 Task: In the  document norwaycom.pdf Share this file with 'softage2@softage.net' Check 'Vision History' View the  non- printing characters
Action: Mouse moved to (294, 401)
Screenshot: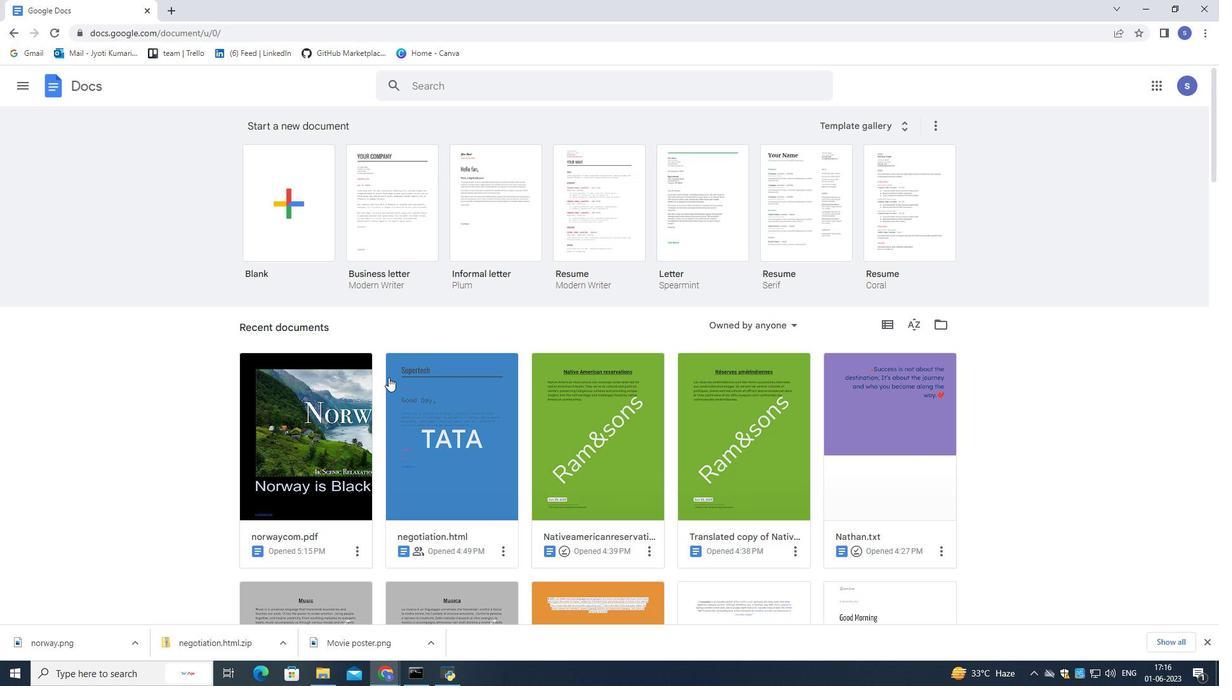 
Action: Mouse pressed left at (294, 401)
Screenshot: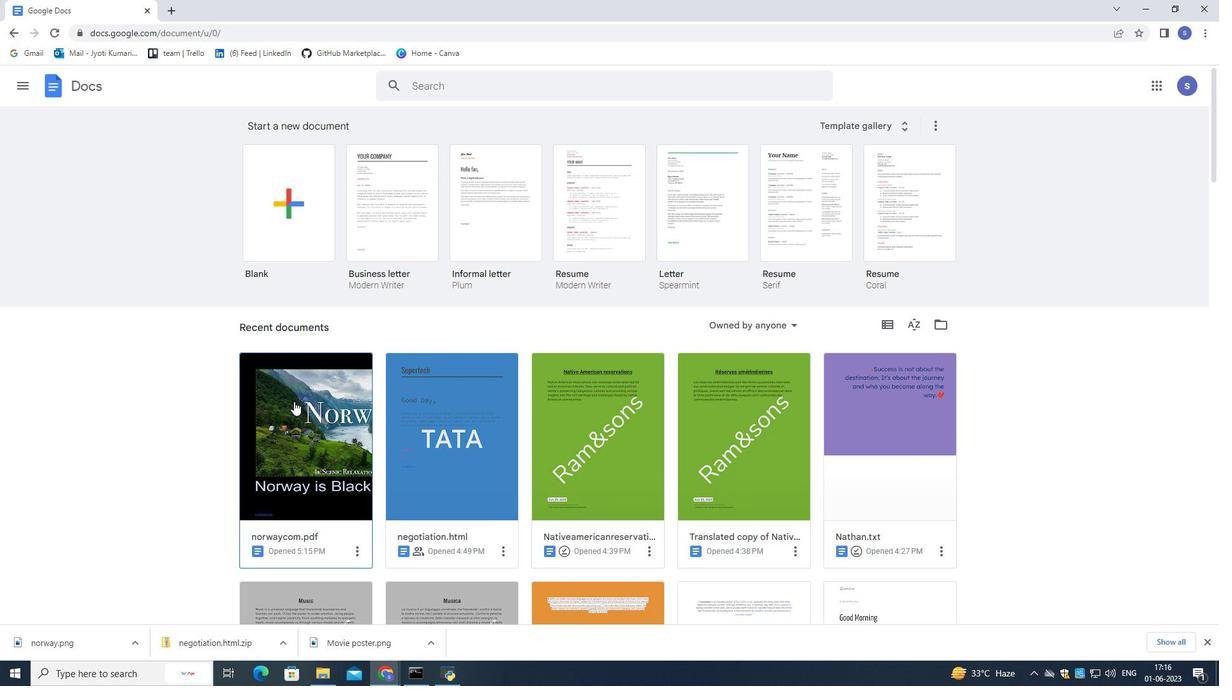 
Action: Mouse moved to (294, 401)
Screenshot: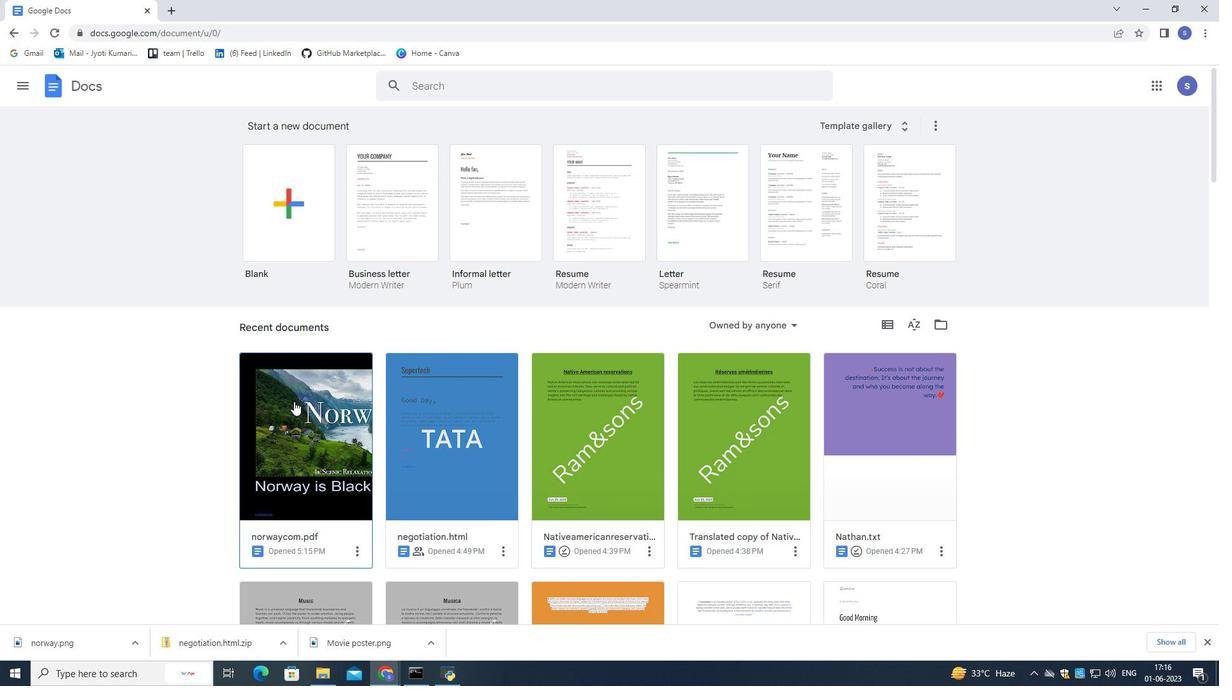 
Action: Mouse pressed left at (294, 401)
Screenshot: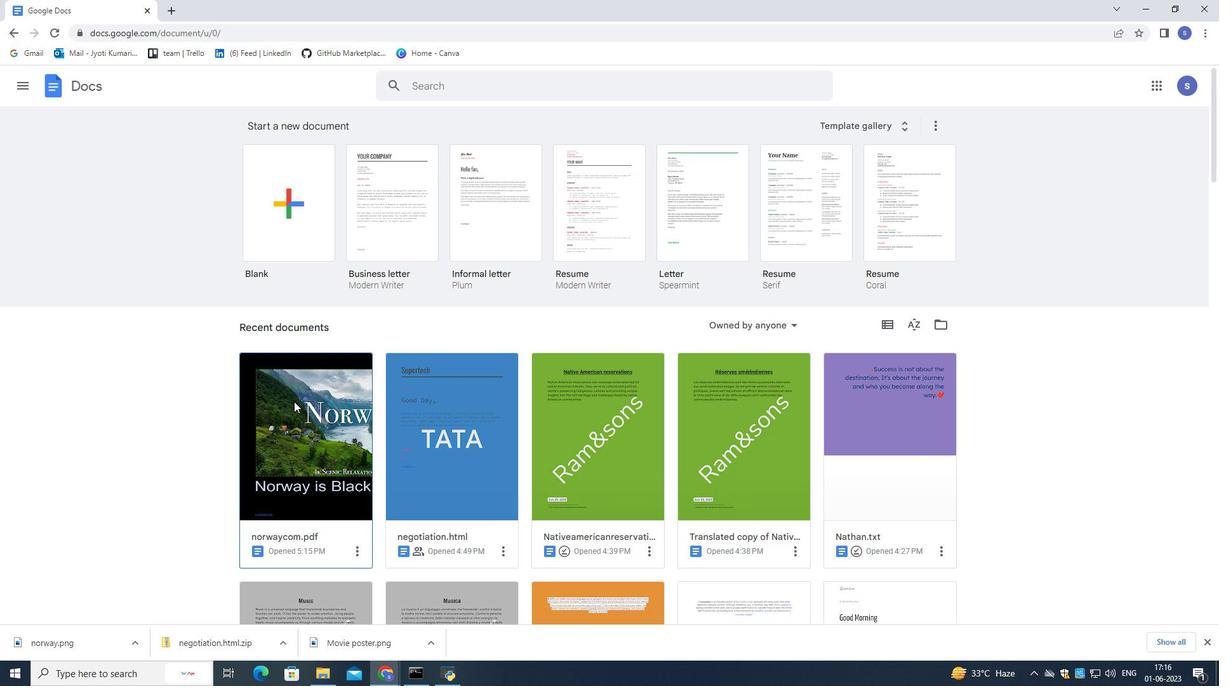 
Action: Mouse moved to (48, 94)
Screenshot: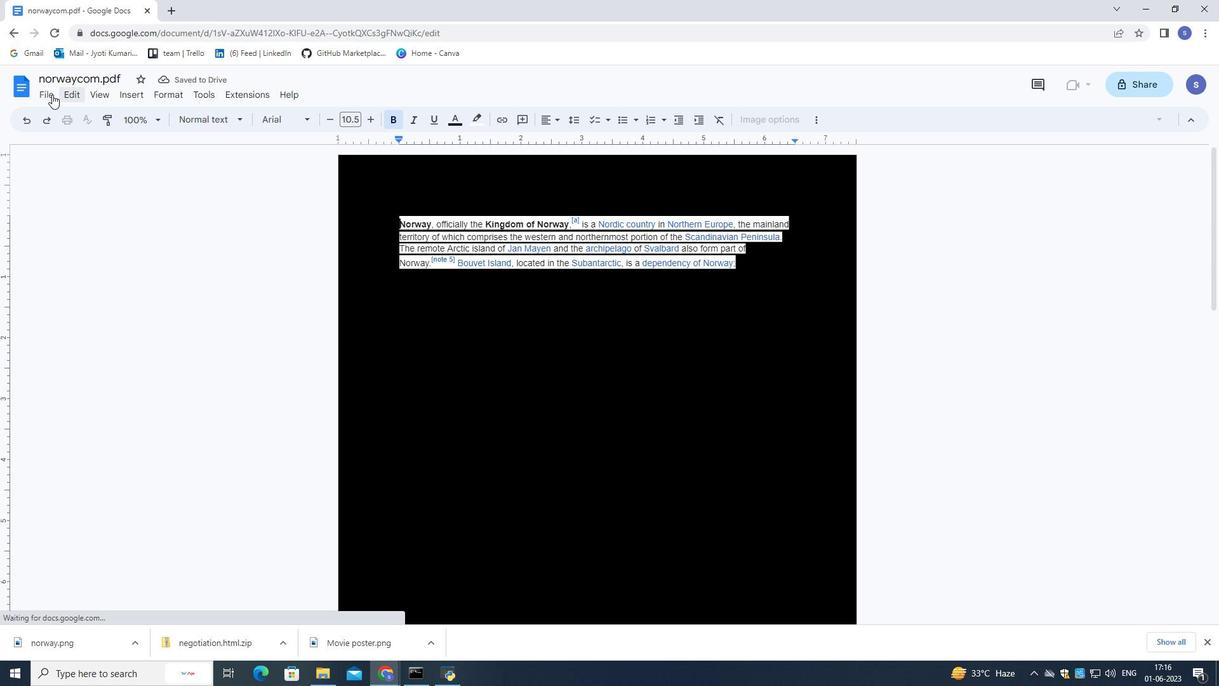 
Action: Mouse pressed left at (48, 94)
Screenshot: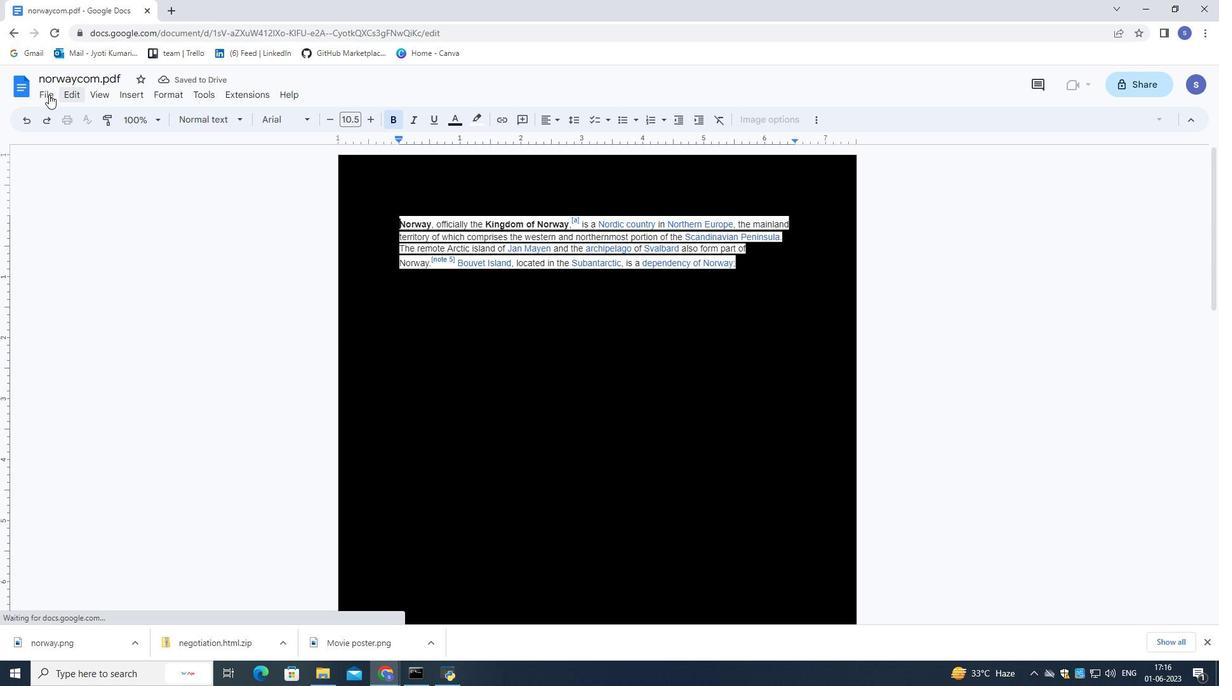 
Action: Mouse moved to (254, 188)
Screenshot: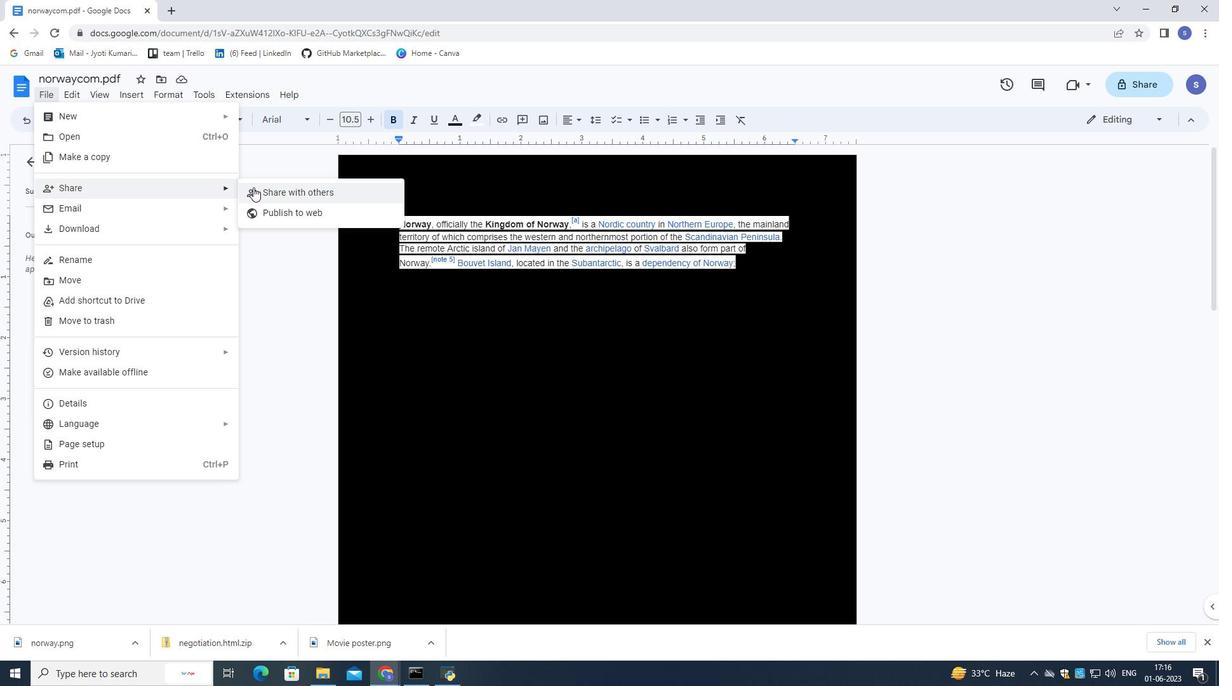 
Action: Mouse pressed left at (254, 188)
Screenshot: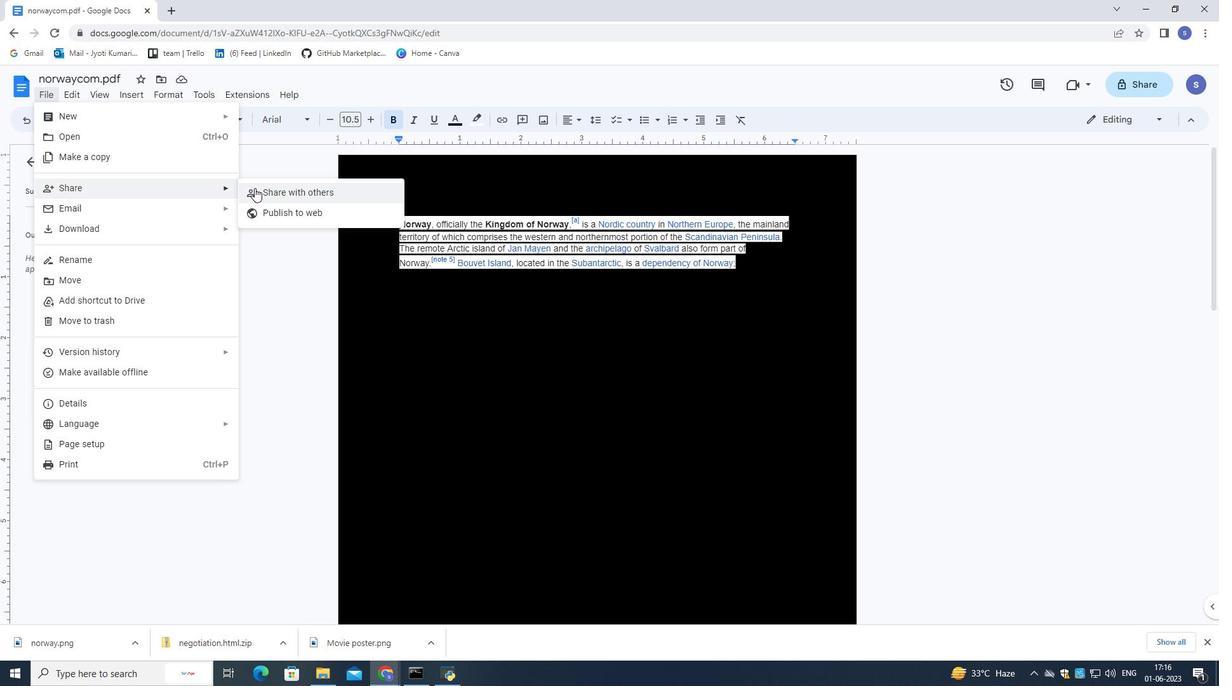 
Action: Mouse moved to (875, 377)
Screenshot: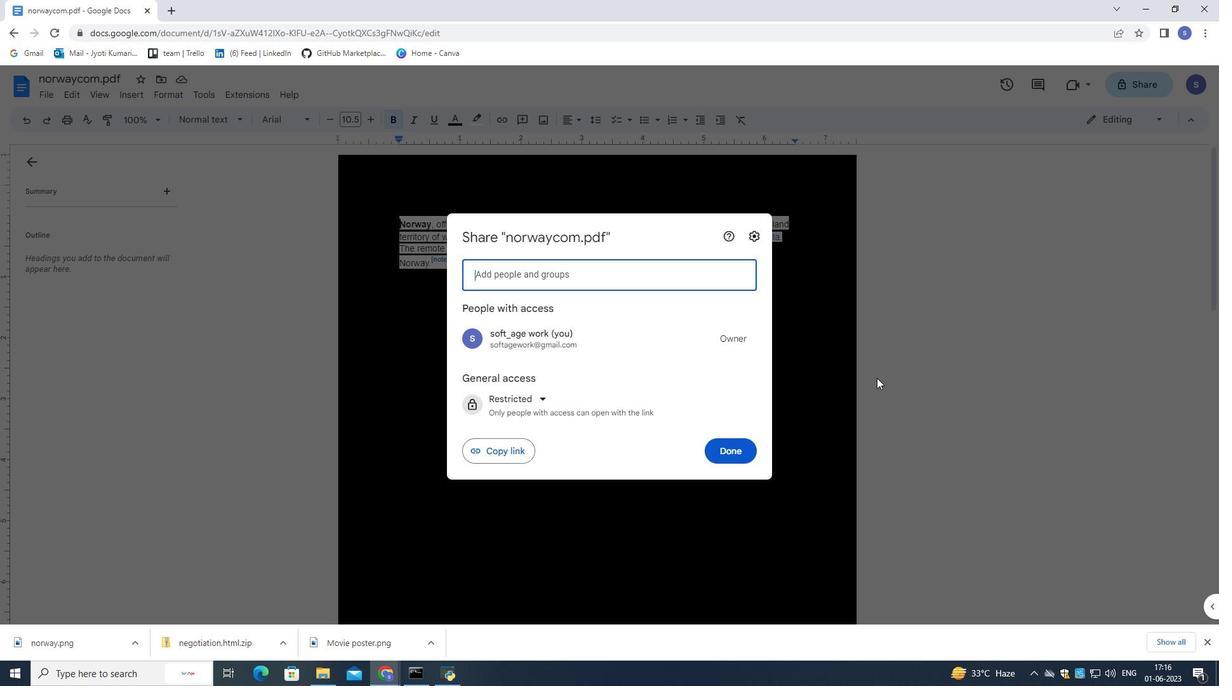 
Action: Key pressed softage.2<Key.shift>@
Screenshot: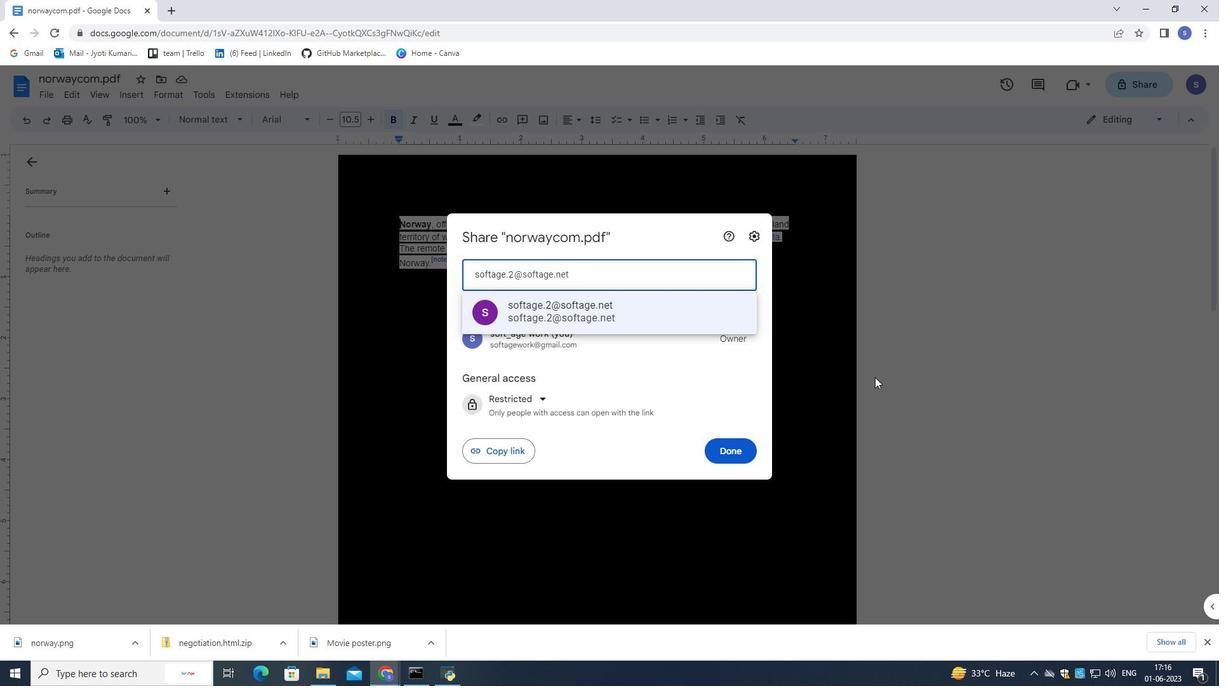 
Action: Mouse moved to (715, 319)
Screenshot: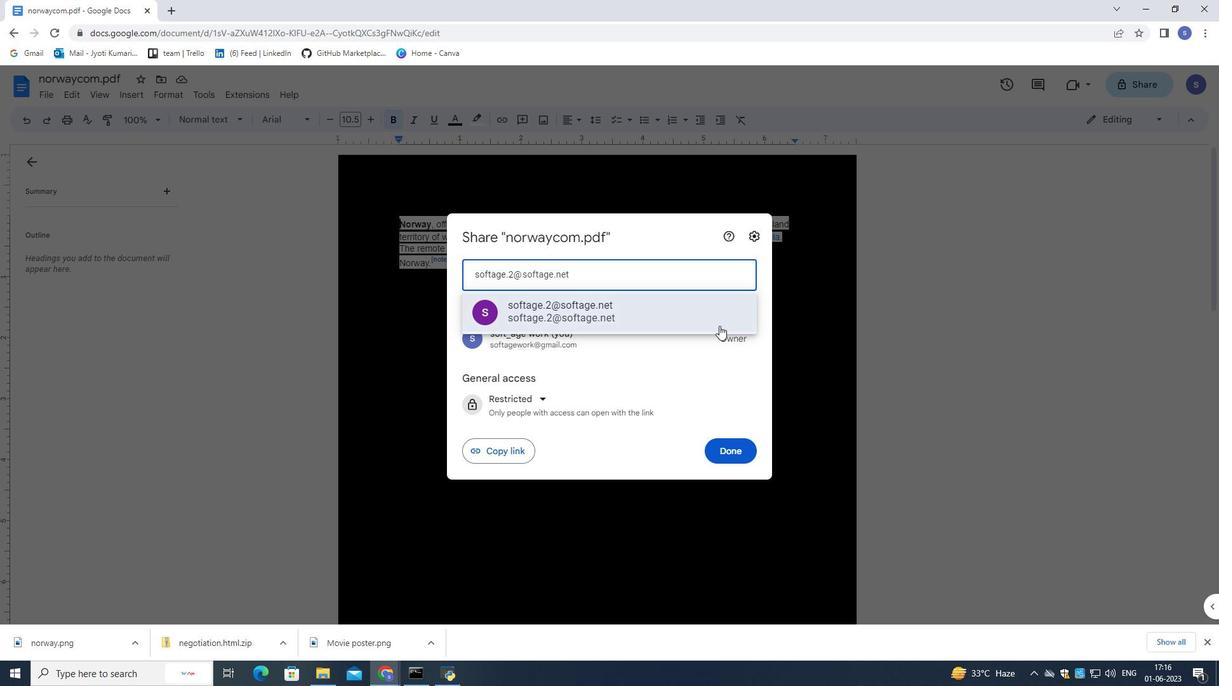 
Action: Mouse pressed left at (715, 319)
Screenshot: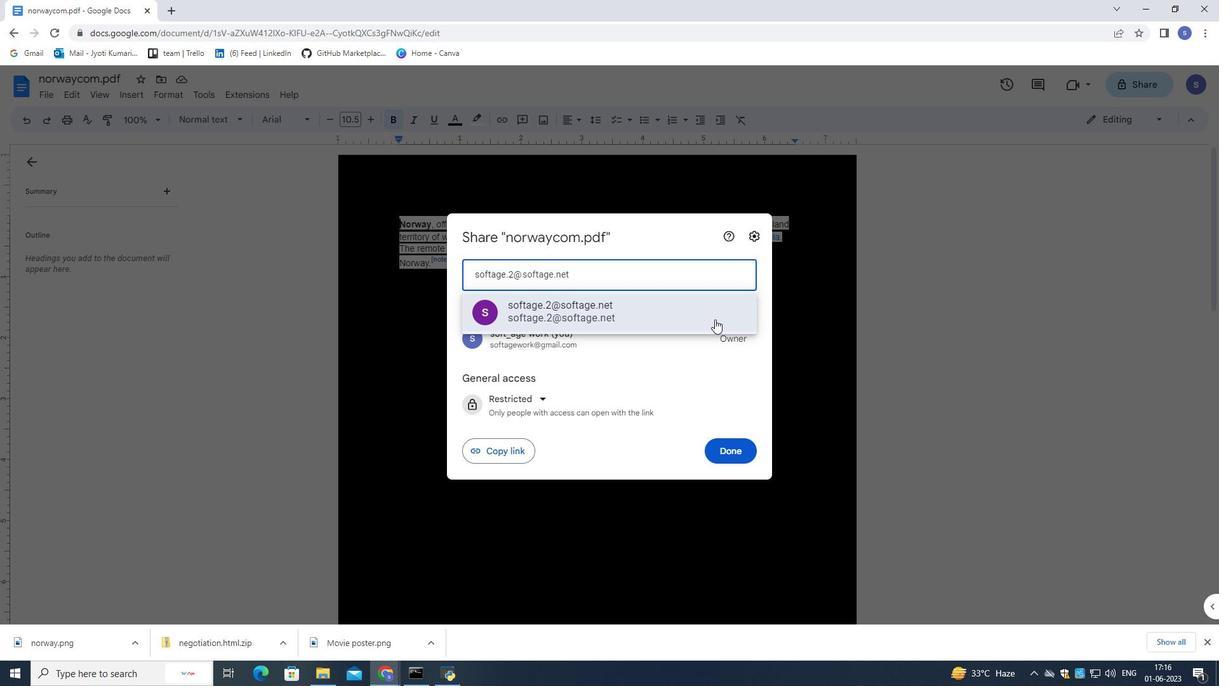 
Action: Mouse moved to (646, 360)
Screenshot: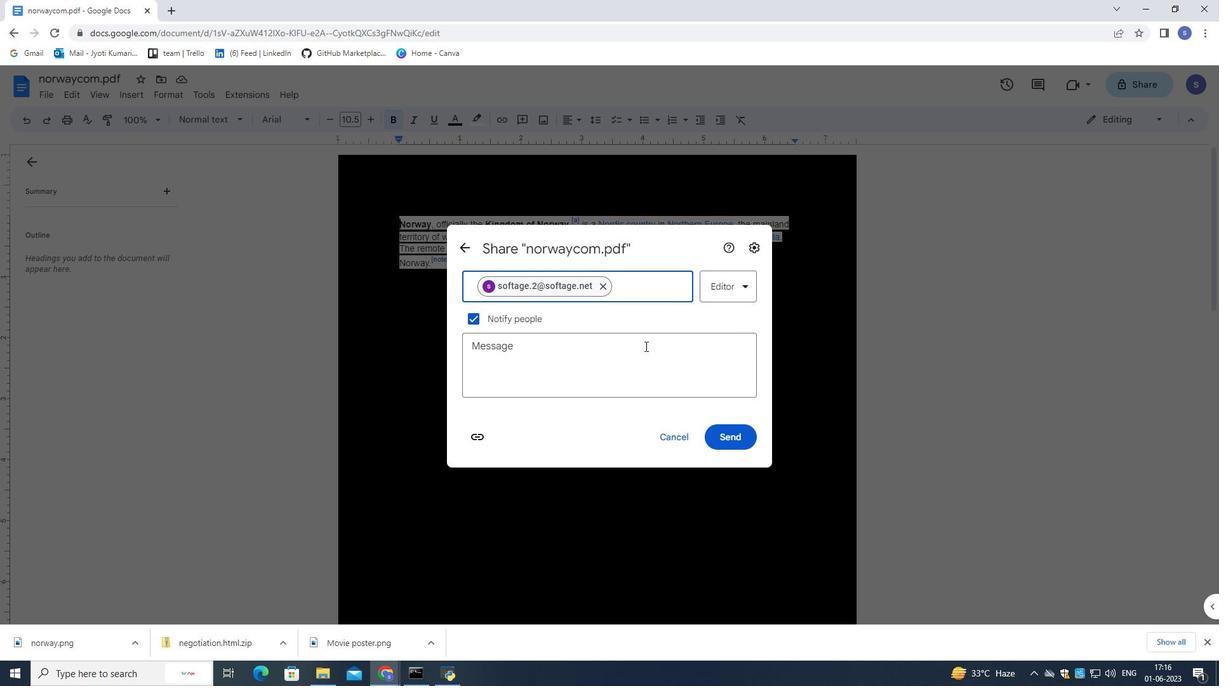 
Action: Mouse pressed left at (646, 360)
Screenshot: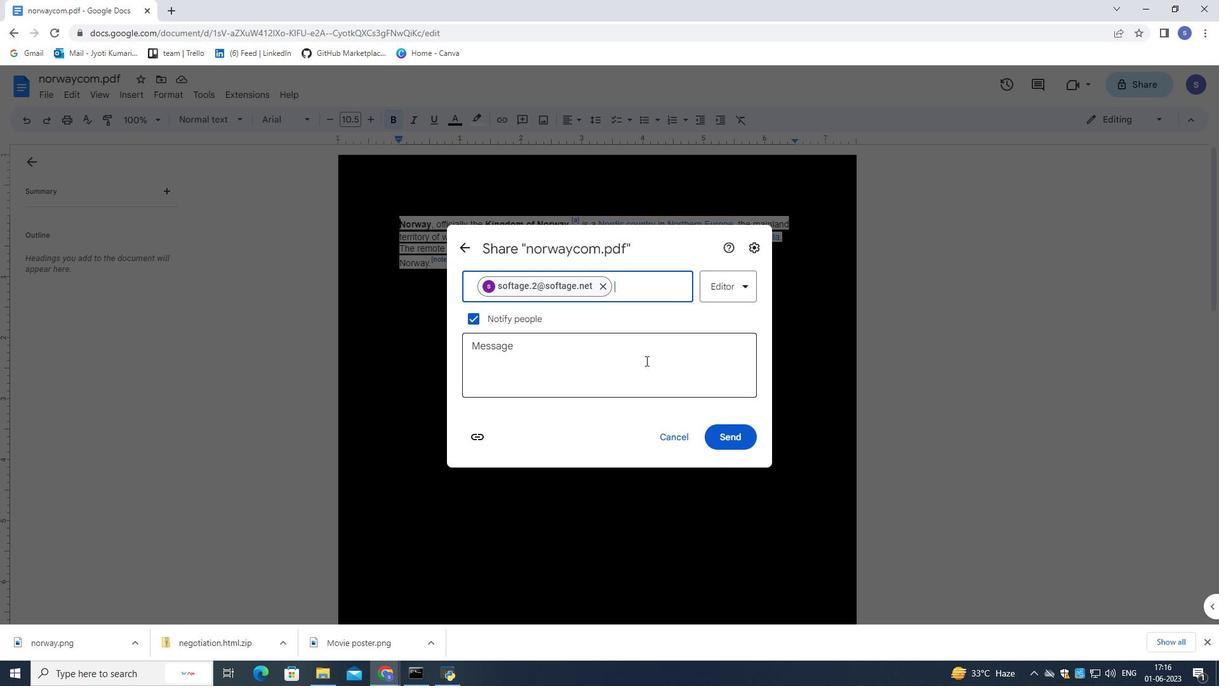 
Action: Mouse moved to (744, 432)
Screenshot: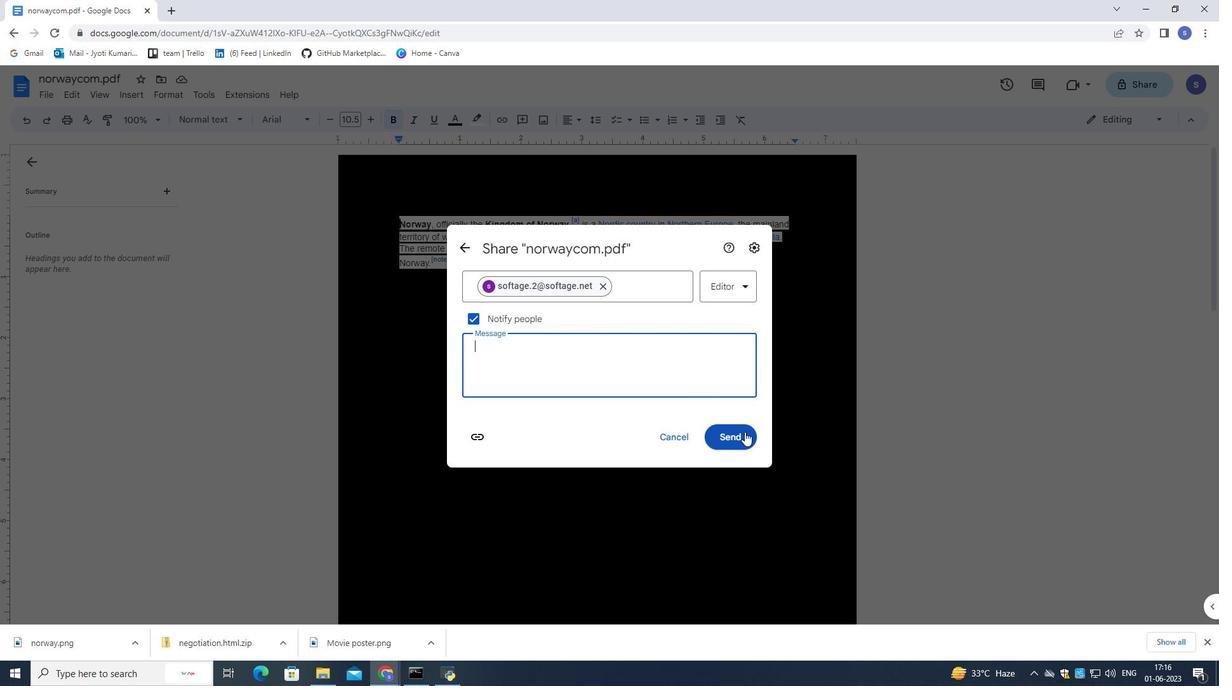 
Action: Mouse pressed left at (744, 432)
Screenshot: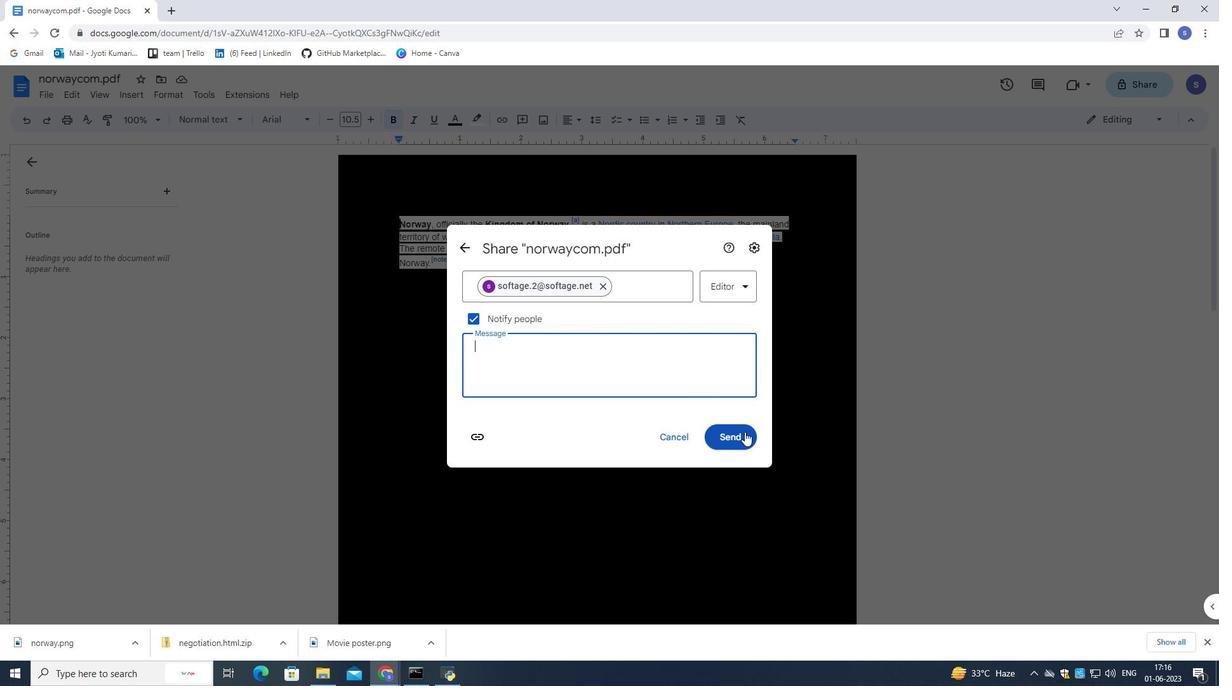 
Action: Mouse moved to (705, 362)
Screenshot: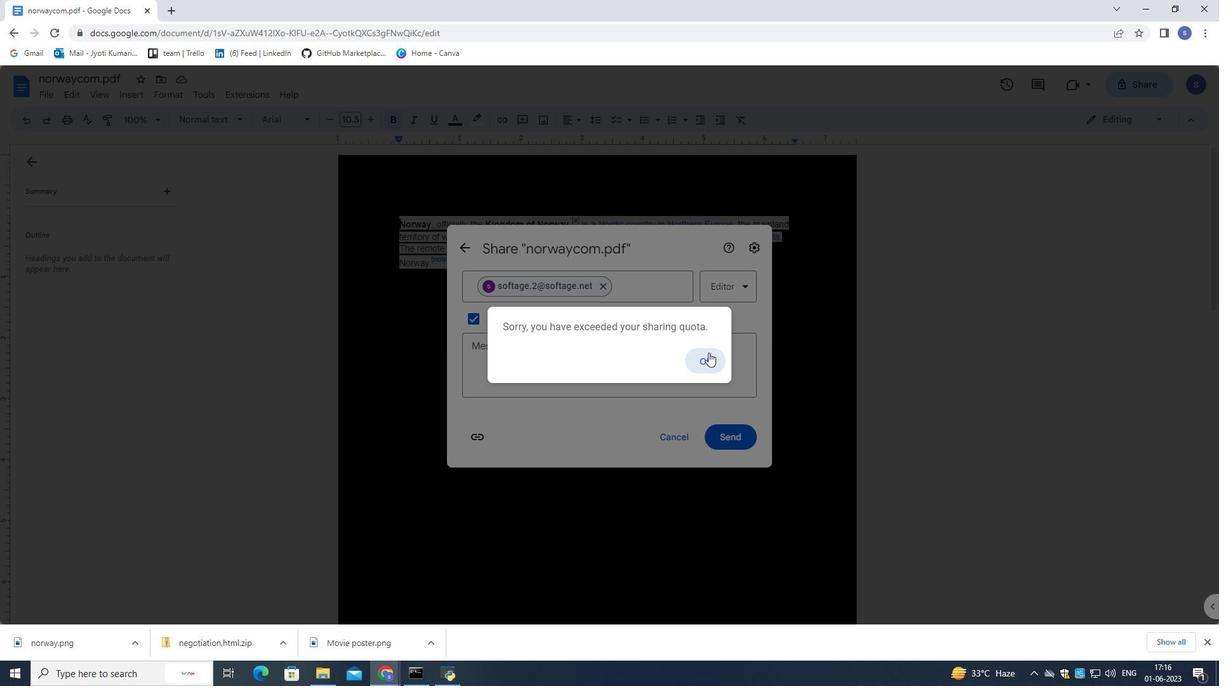 
Action: Mouse pressed left at (705, 362)
Screenshot: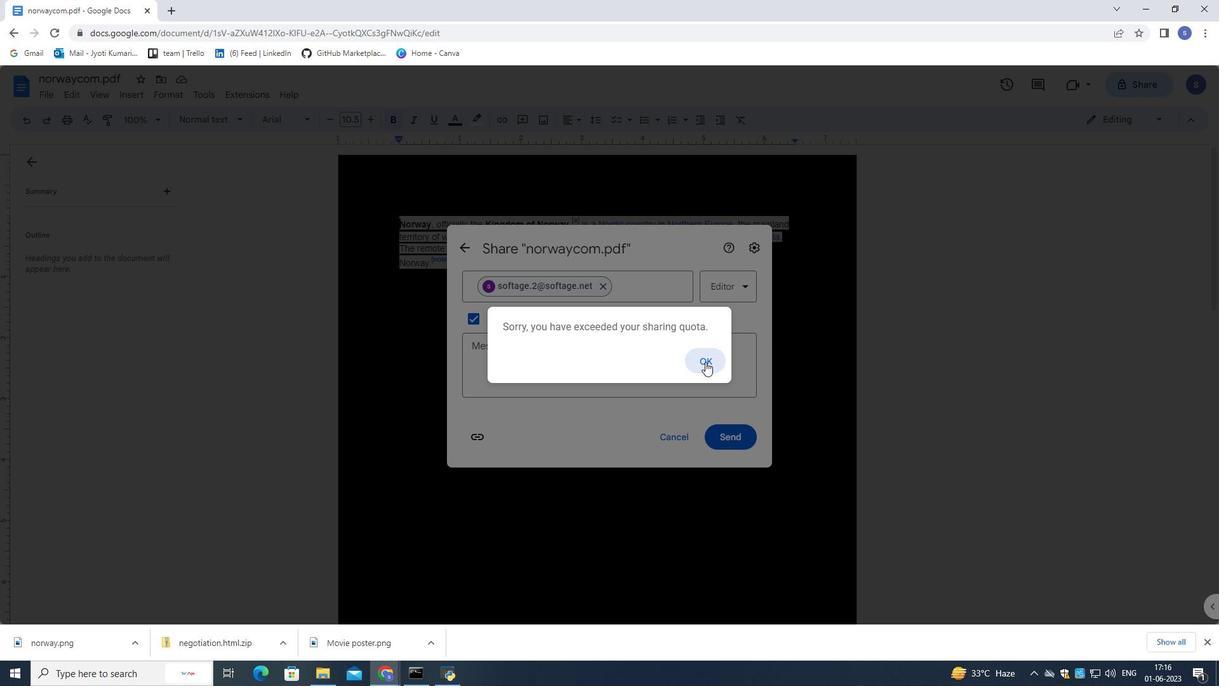 
Action: Mouse moved to (679, 433)
Screenshot: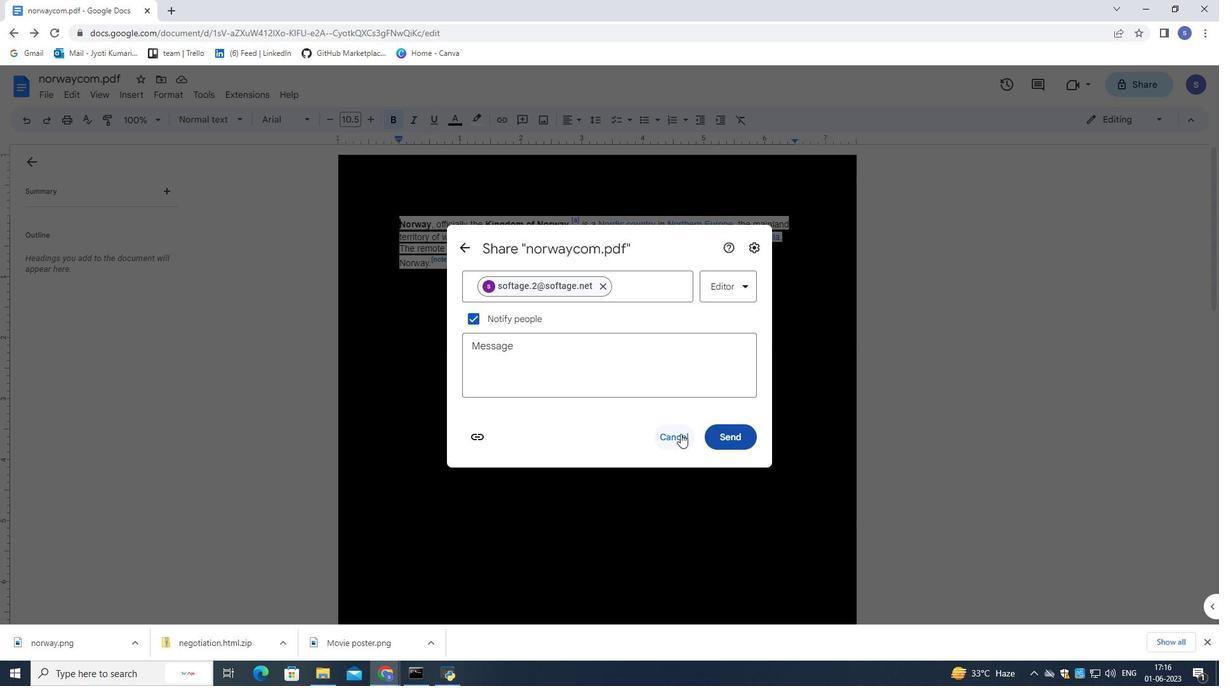 
Action: Mouse pressed left at (679, 433)
Screenshot: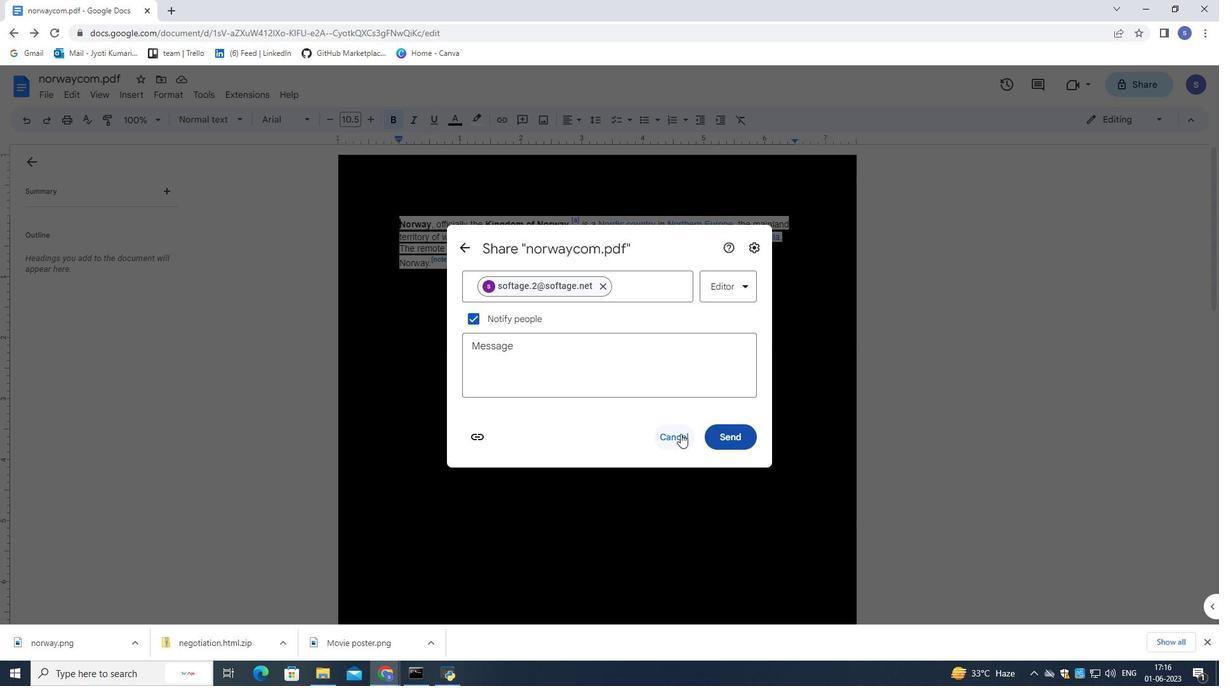 
Action: Mouse moved to (740, 446)
Screenshot: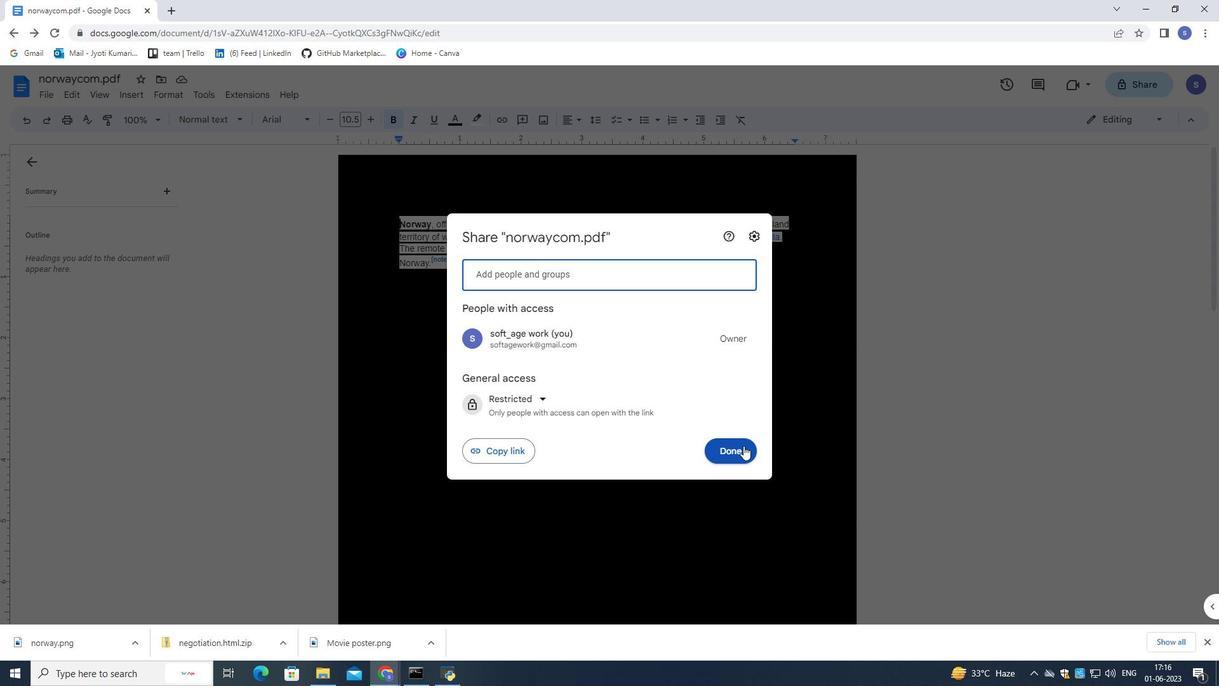 
Action: Mouse pressed left at (740, 446)
Screenshot: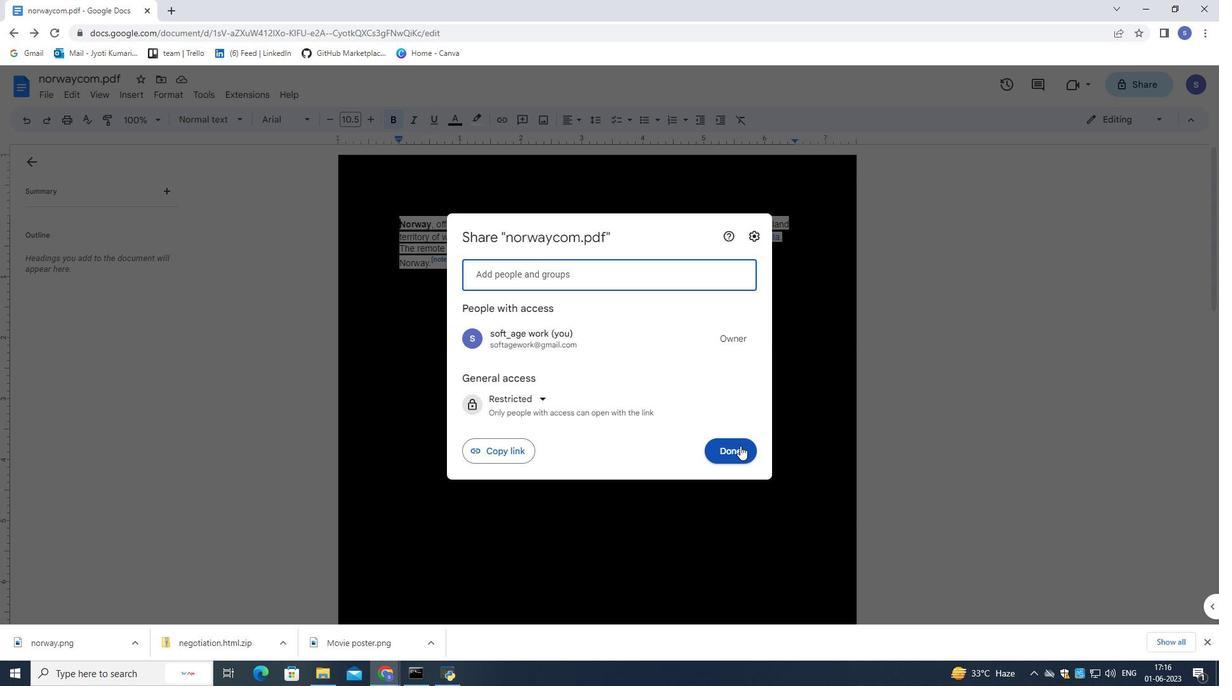 
Action: Mouse moved to (136, 90)
Screenshot: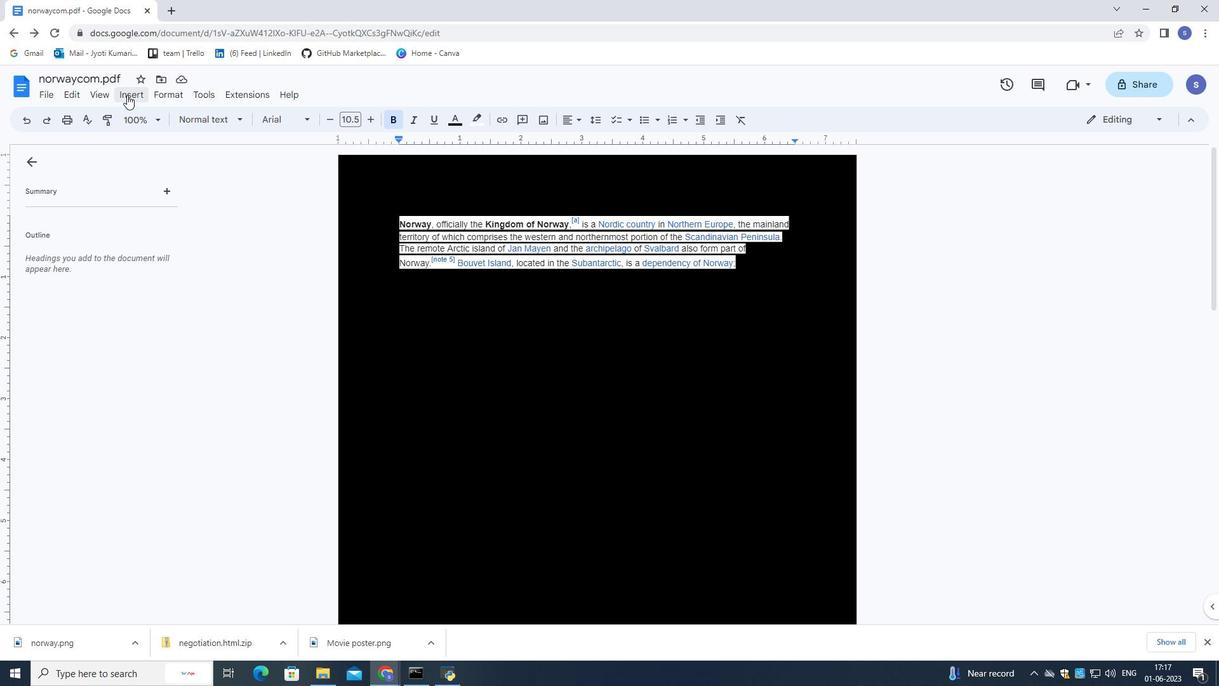 
Action: Mouse pressed left at (136, 90)
Screenshot: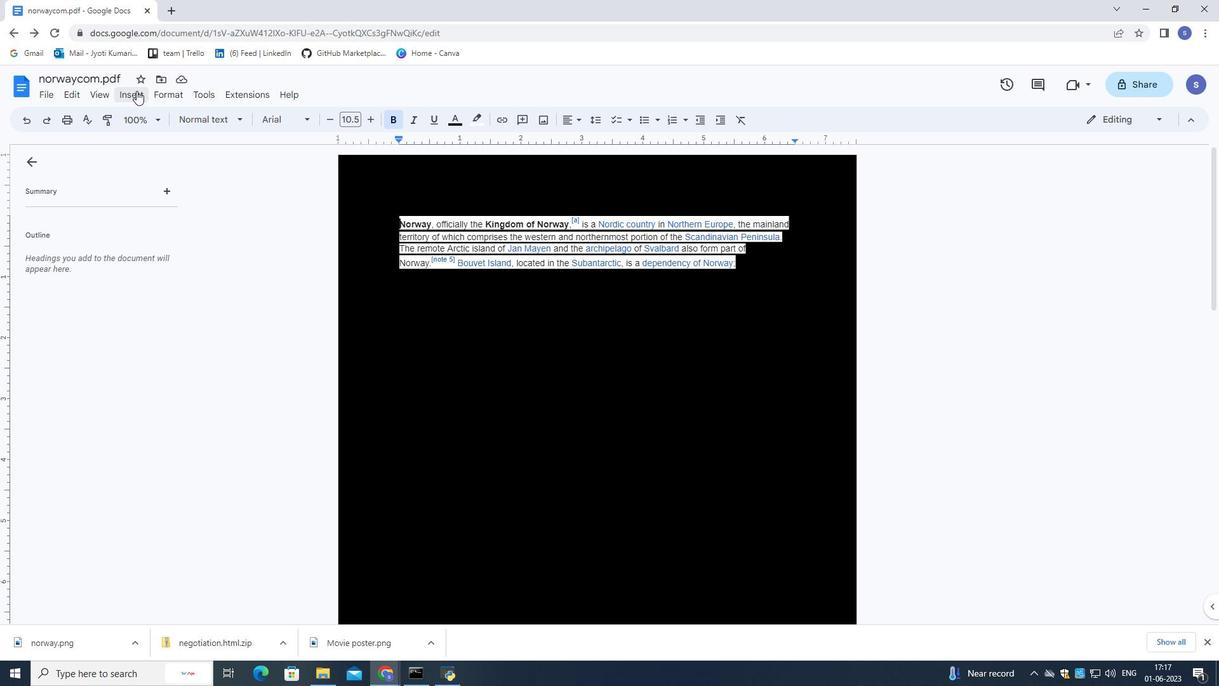 
Action: Mouse moved to (251, 372)
Screenshot: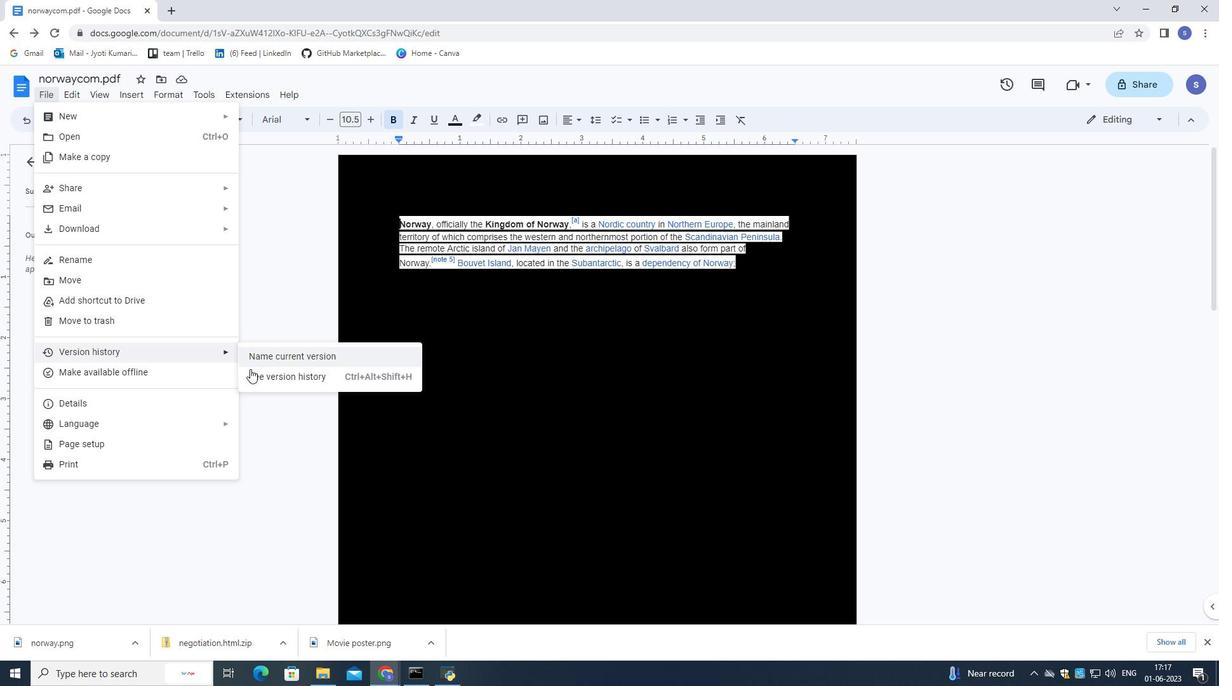 
Action: Mouse pressed left at (251, 372)
Screenshot: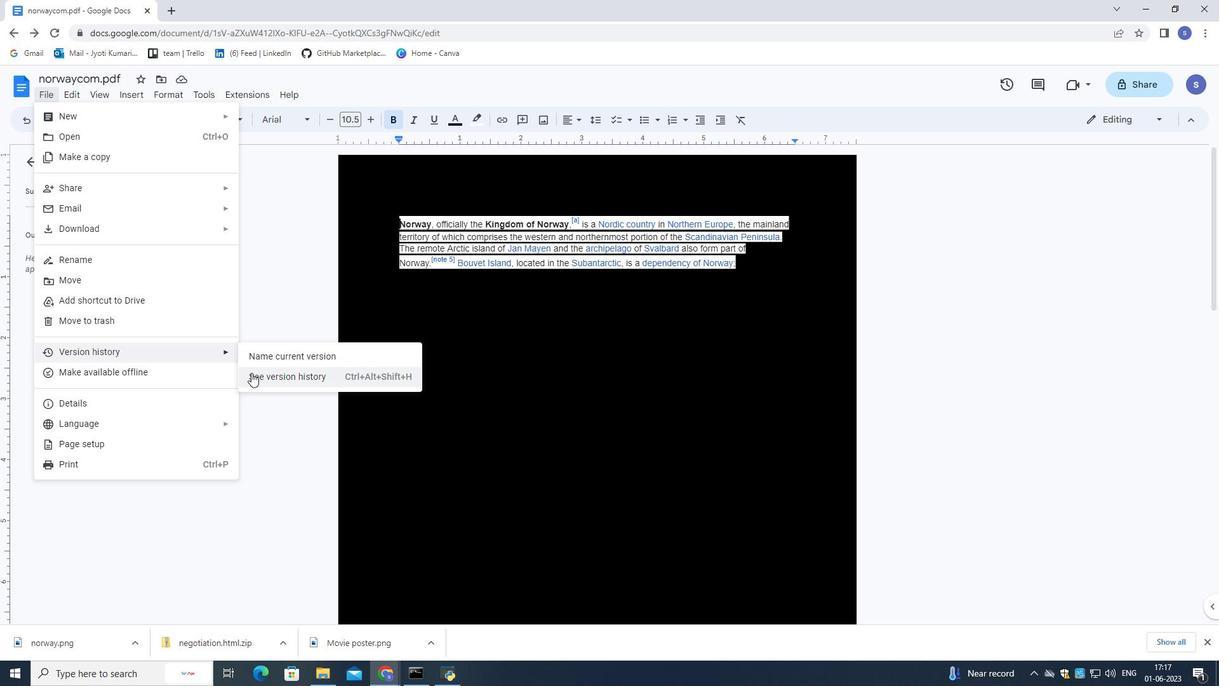
Action: Mouse moved to (306, 411)
Screenshot: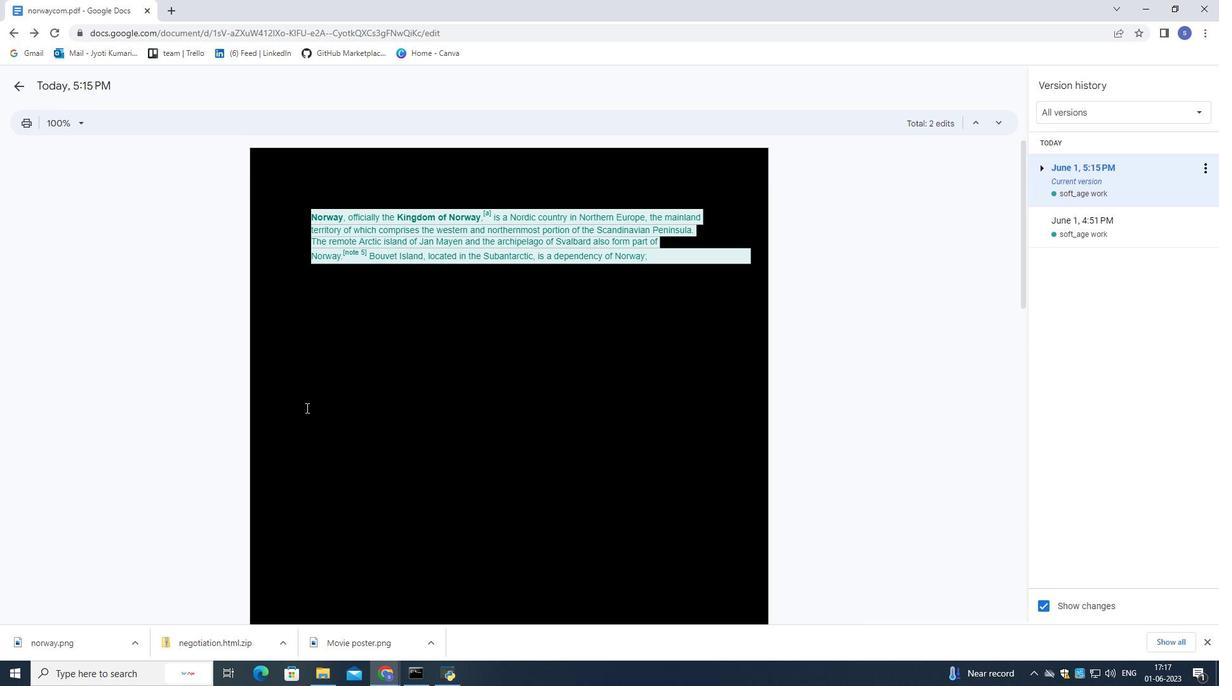 
Action: Mouse scrolled (306, 407) with delta (0, 0)
Screenshot: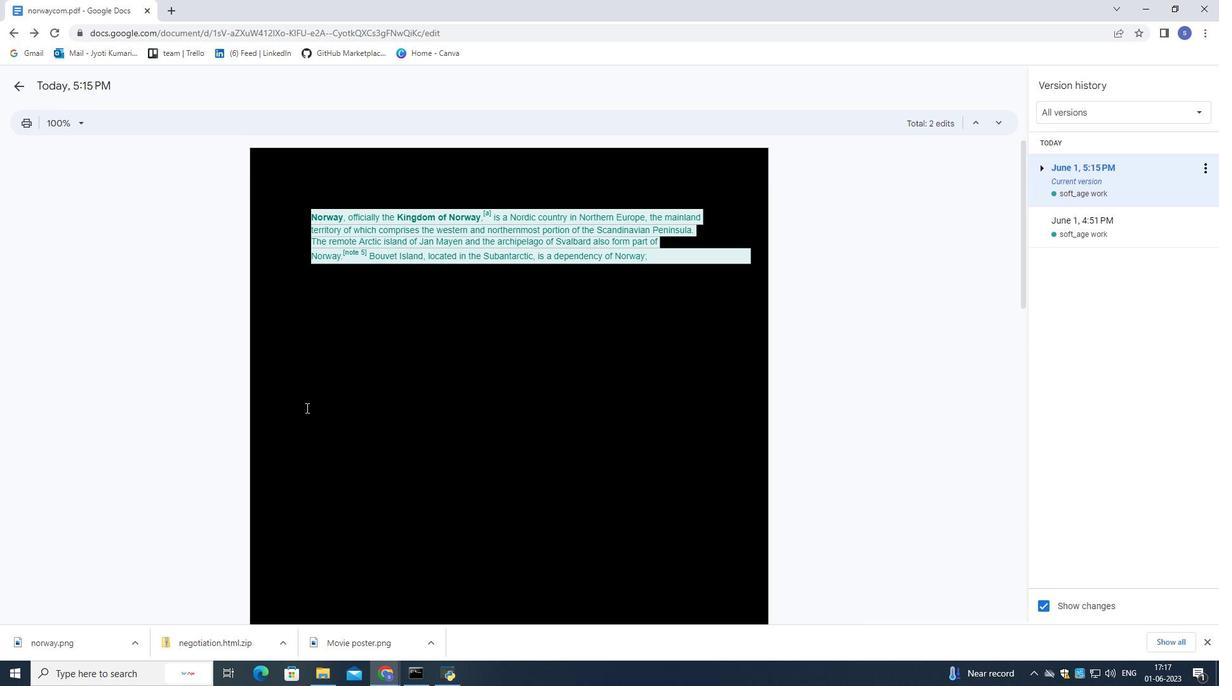 
Action: Mouse scrolled (306, 411) with delta (0, 0)
Screenshot: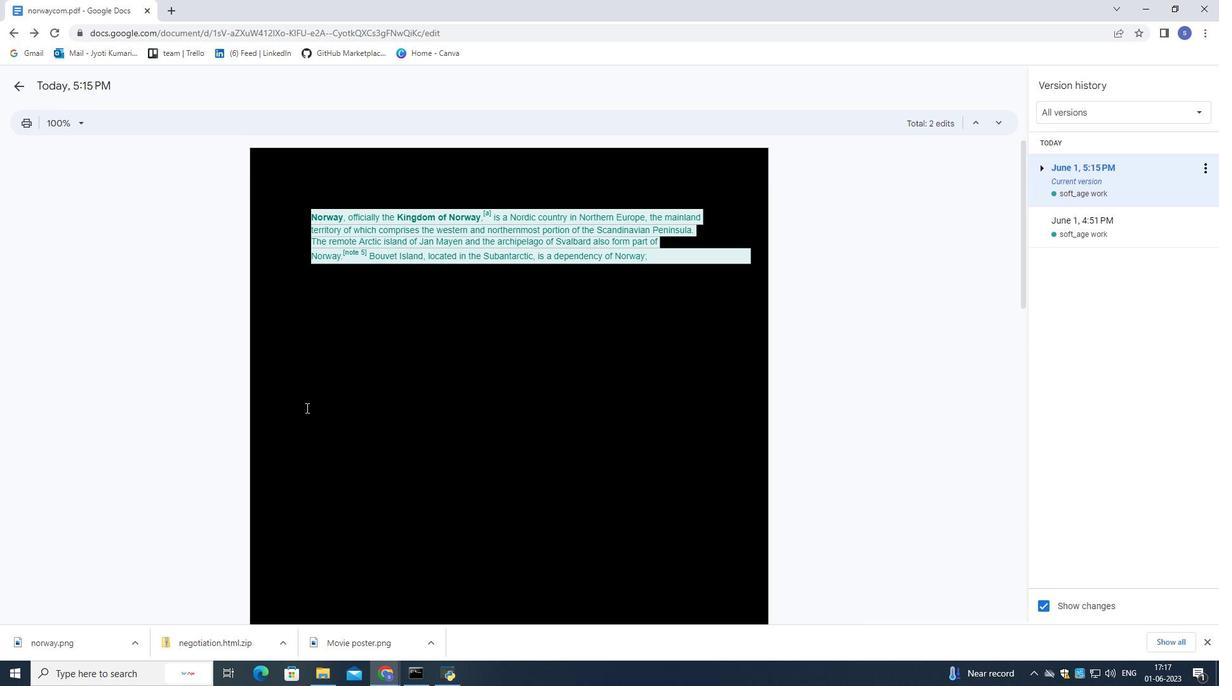 
Action: Mouse moved to (247, 392)
Screenshot: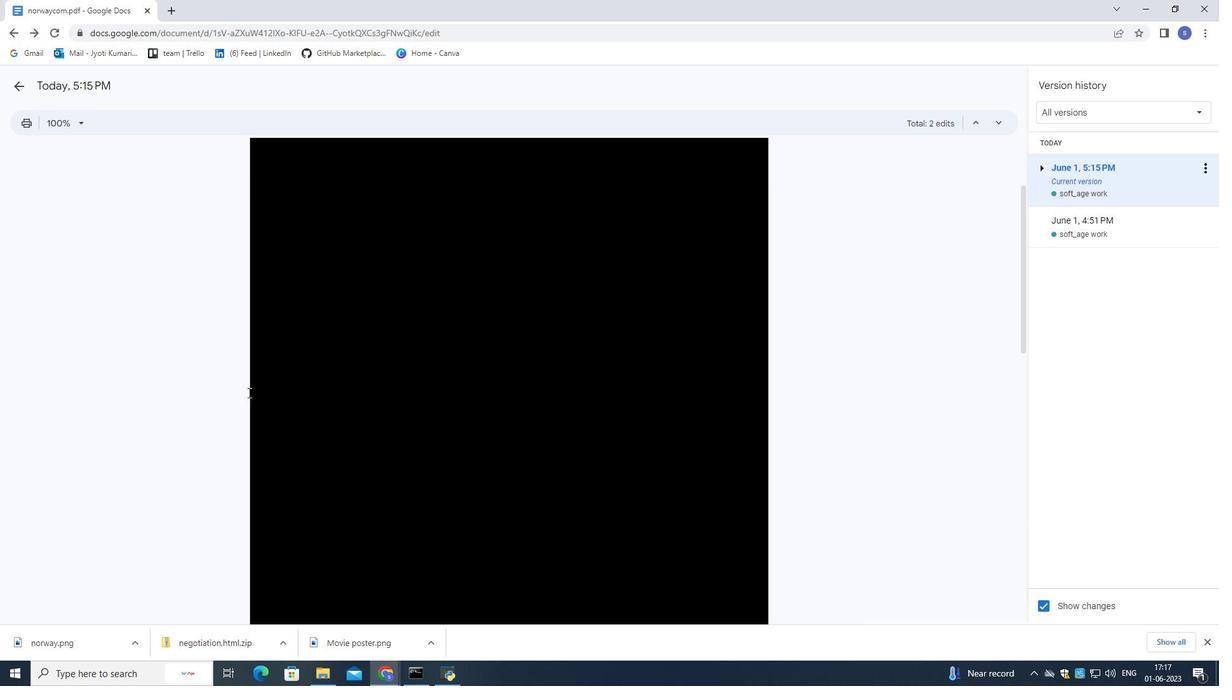 
Action: Mouse scrolled (247, 392) with delta (0, 0)
Screenshot: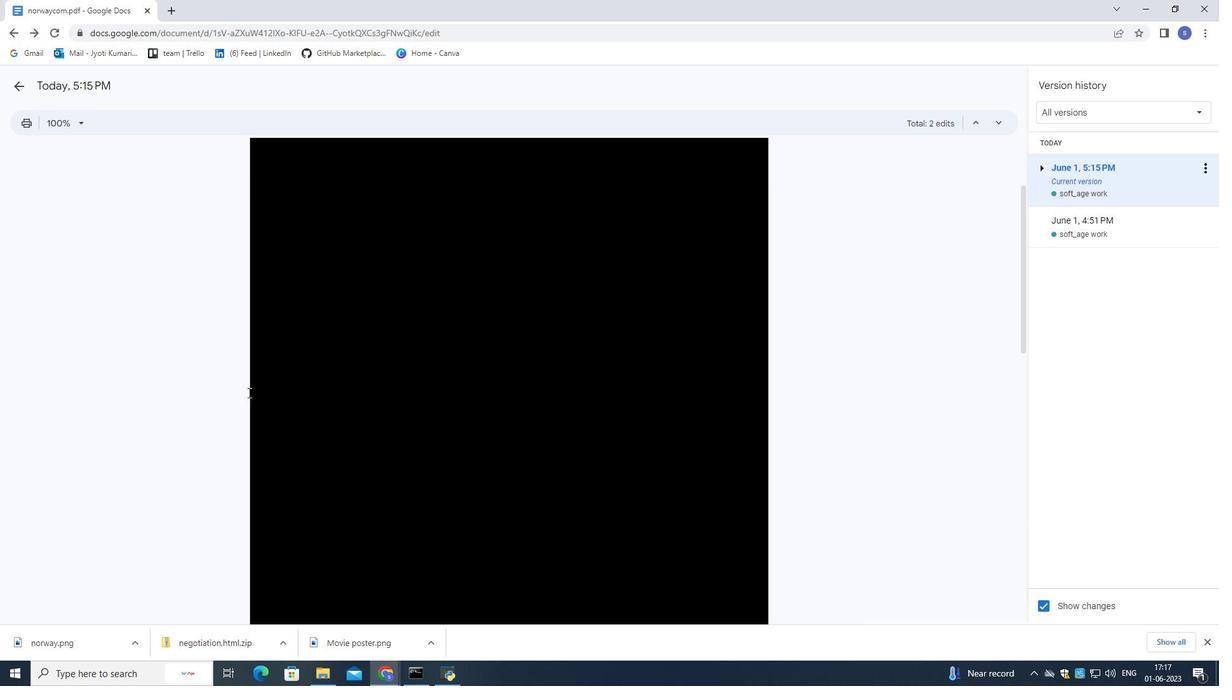 
Action: Mouse moved to (247, 392)
Screenshot: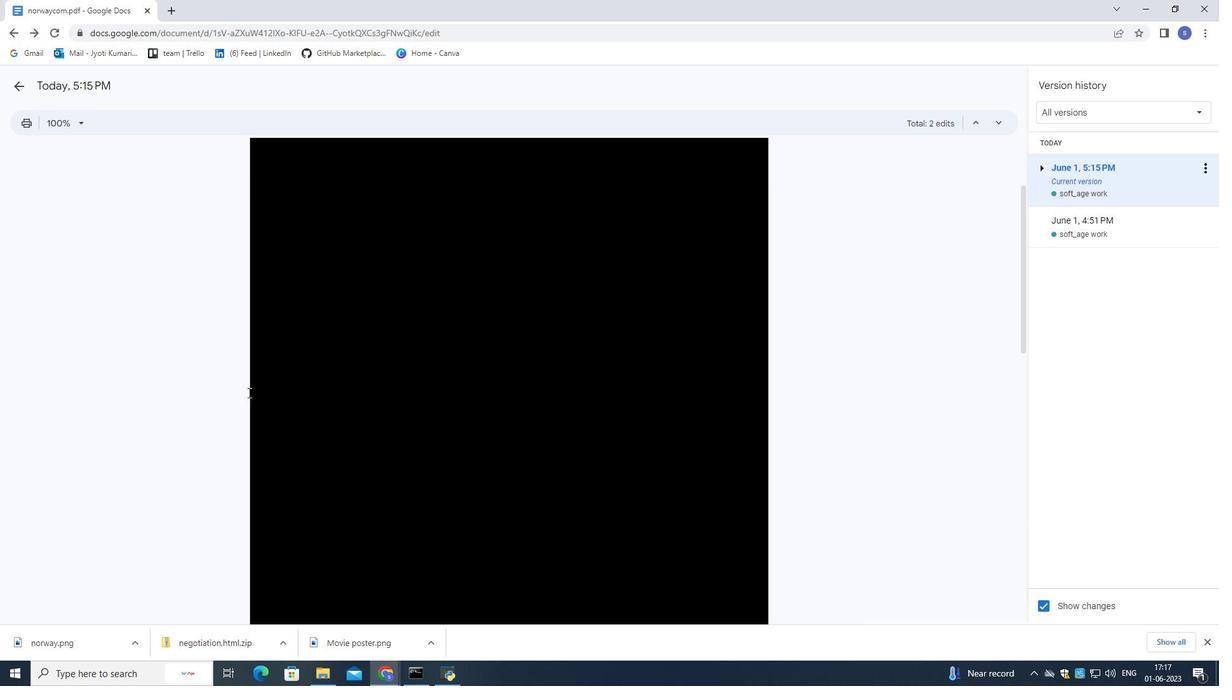 
Action: Mouse scrolled (247, 392) with delta (0, 0)
Screenshot: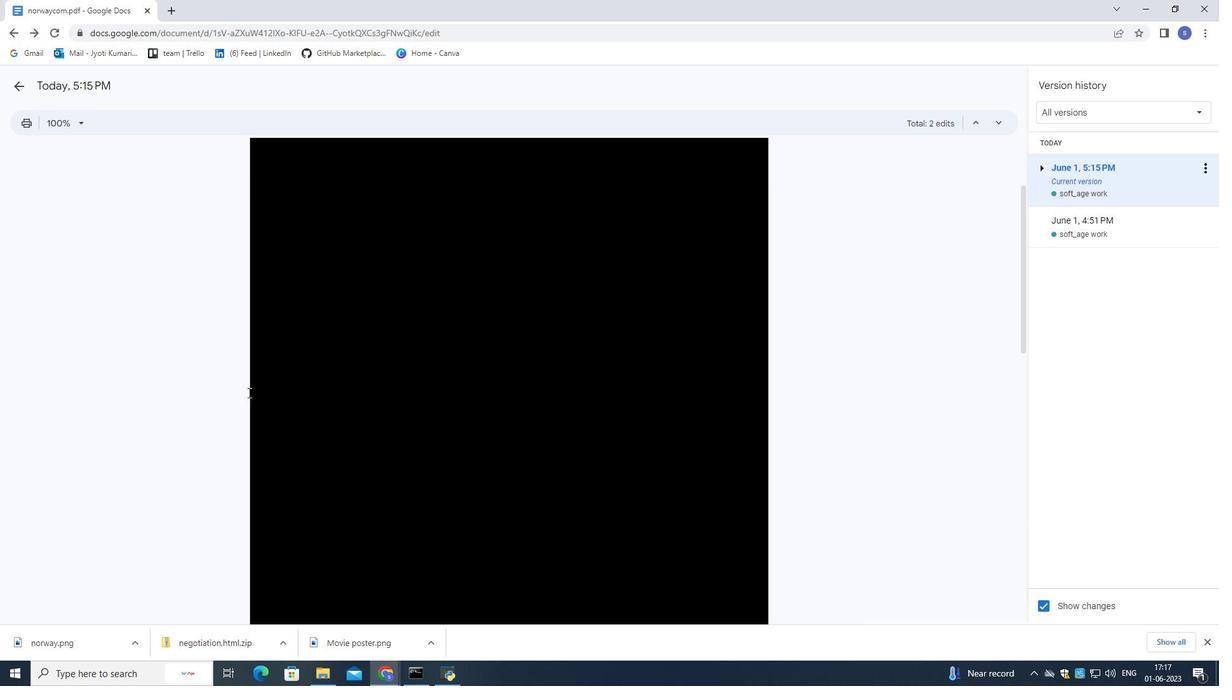 
Action: Mouse moved to (244, 393)
Screenshot: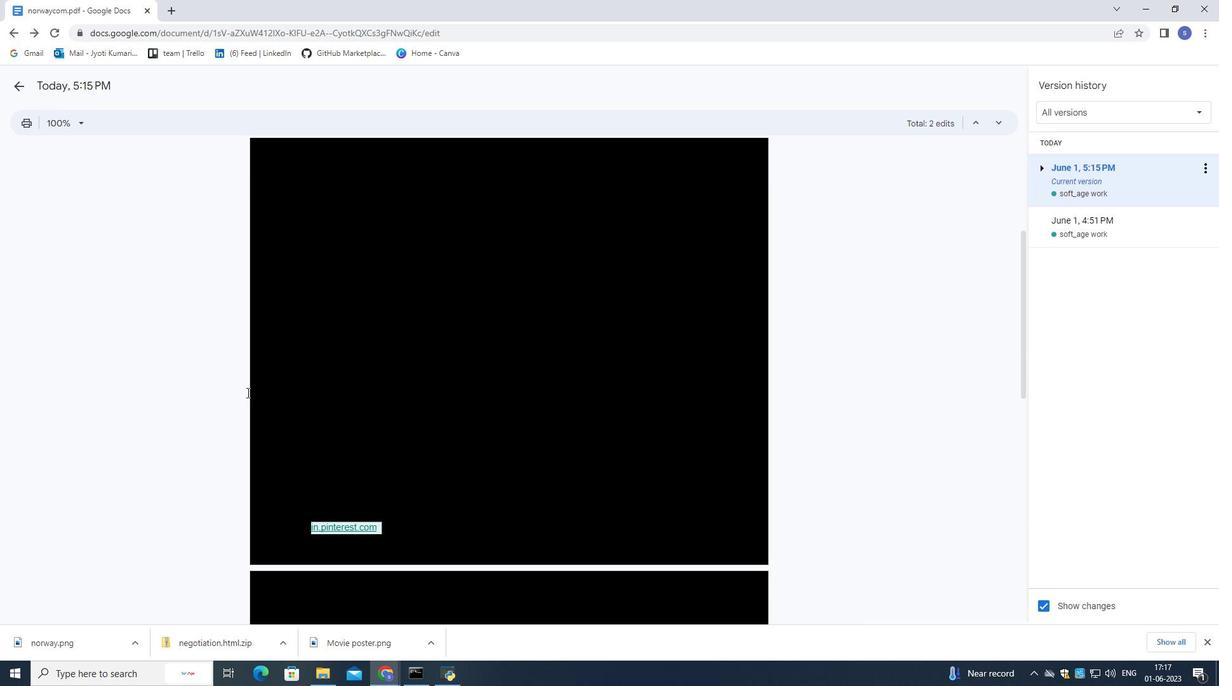 
Action: Mouse scrolled (244, 392) with delta (0, 0)
Screenshot: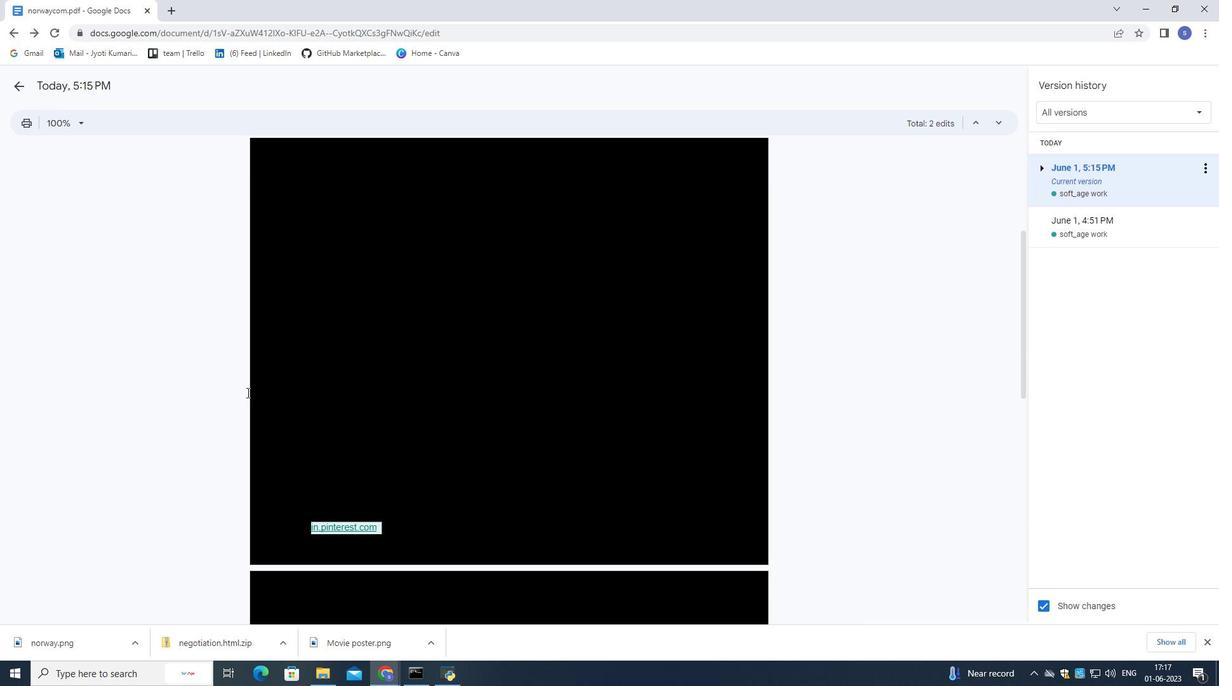 
Action: Mouse moved to (244, 393)
Screenshot: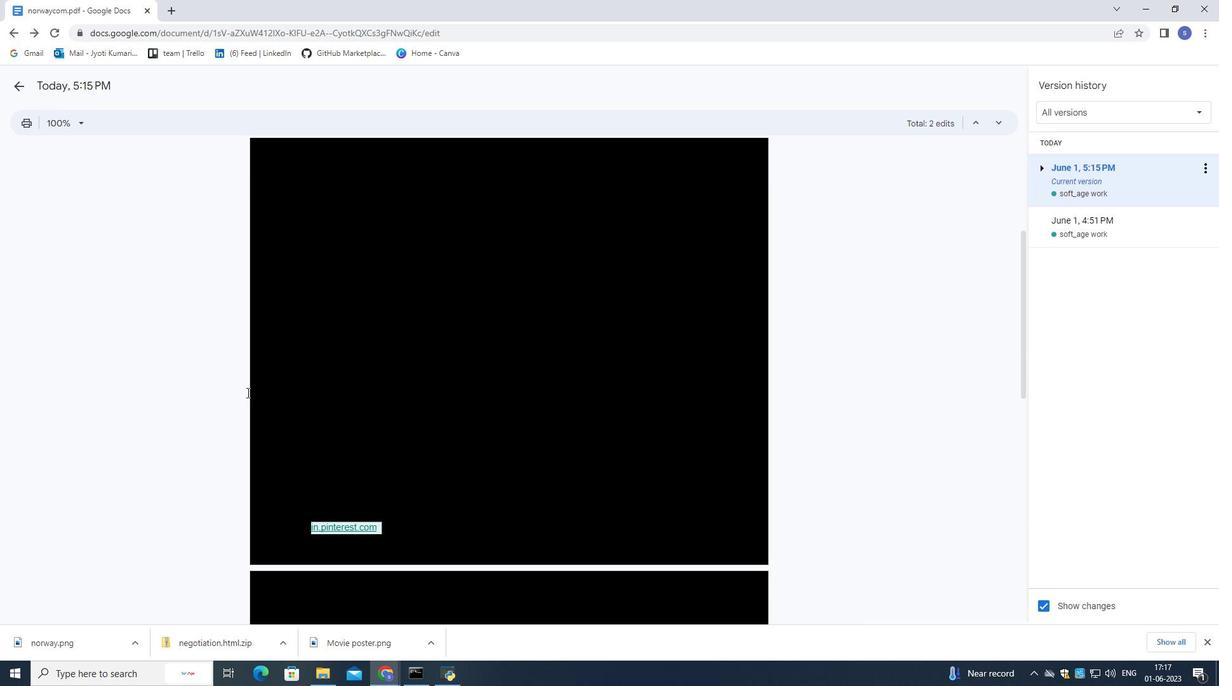 
Action: Mouse scrolled (244, 393) with delta (0, 0)
Screenshot: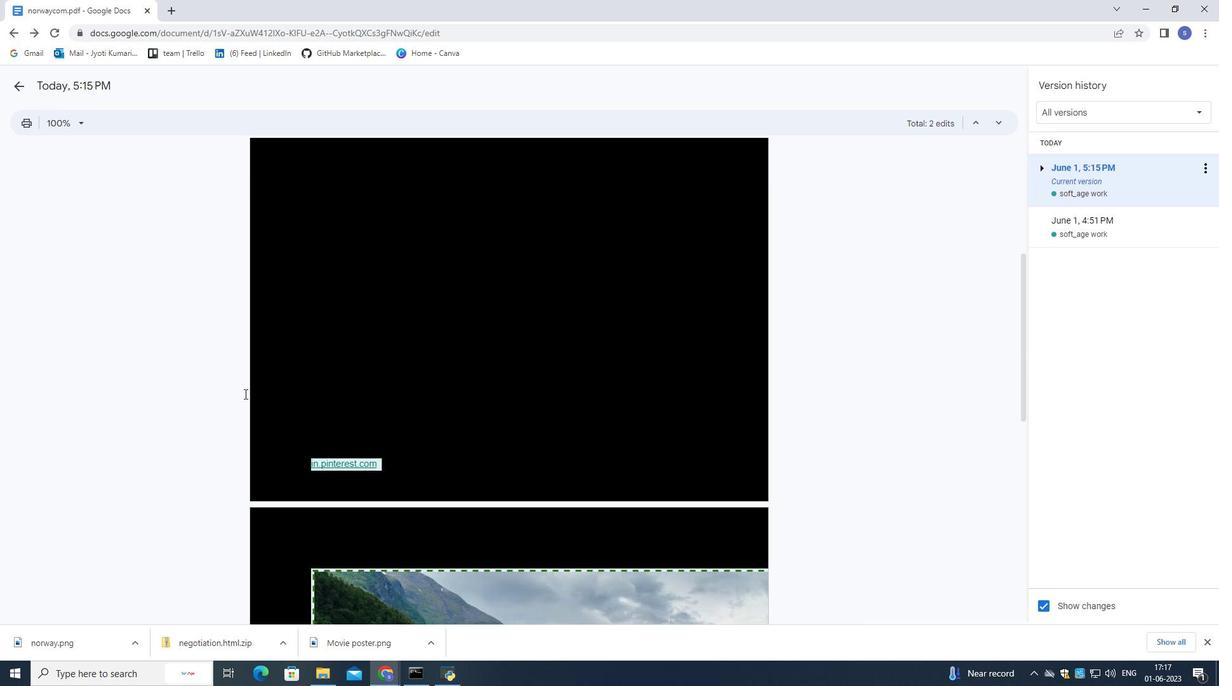 
Action: Mouse moved to (244, 393)
Screenshot: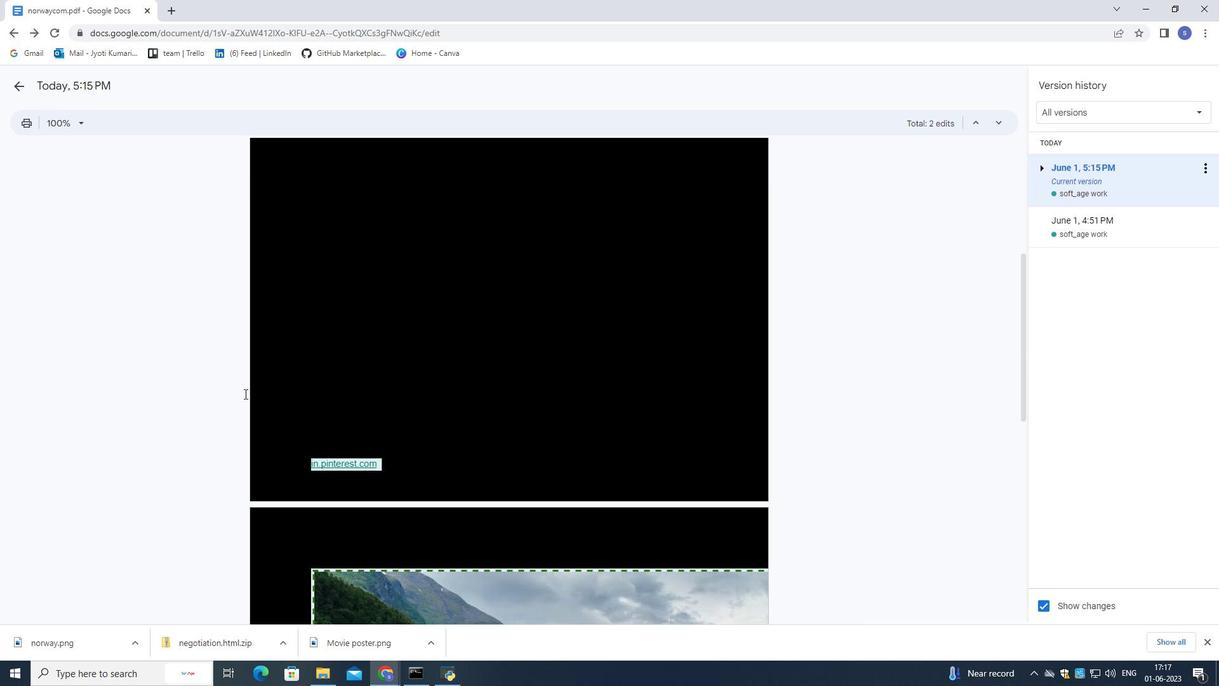 
Action: Mouse scrolled (244, 393) with delta (0, 0)
Screenshot: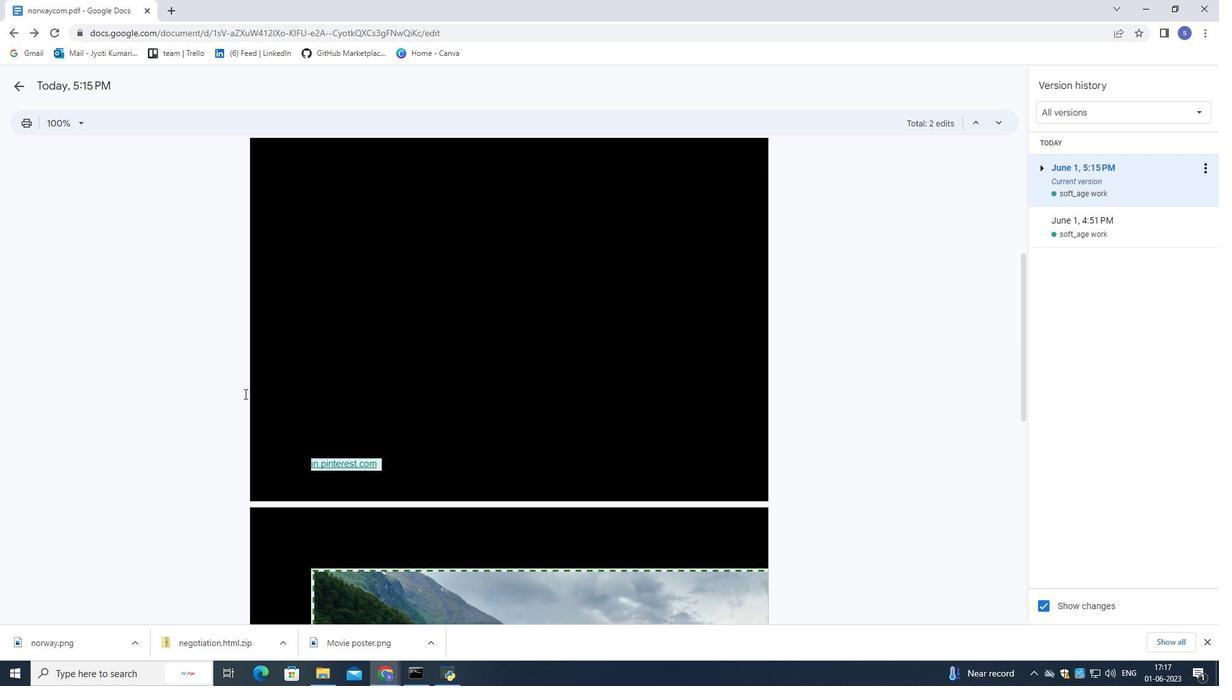 
Action: Mouse moved to (243, 394)
Screenshot: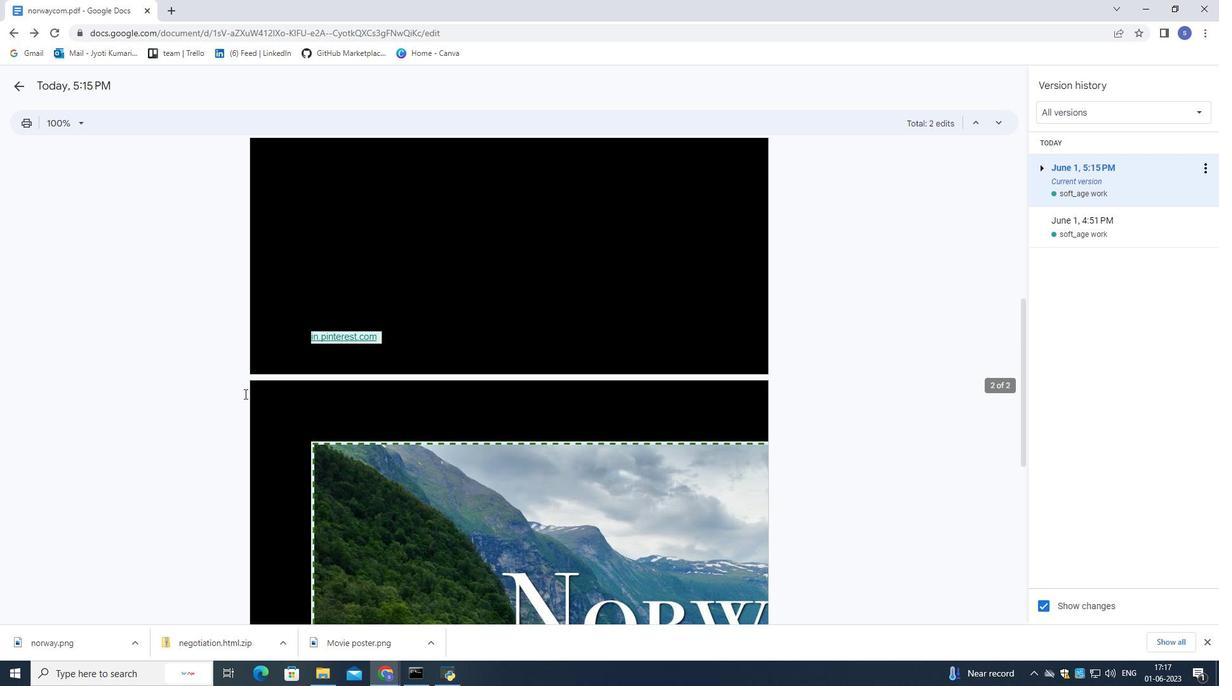 
Action: Mouse scrolled (243, 393) with delta (0, 0)
Screenshot: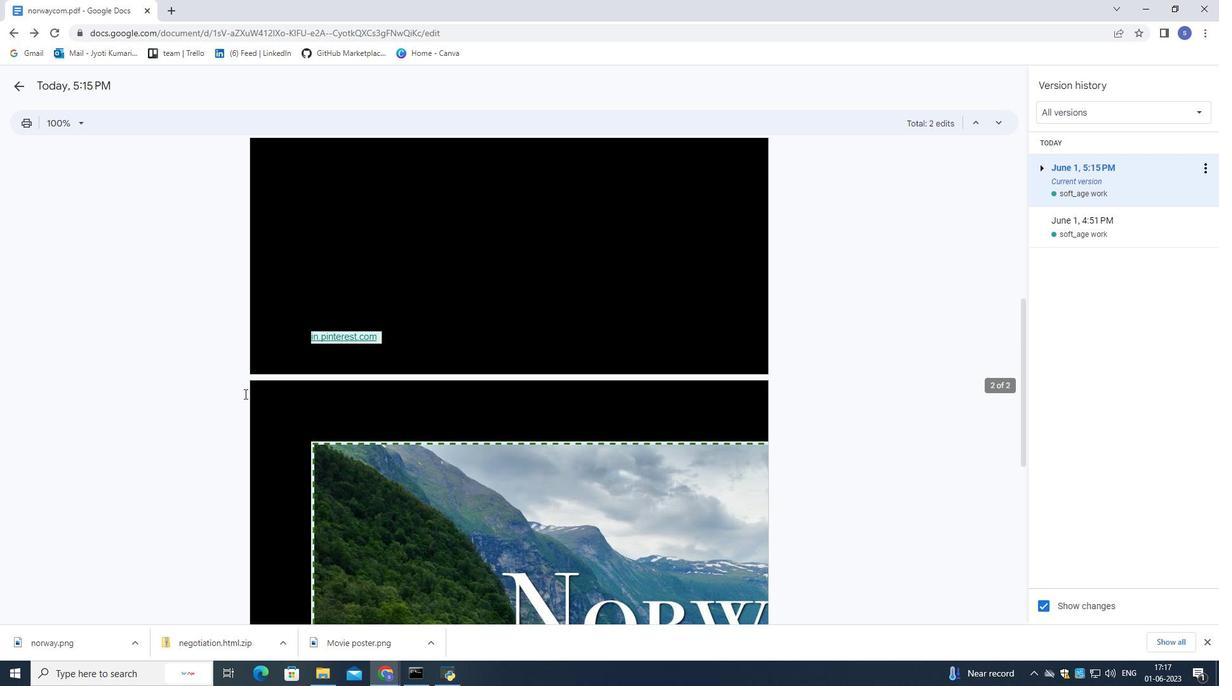 
Action: Mouse scrolled (243, 393) with delta (0, 0)
Screenshot: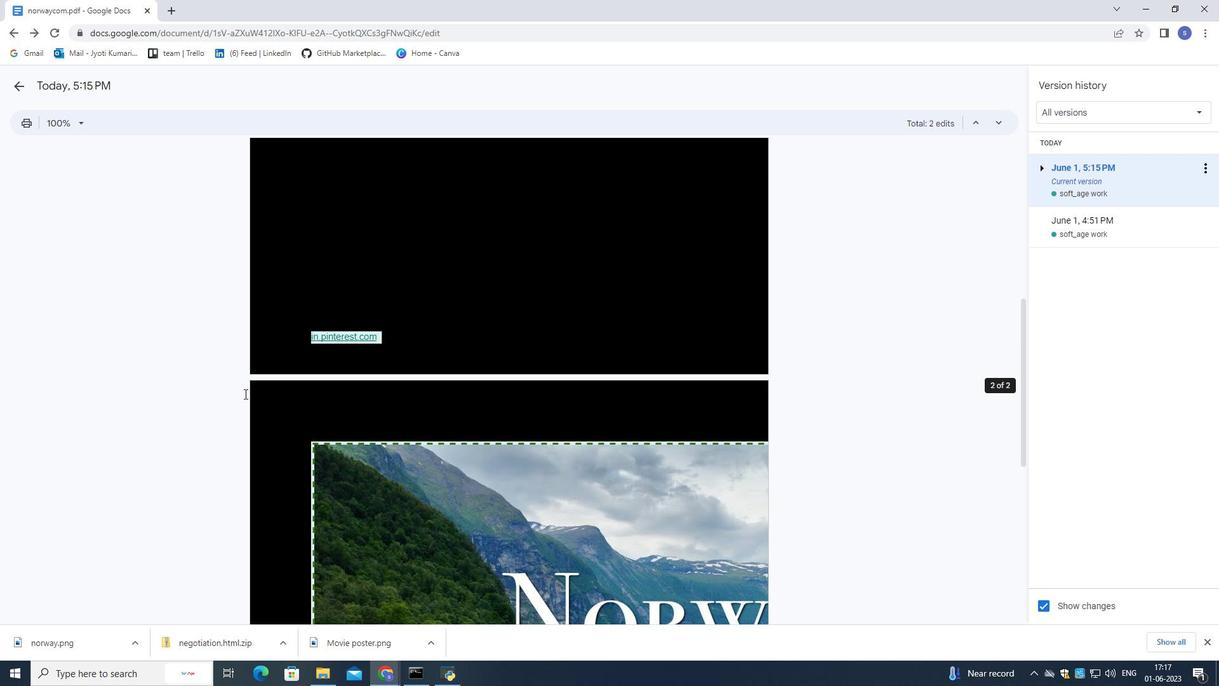 
Action: Mouse scrolled (243, 393) with delta (0, 0)
Screenshot: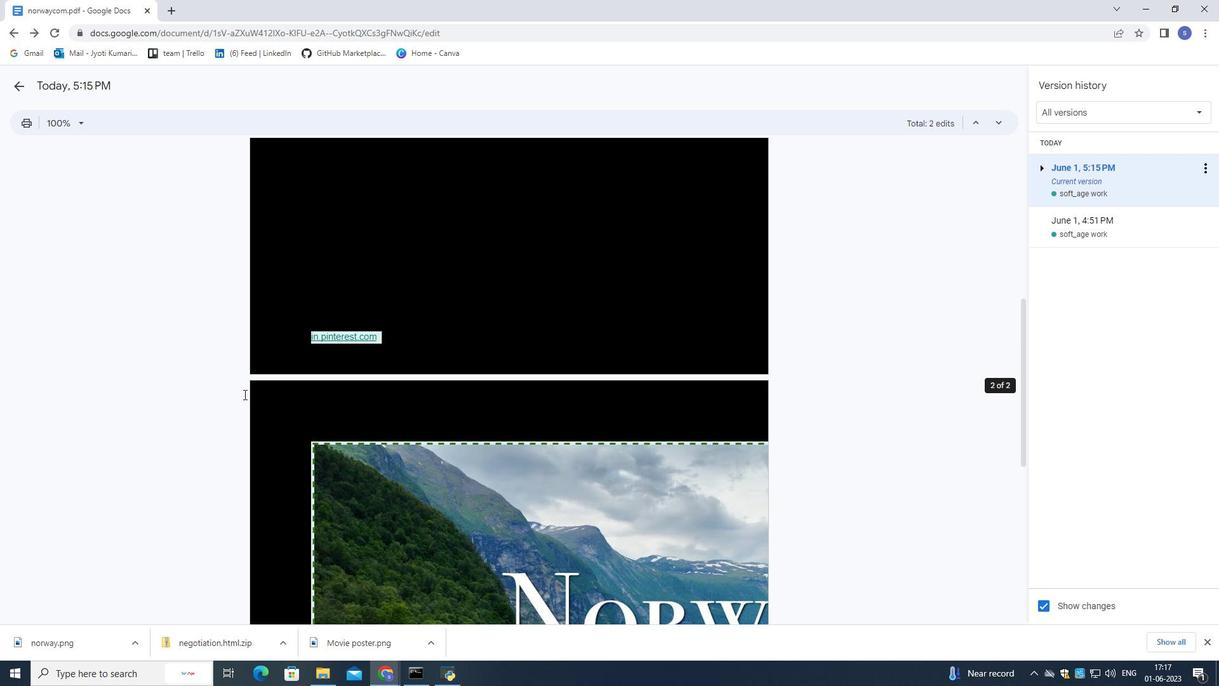
Action: Mouse scrolled (243, 393) with delta (0, 0)
Screenshot: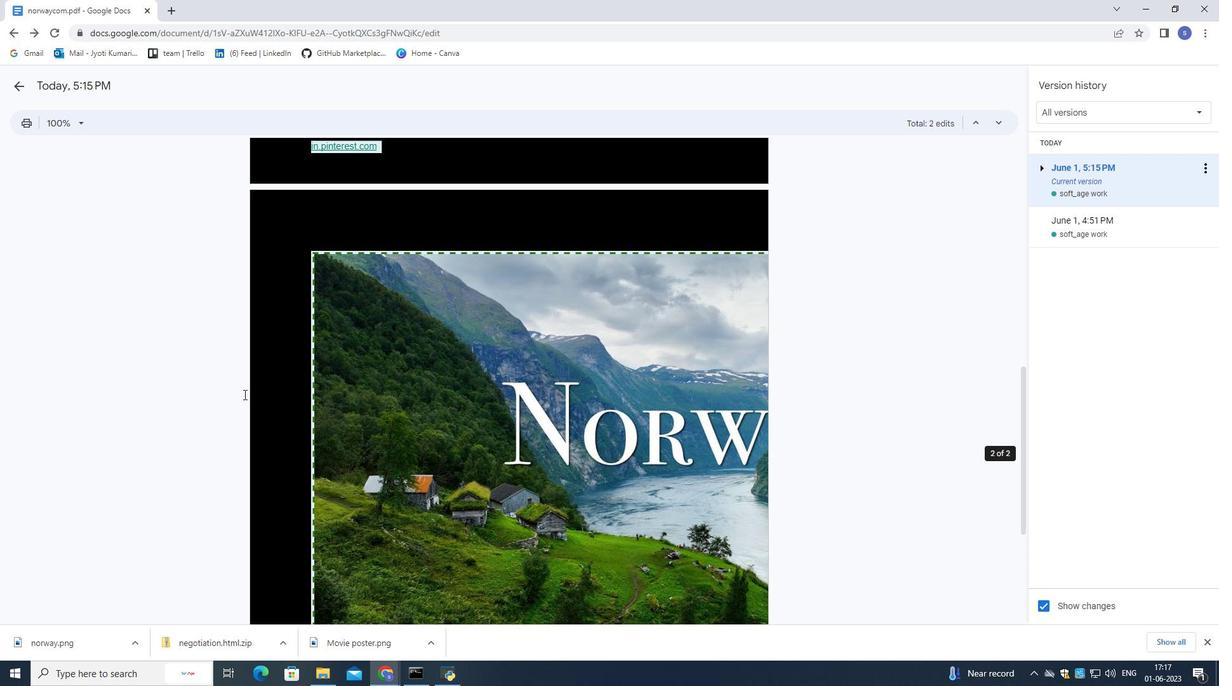 
Action: Mouse moved to (242, 394)
Screenshot: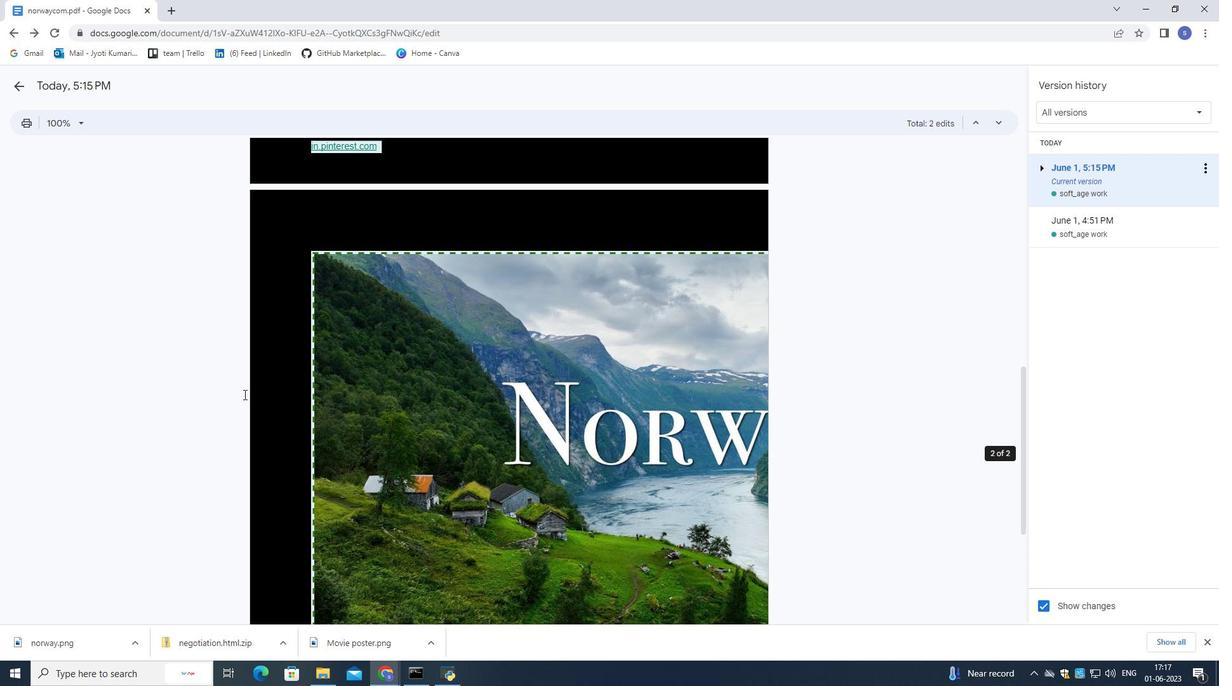 
Action: Mouse scrolled (242, 393) with delta (0, 0)
Screenshot: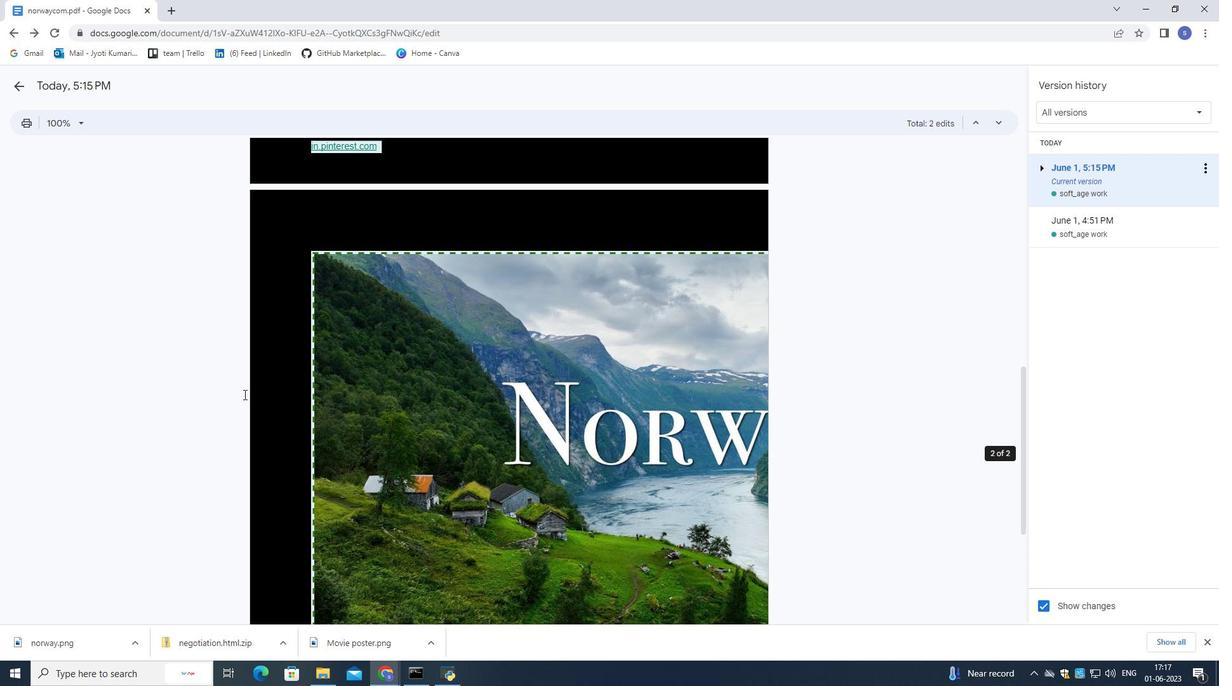 
Action: Mouse scrolled (242, 393) with delta (0, 0)
Screenshot: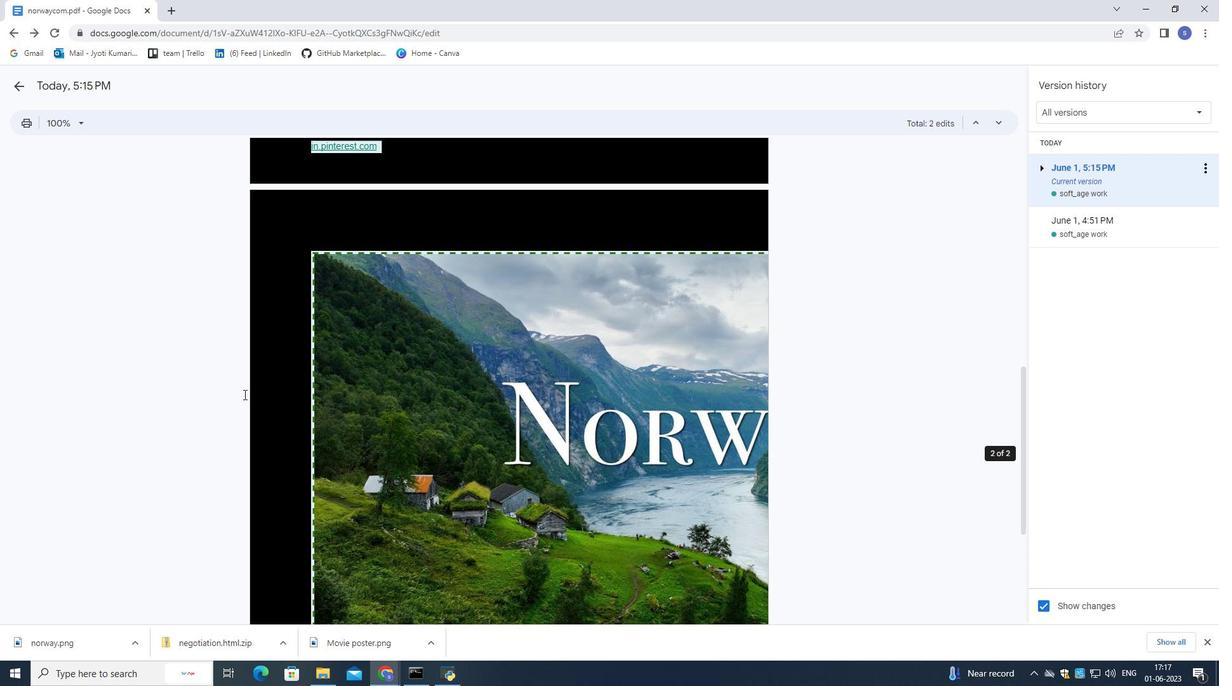 
Action: Mouse moved to (241, 395)
Screenshot: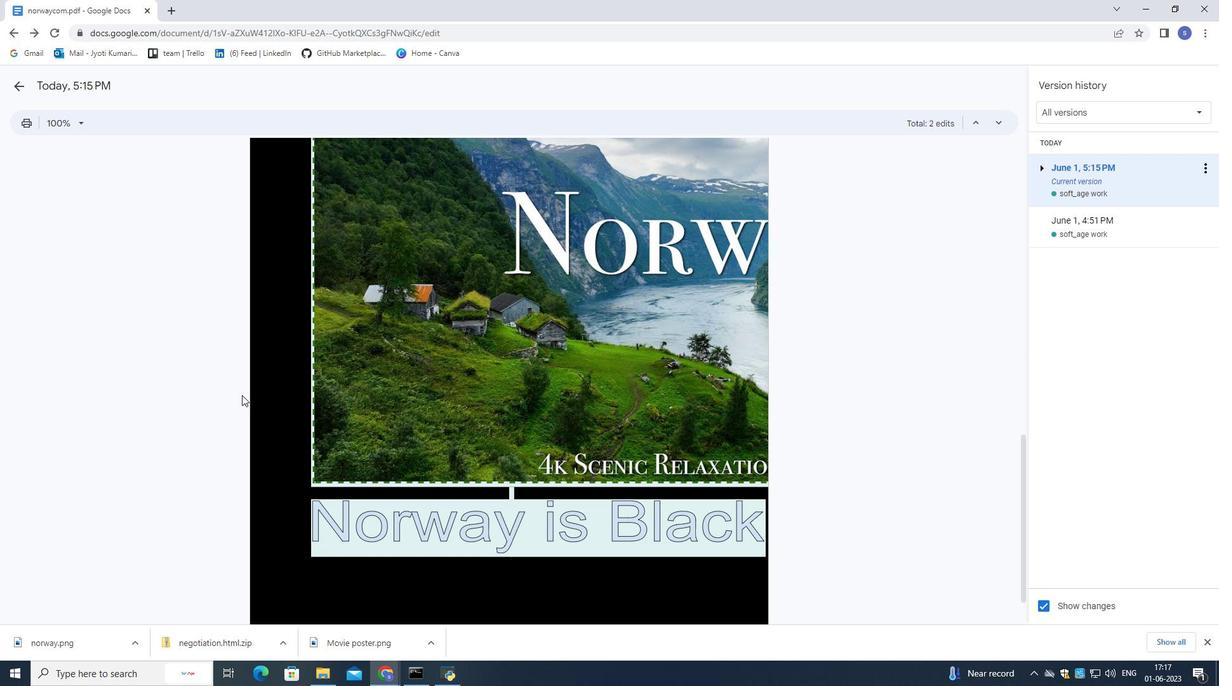 
Action: Mouse scrolled (241, 395) with delta (0, 0)
Screenshot: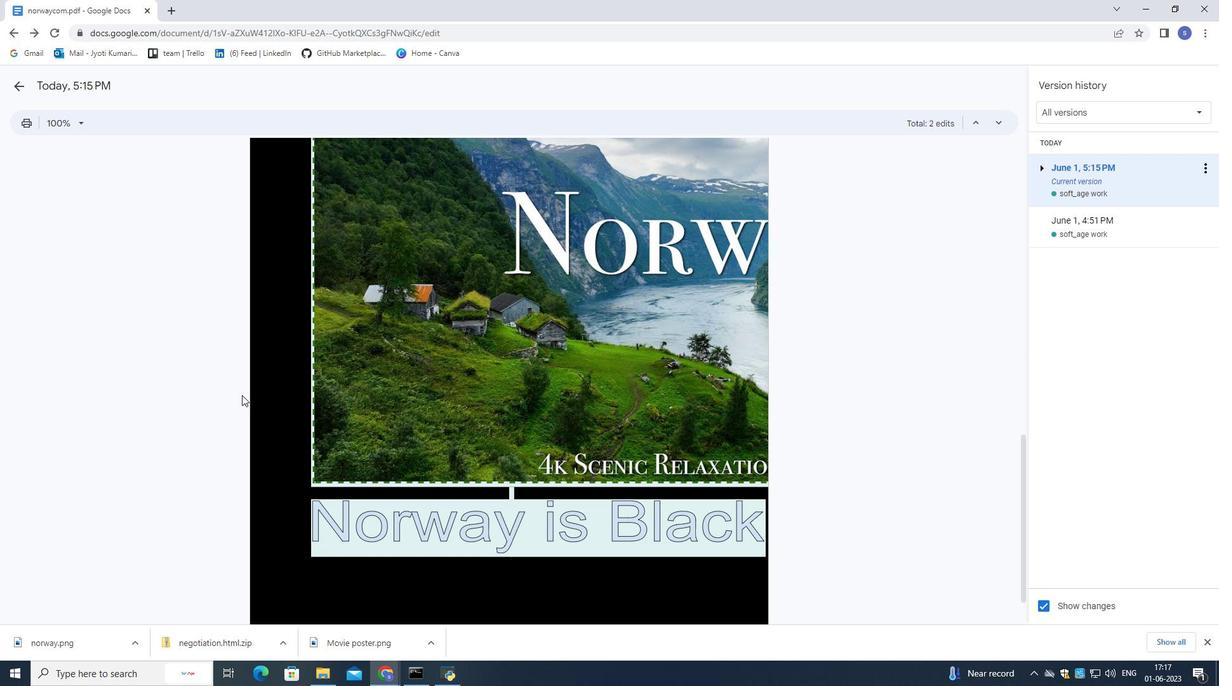 
Action: Mouse moved to (240, 394)
Screenshot: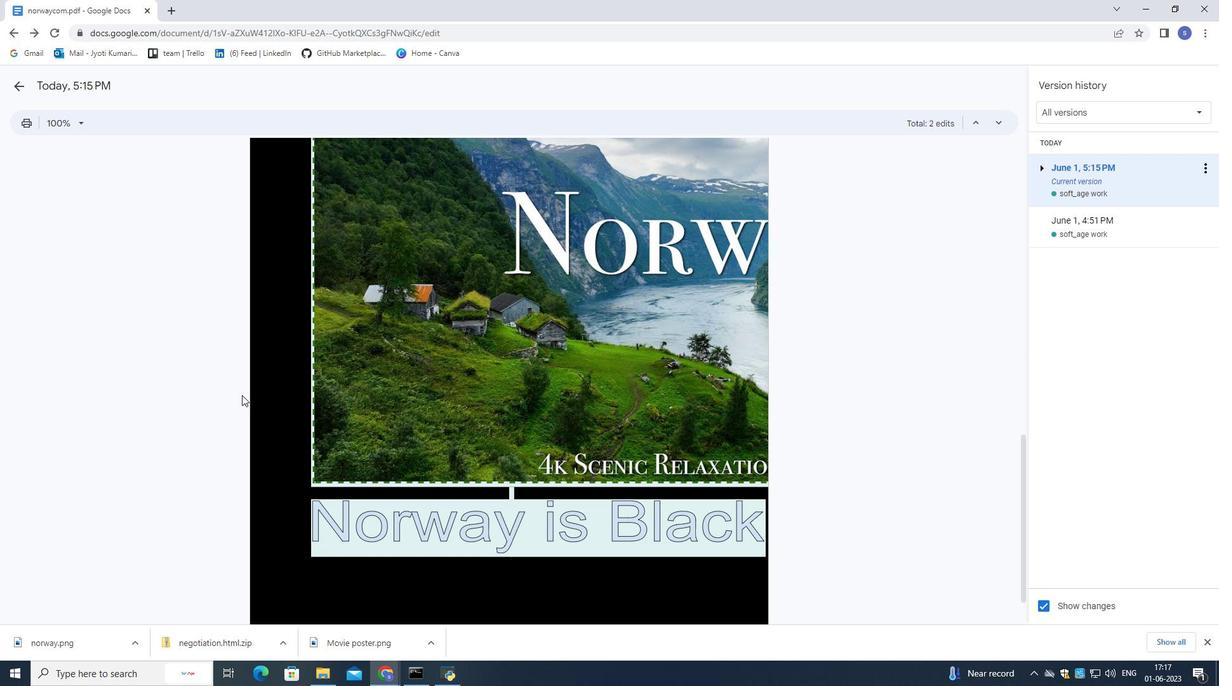 
Action: Mouse scrolled (240, 395) with delta (0, 0)
Screenshot: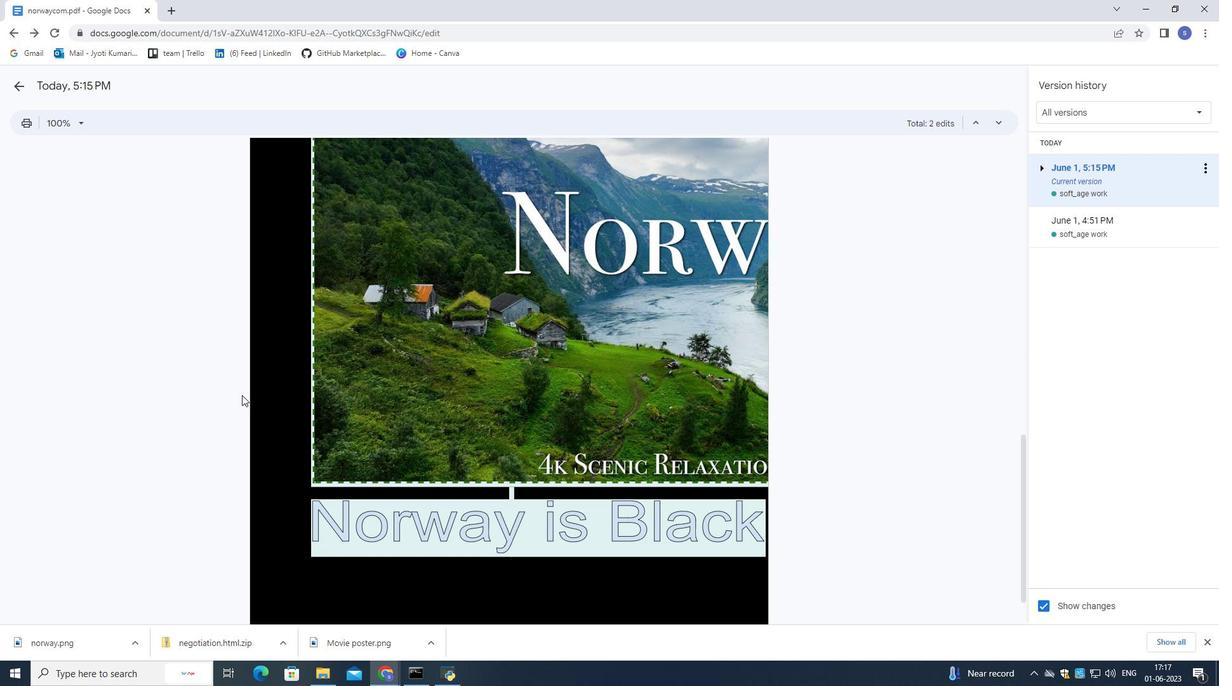 
Action: Mouse moved to (240, 393)
Screenshot: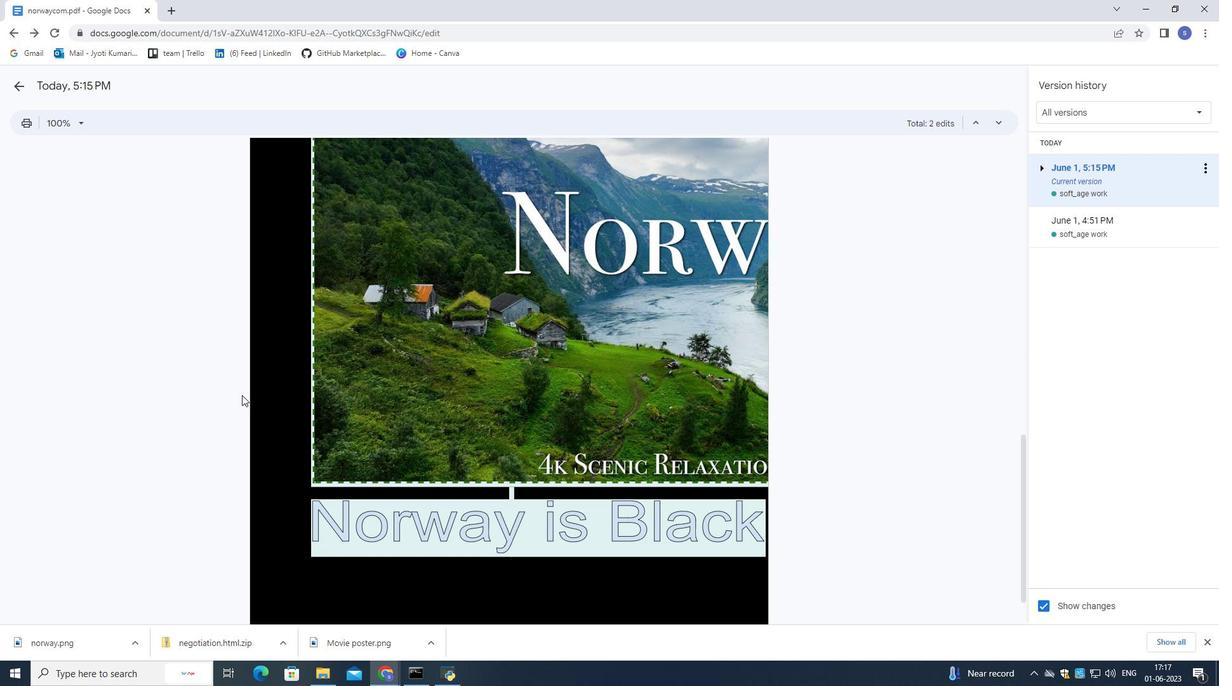 
Action: Mouse scrolled (240, 393) with delta (0, 0)
Screenshot: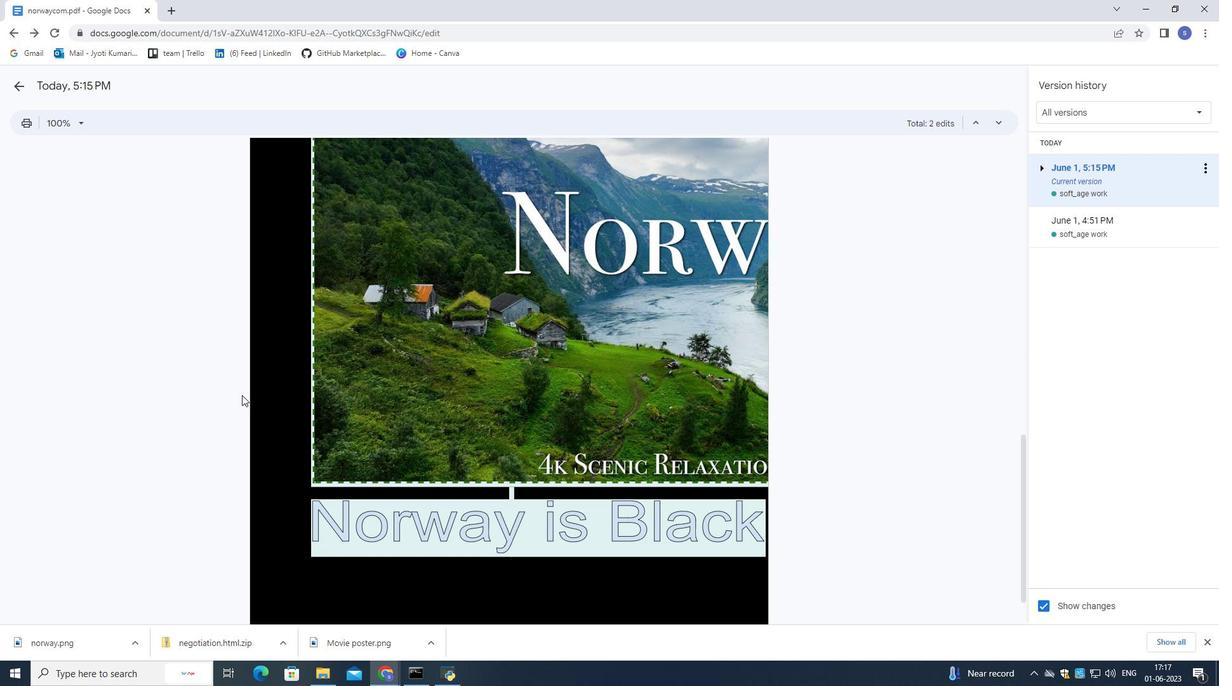 
Action: Mouse moved to (239, 390)
Screenshot: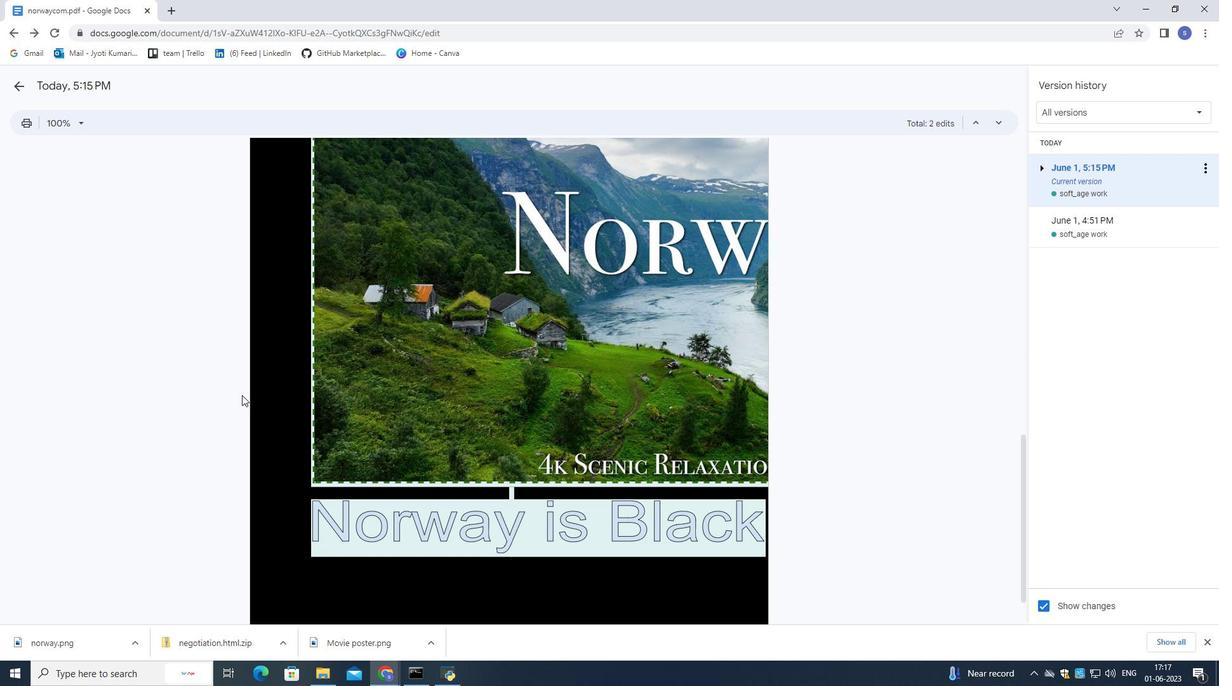 
Action: Mouse scrolled (239, 390) with delta (0, 0)
Screenshot: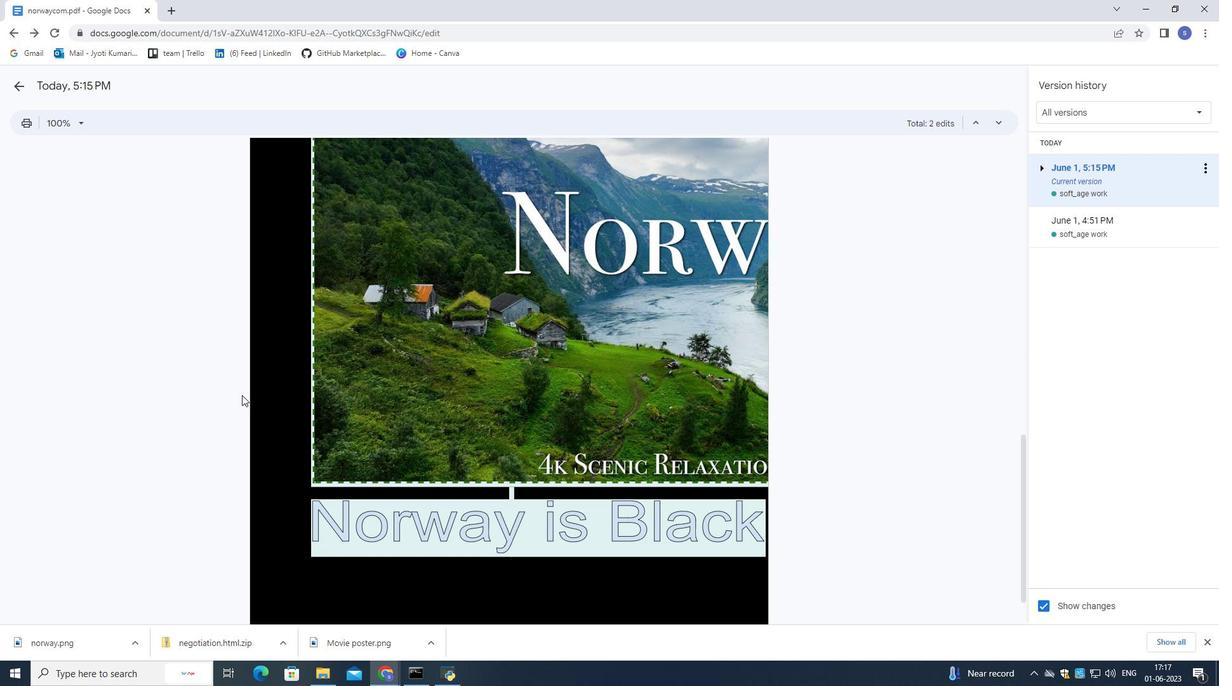 
Action: Mouse moved to (238, 385)
Screenshot: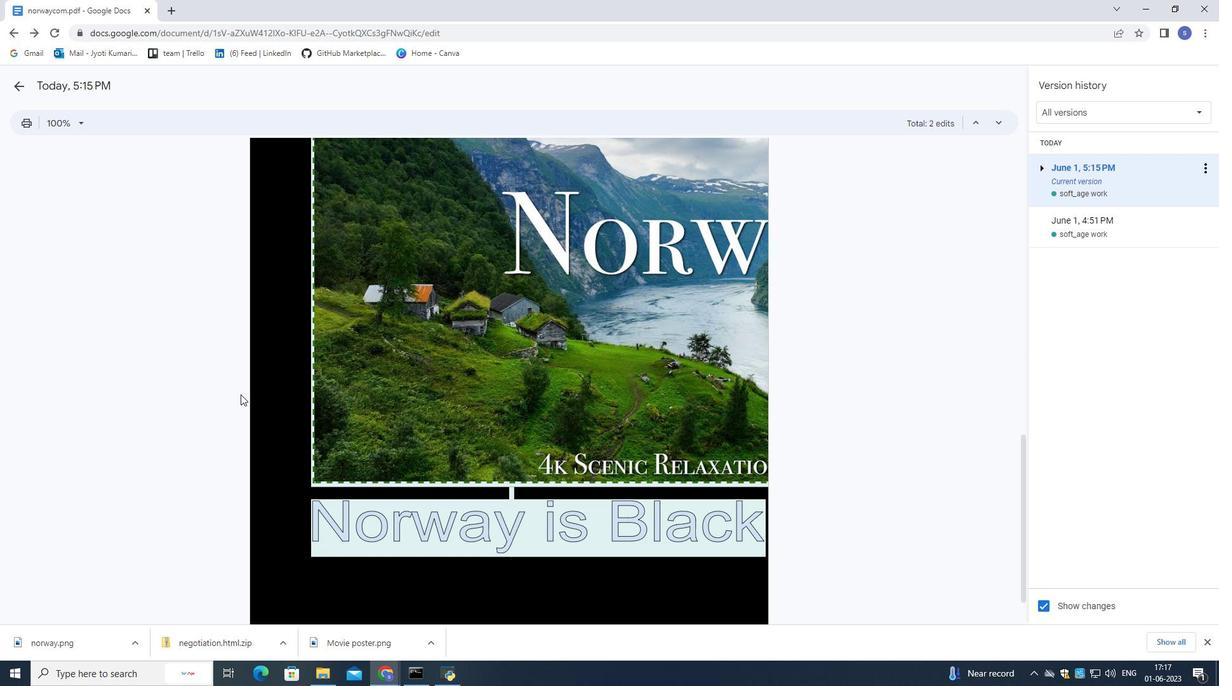 
Action: Mouse scrolled (238, 386) with delta (0, 0)
Screenshot: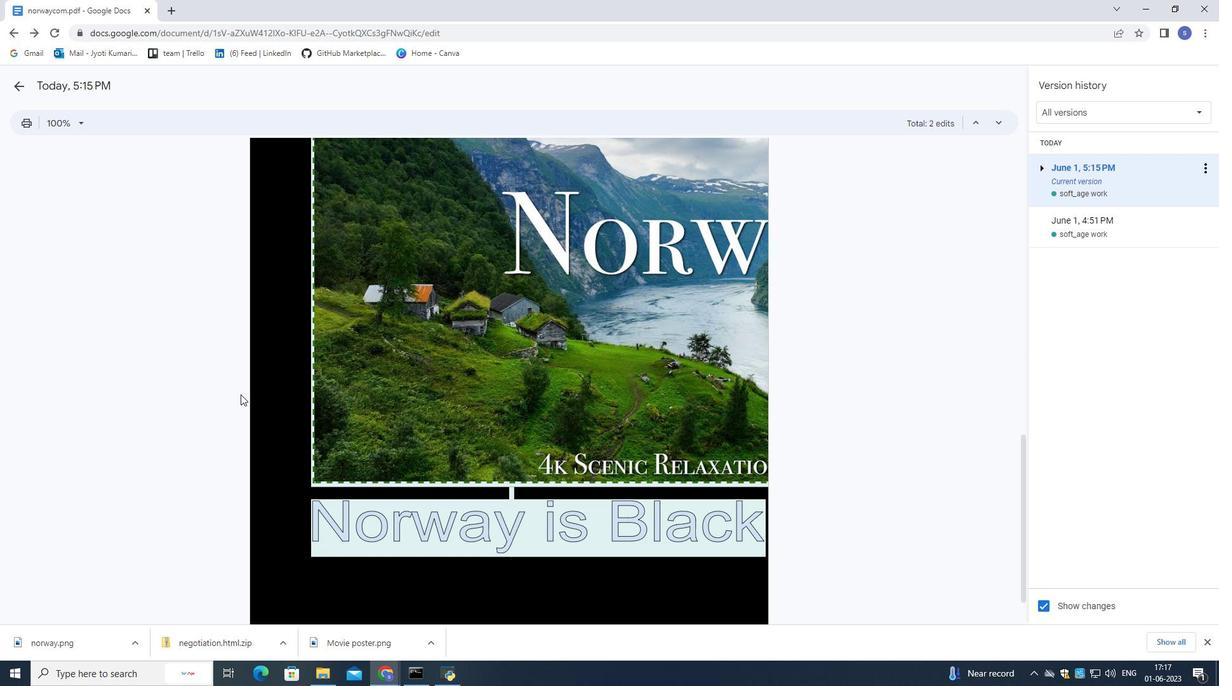 
Action: Mouse moved to (240, 374)
Screenshot: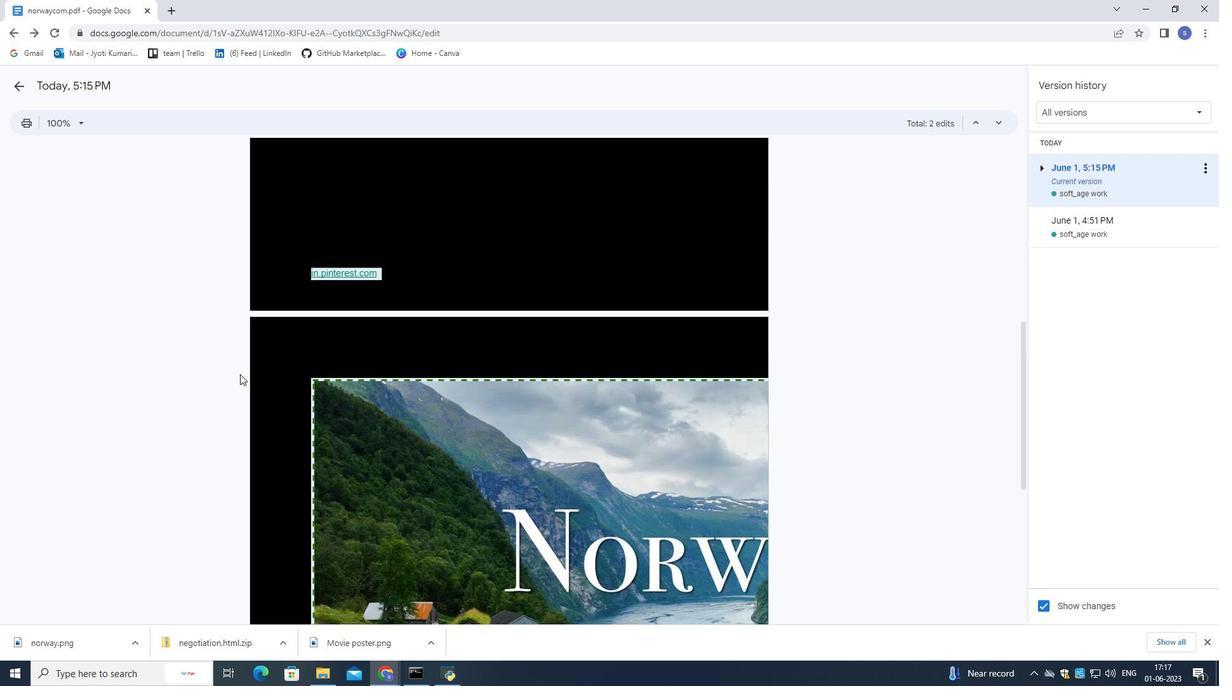 
Action: Mouse scrolled (240, 374) with delta (0, 0)
Screenshot: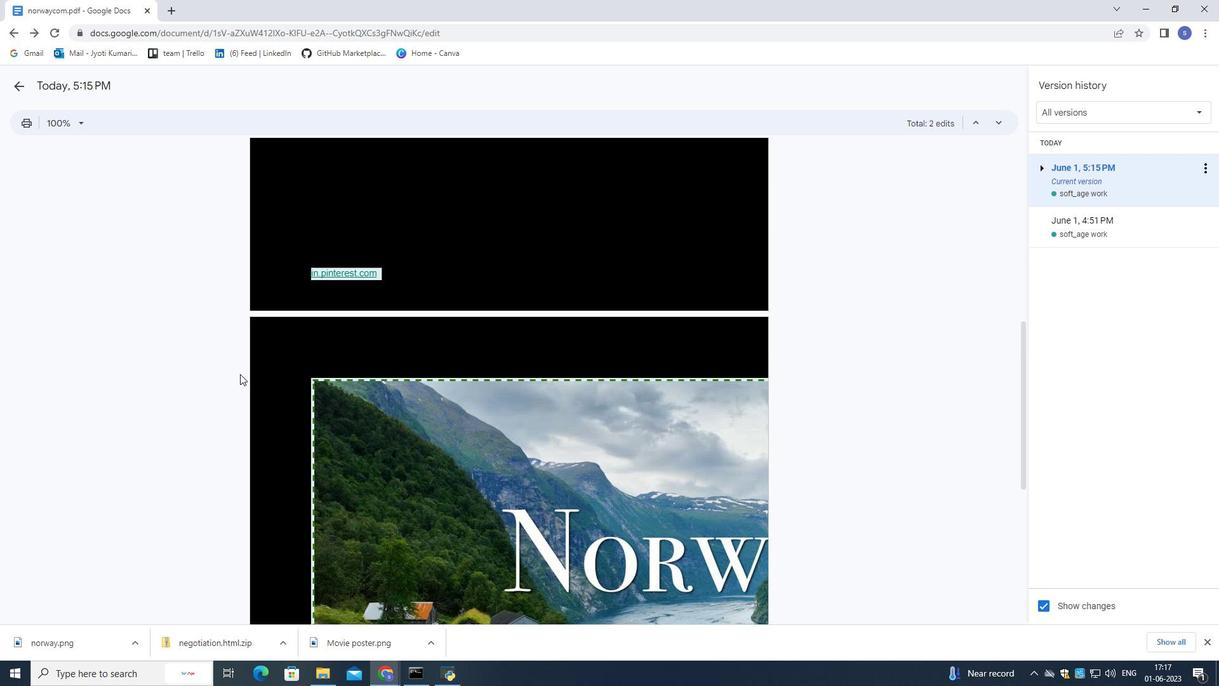 
Action: Mouse scrolled (240, 374) with delta (0, 0)
Screenshot: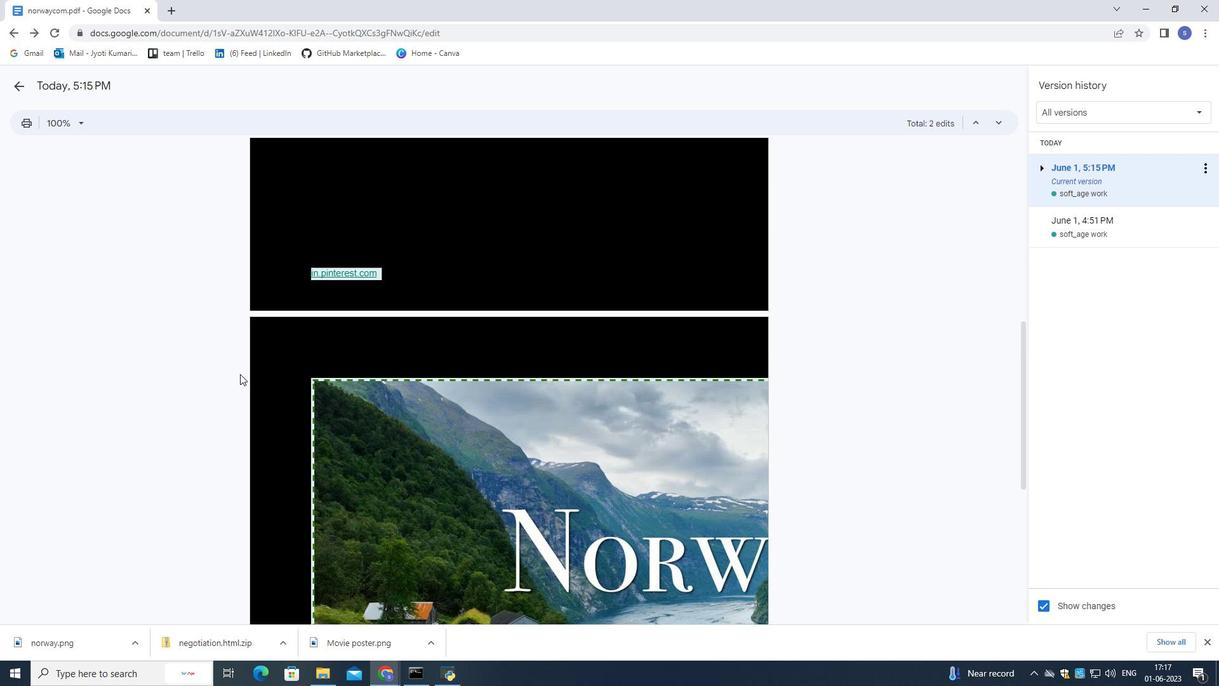 
Action: Mouse scrolled (240, 374) with delta (0, 0)
Screenshot: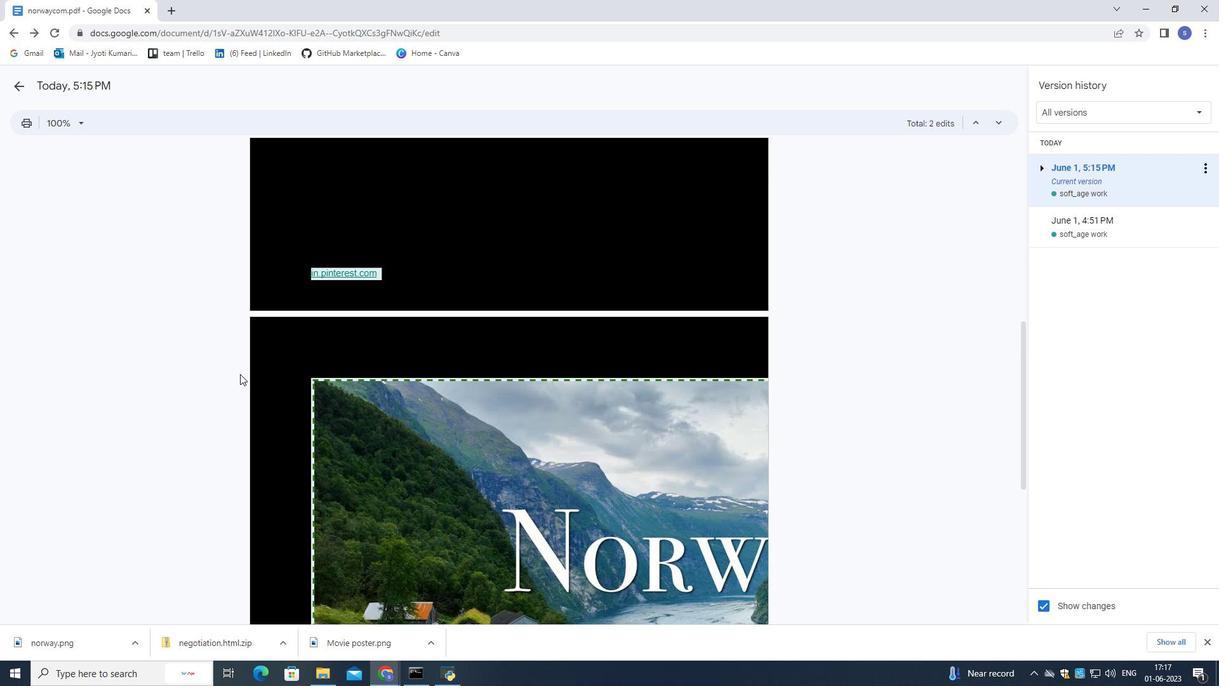 
Action: Mouse moved to (240, 373)
Screenshot: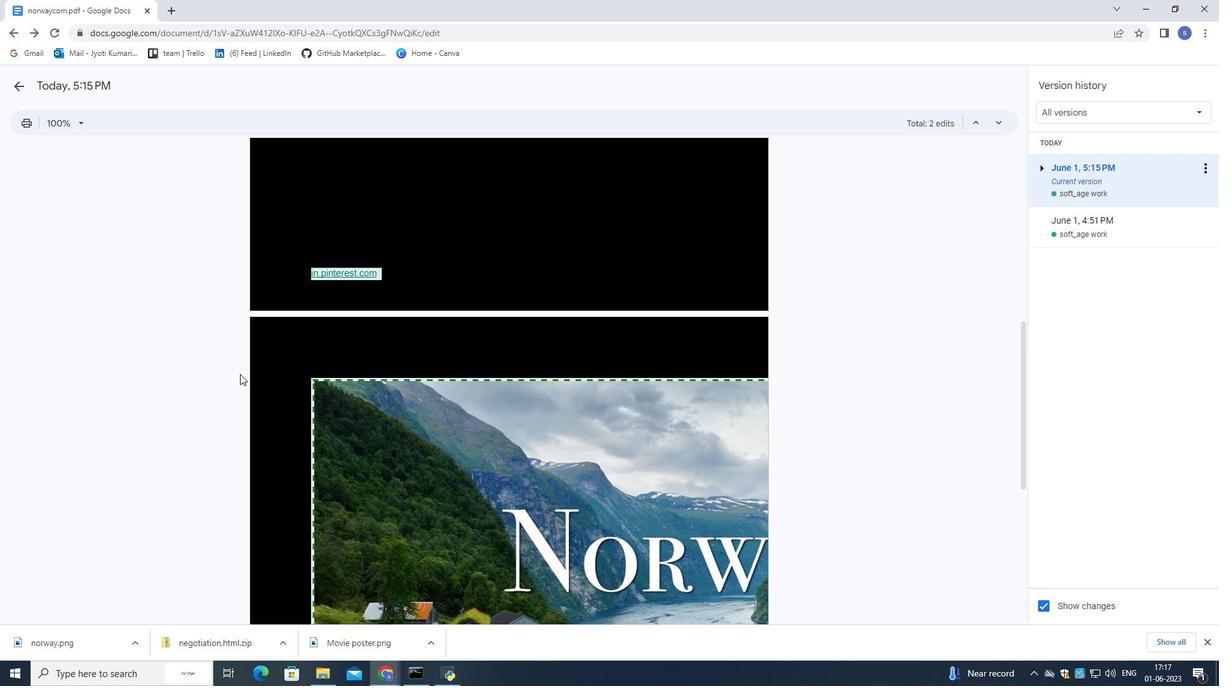 
Action: Mouse scrolled (240, 374) with delta (0, 0)
Screenshot: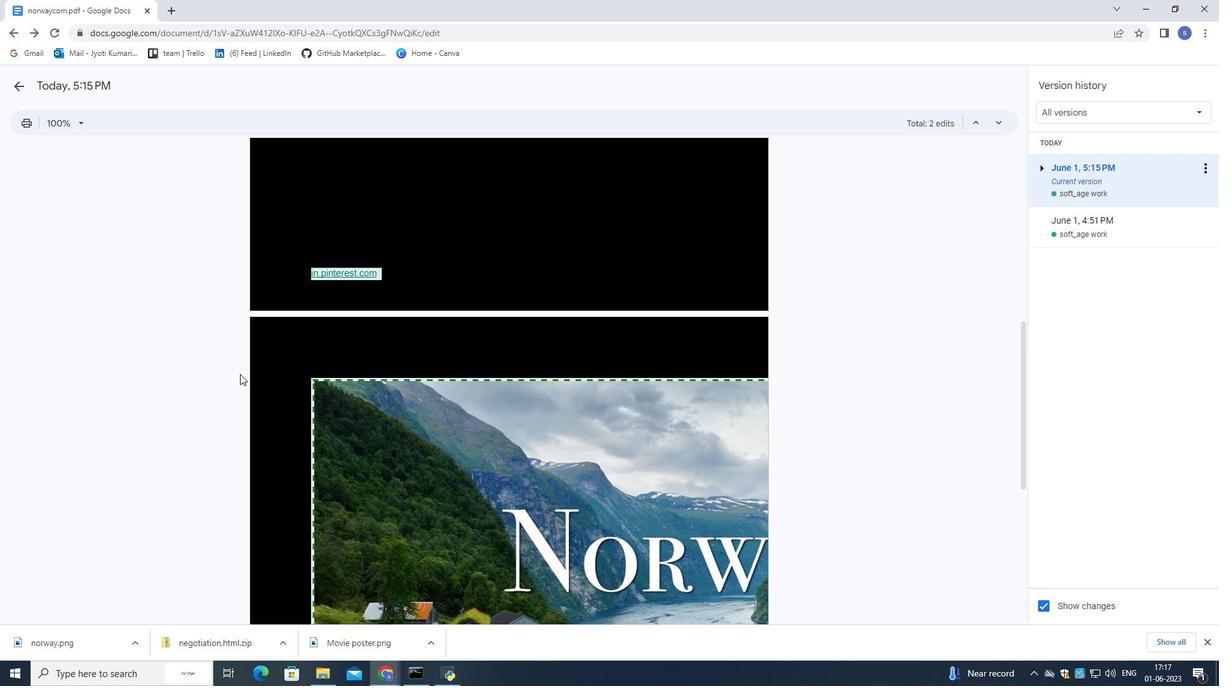
Action: Mouse moved to (238, 371)
Screenshot: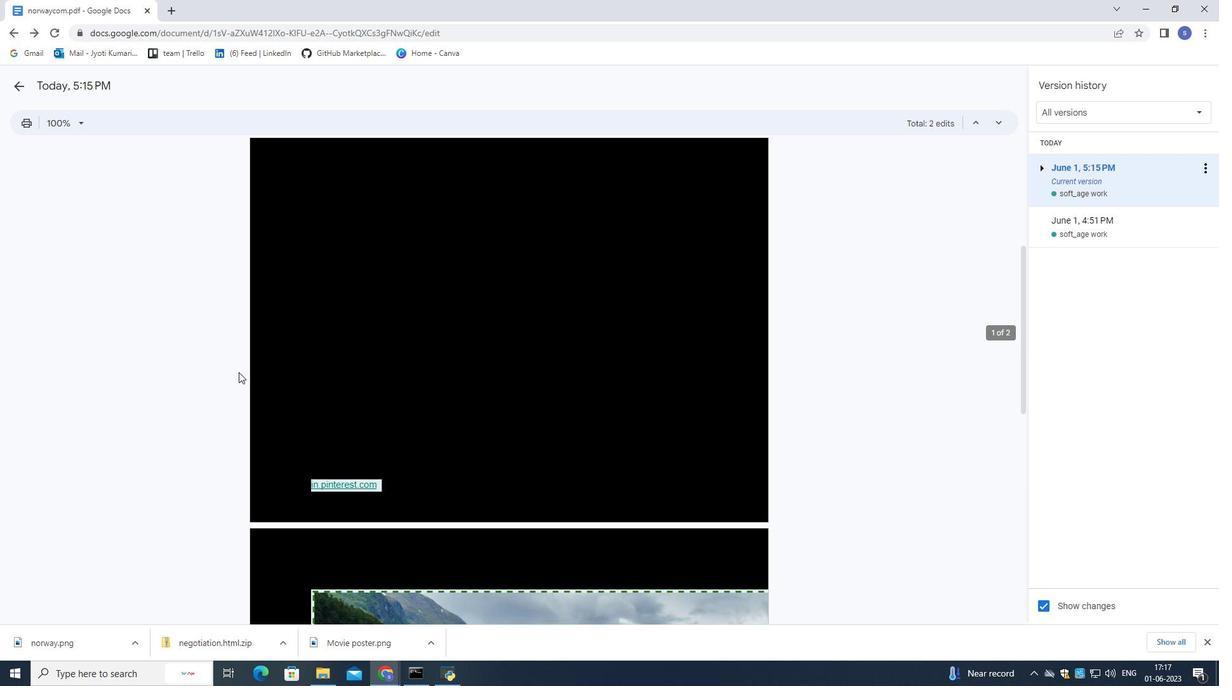 
Action: Mouse scrolled (238, 371) with delta (0, 0)
Screenshot: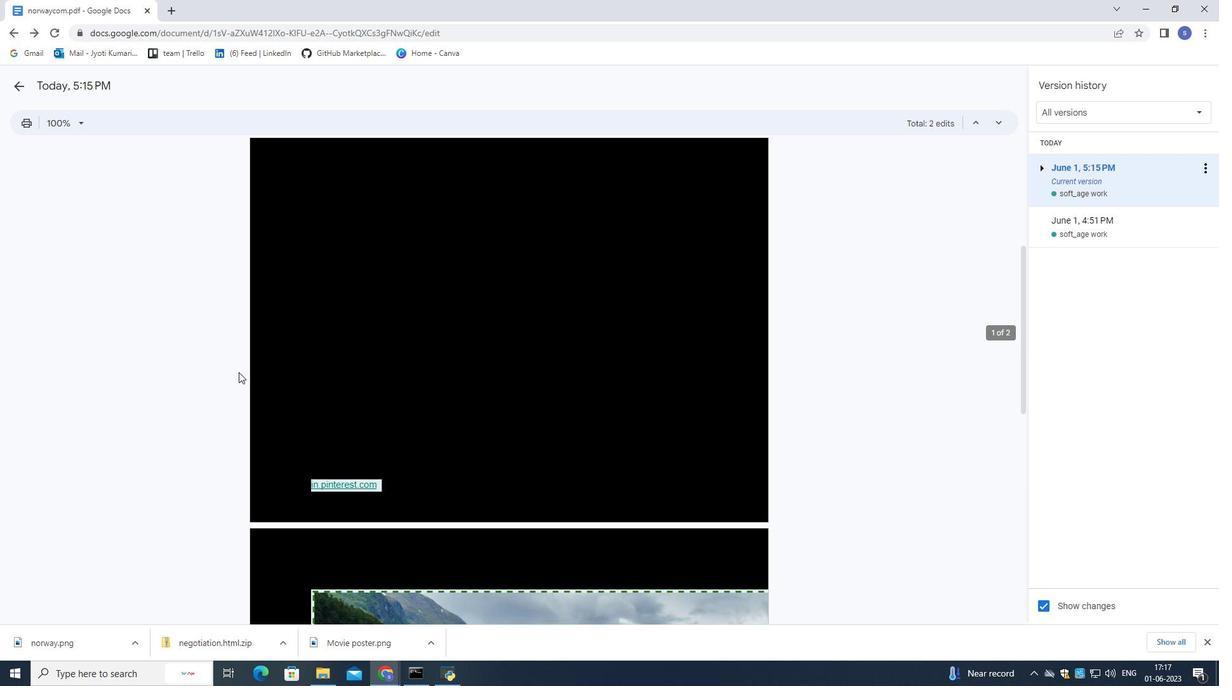 
Action: Mouse scrolled (238, 371) with delta (0, 0)
Screenshot: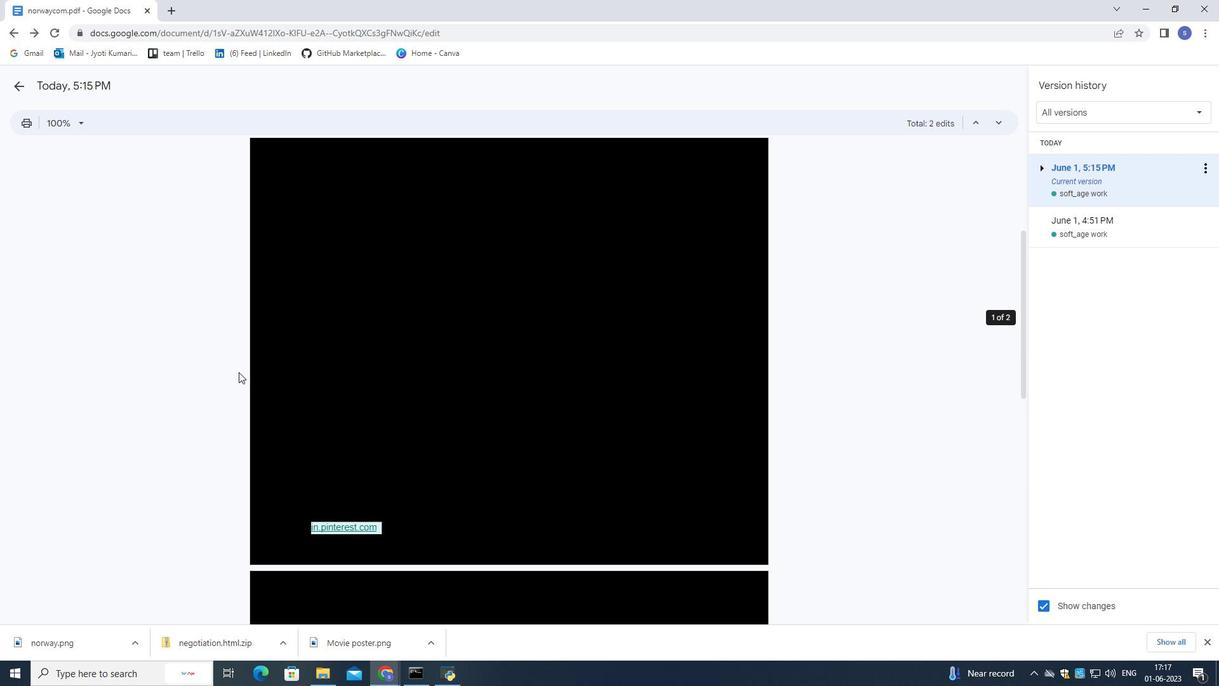 
Action: Mouse moved to (238, 371)
Screenshot: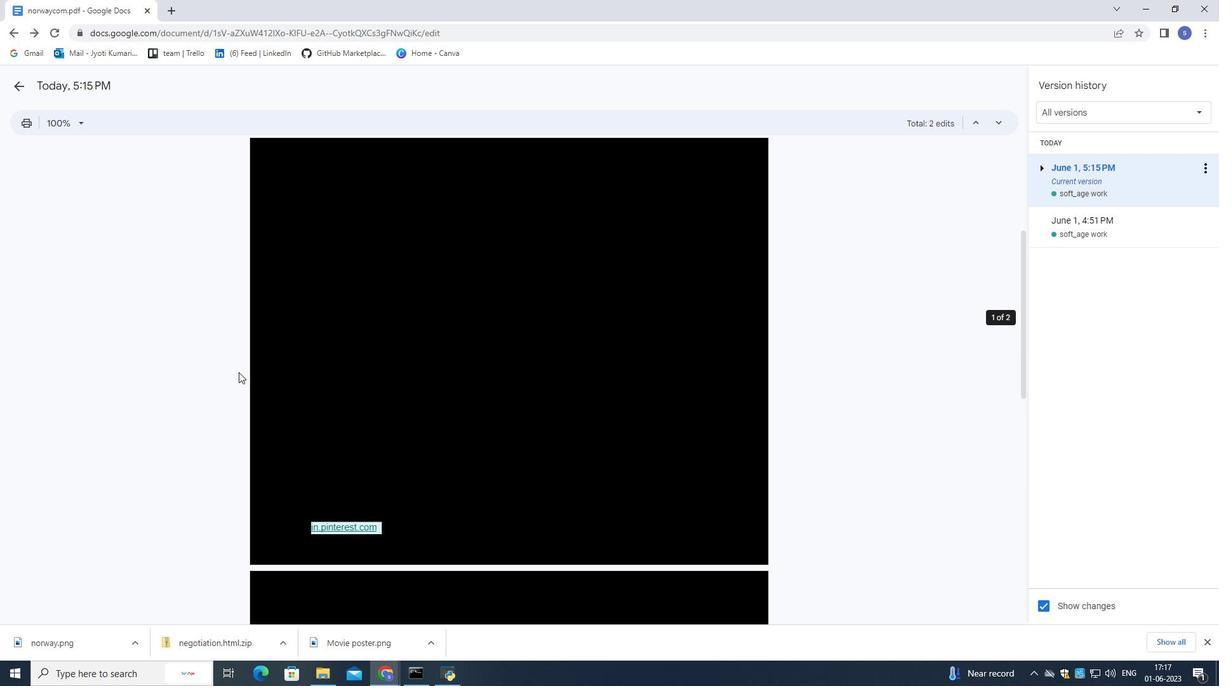 
Action: Mouse scrolled (238, 371) with delta (0, 0)
Screenshot: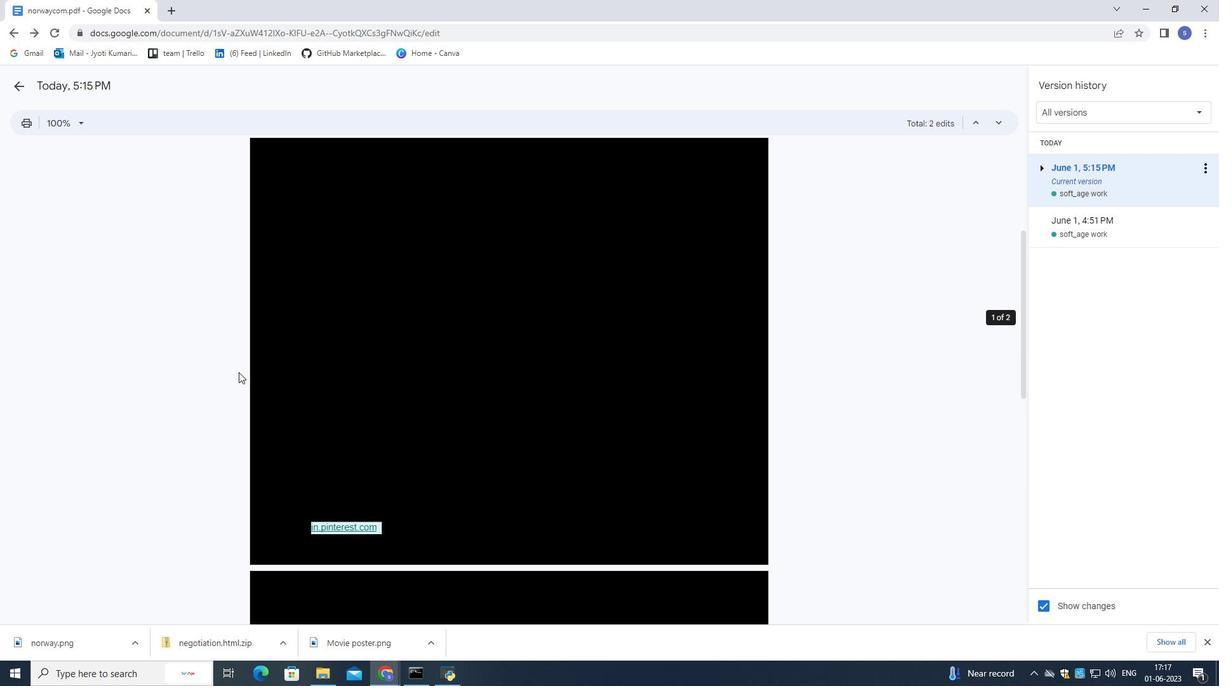 
Action: Mouse moved to (238, 369)
Screenshot: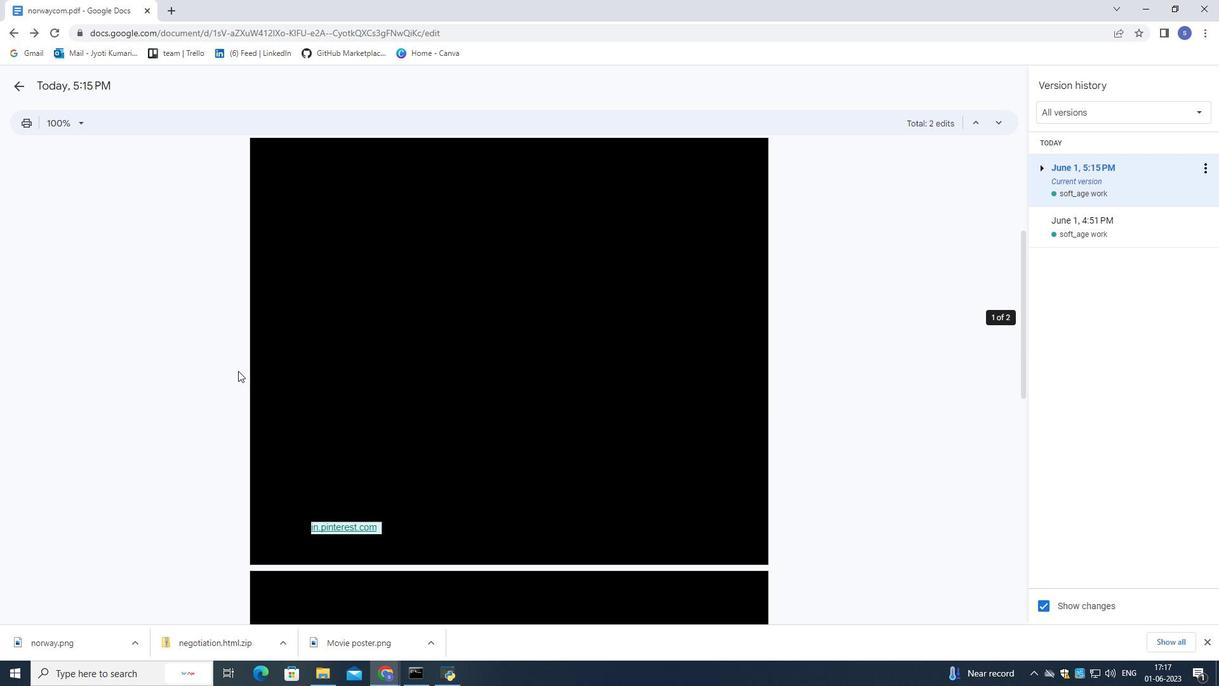 
Action: Mouse scrolled (238, 369) with delta (0, 0)
Screenshot: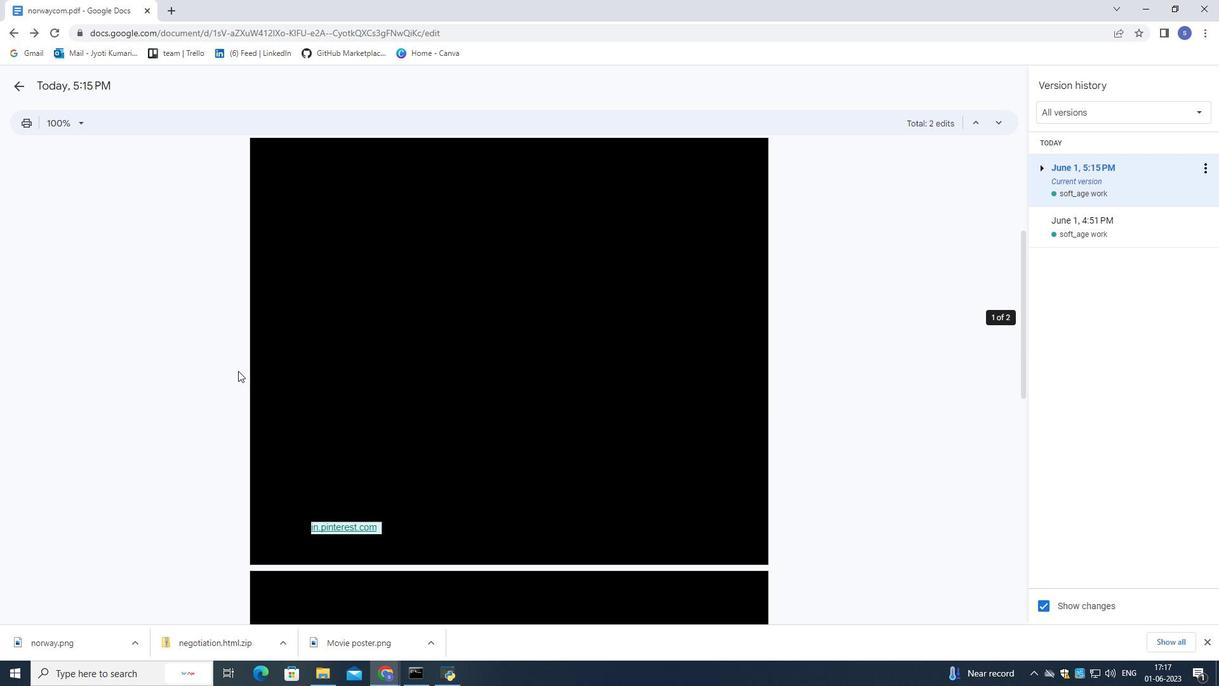 
Action: Mouse moved to (236, 367)
Screenshot: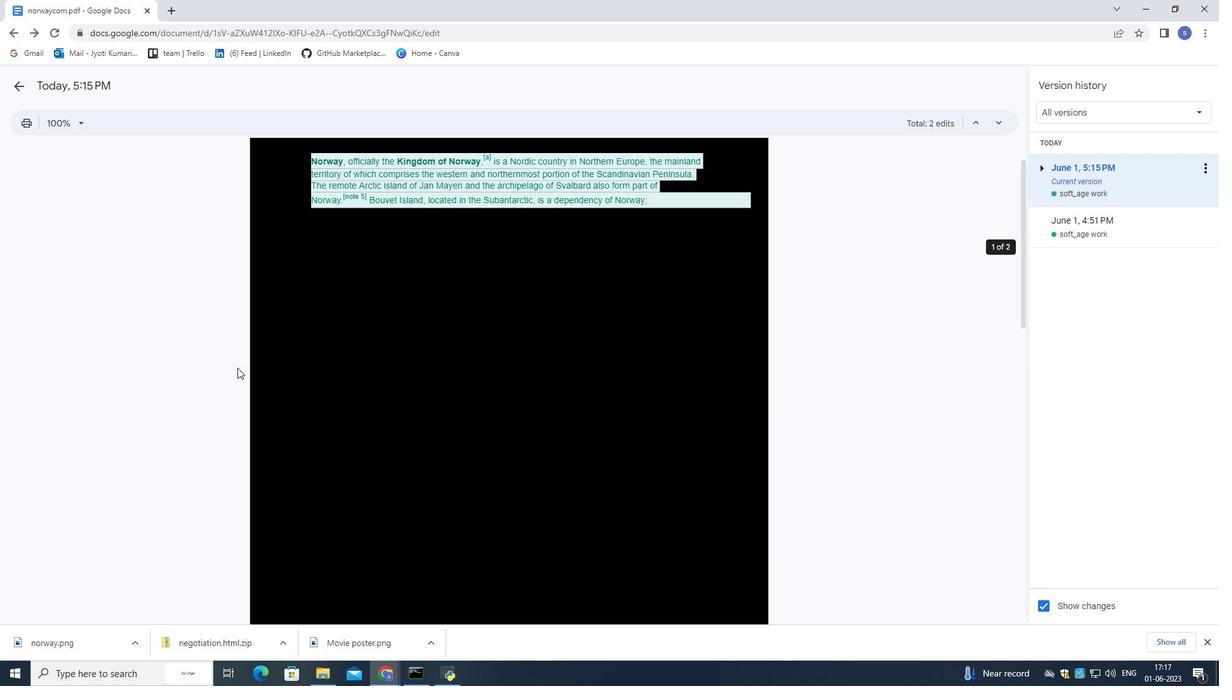 
Action: Mouse scrolled (236, 367) with delta (0, 0)
Screenshot: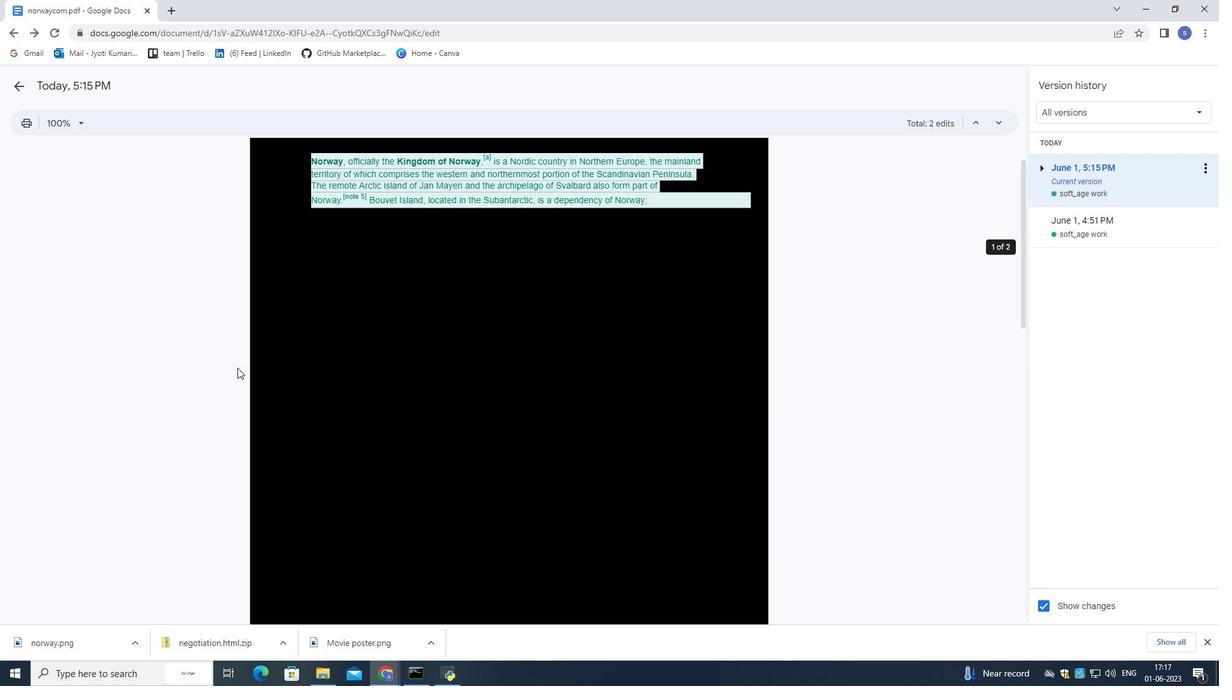 
Action: Mouse scrolled (236, 367) with delta (0, 0)
Screenshot: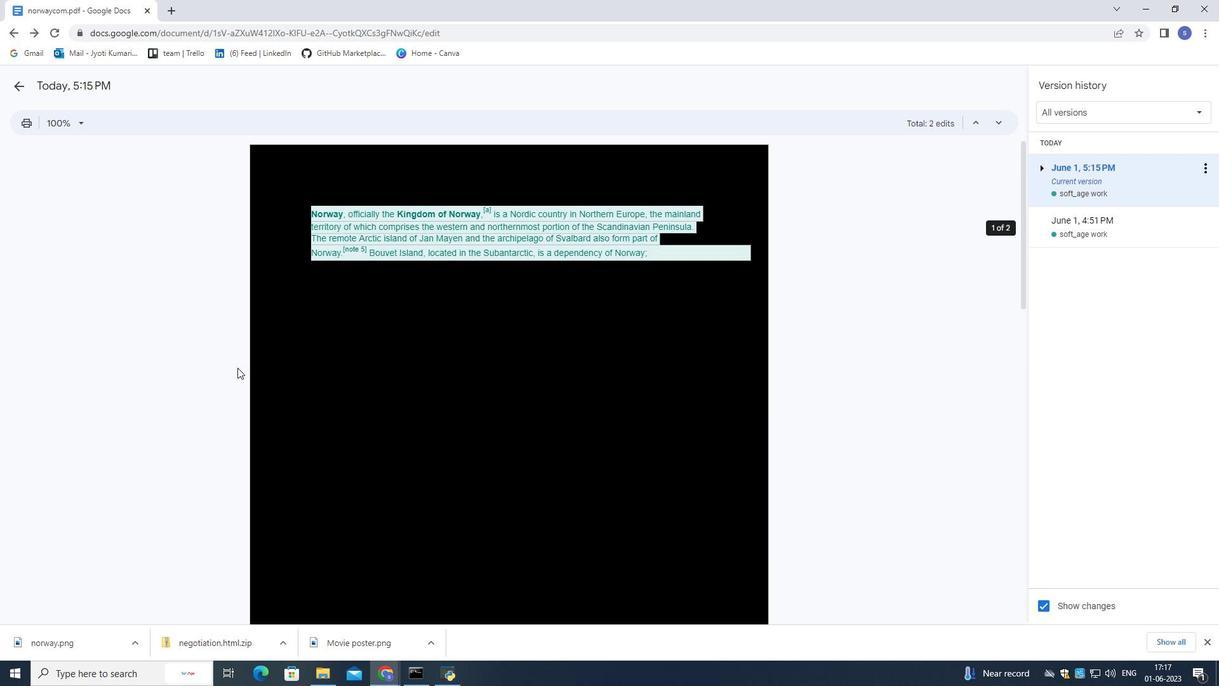 
Action: Mouse moved to (236, 367)
Screenshot: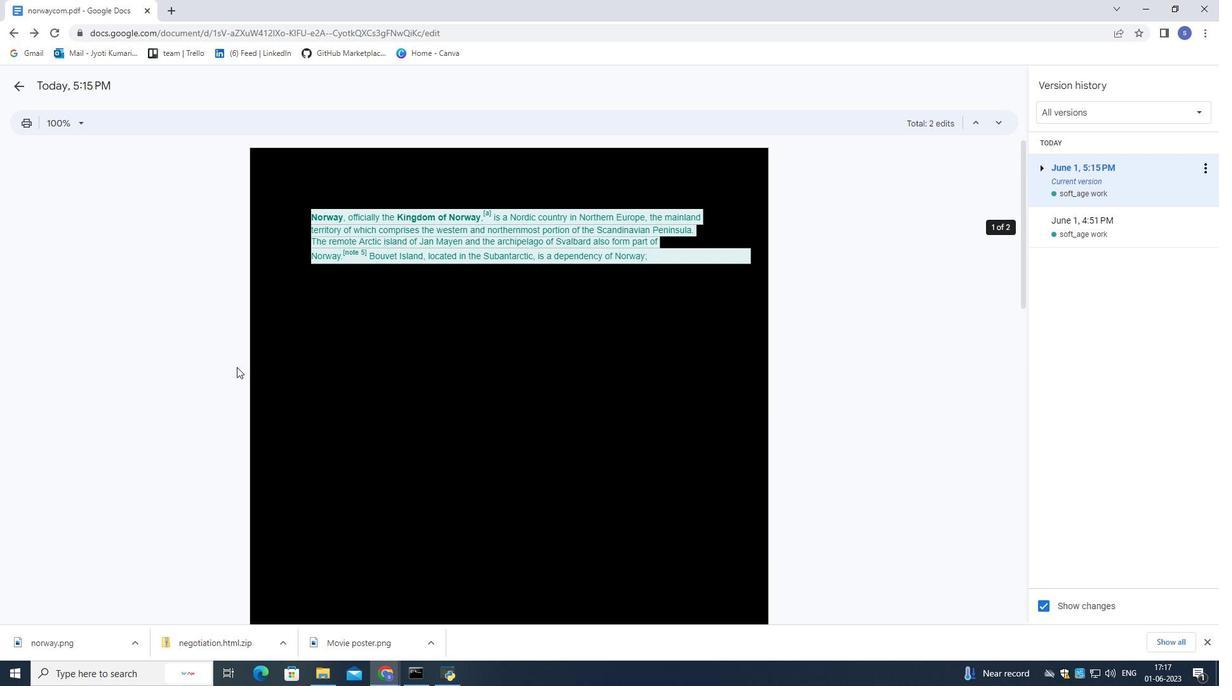 
Action: Mouse scrolled (236, 367) with delta (0, 0)
Screenshot: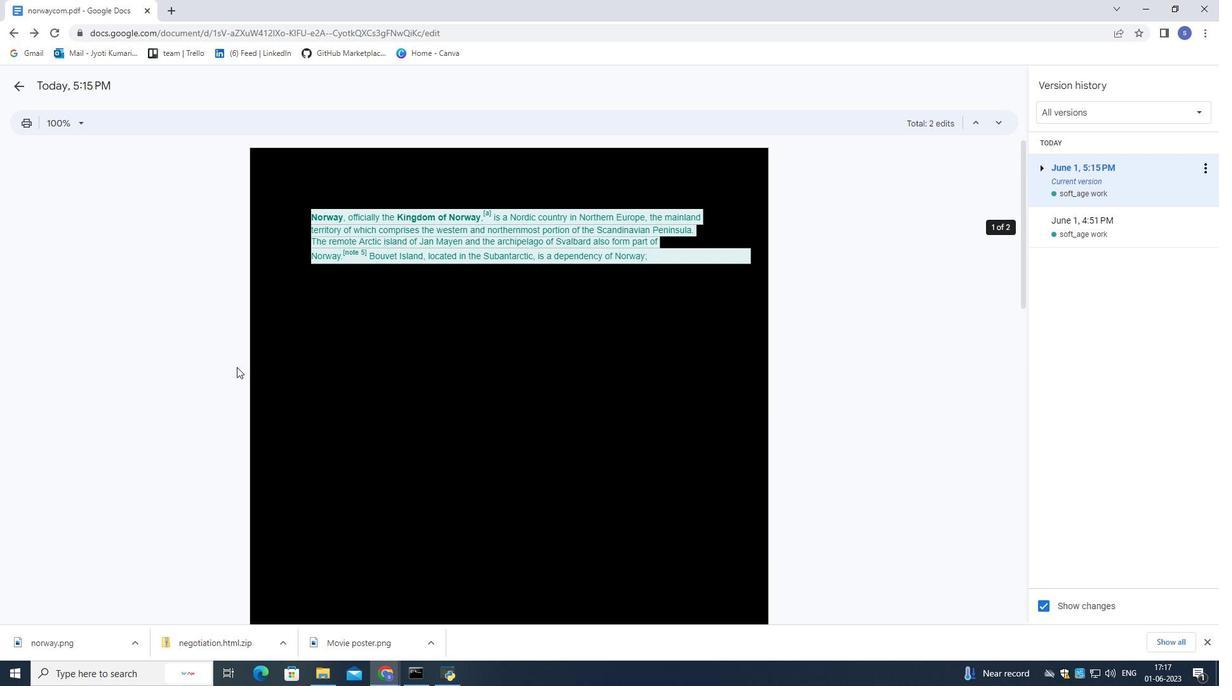
Action: Mouse scrolled (236, 367) with delta (0, 0)
Screenshot: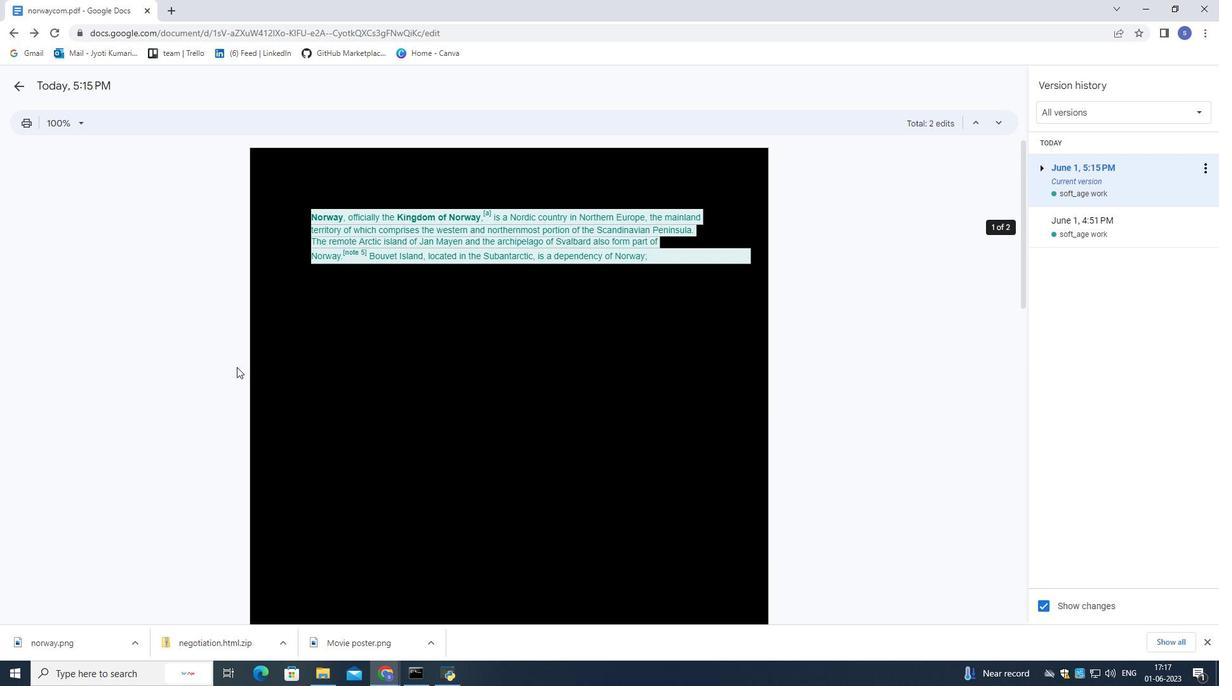 
Action: Mouse moved to (228, 371)
Screenshot: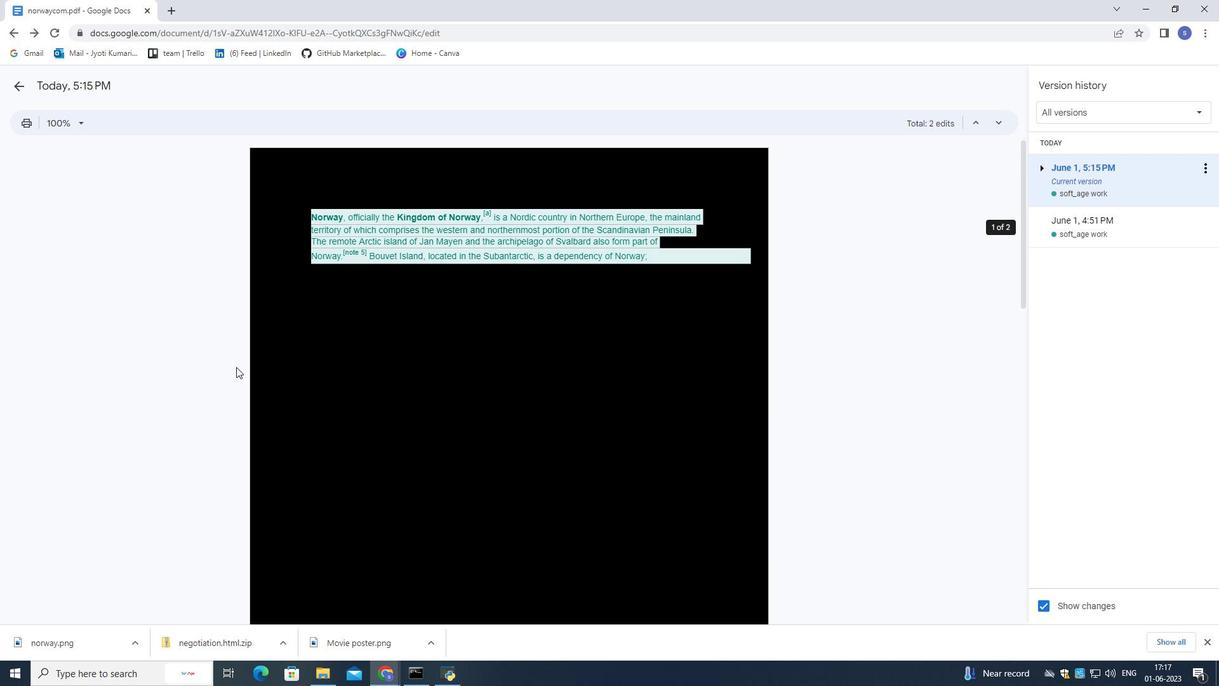 
Action: Mouse scrolled (228, 372) with delta (0, 0)
Screenshot: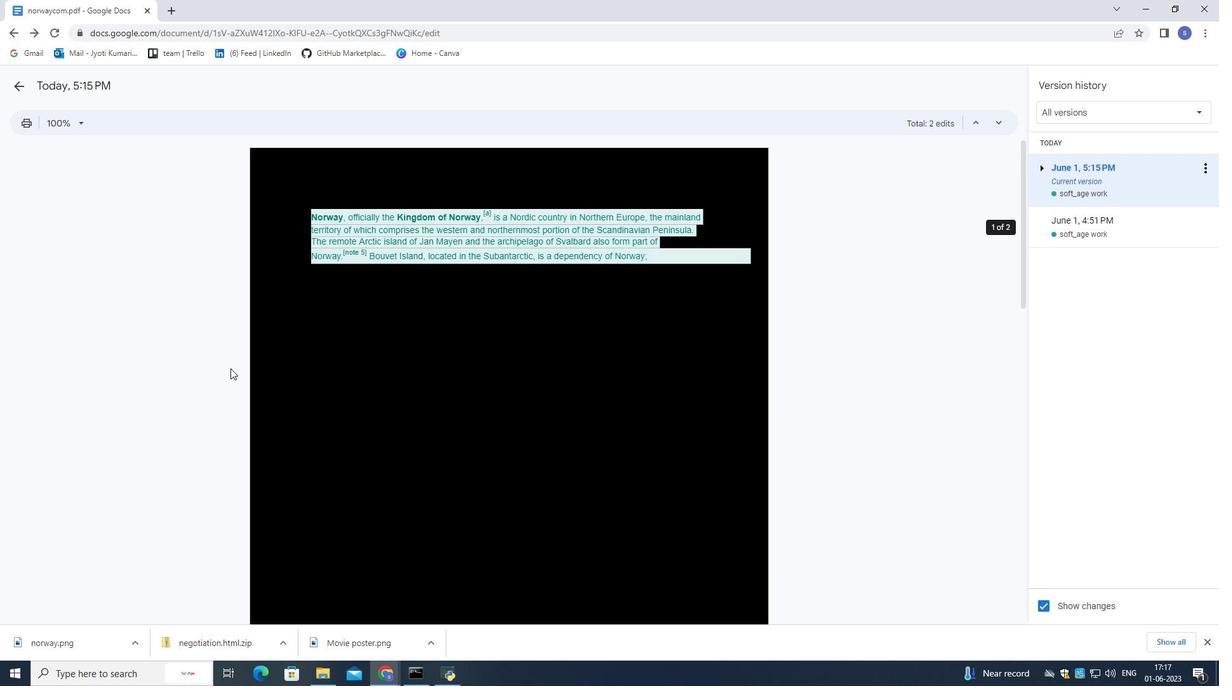 
Action: Mouse moved to (228, 371)
Screenshot: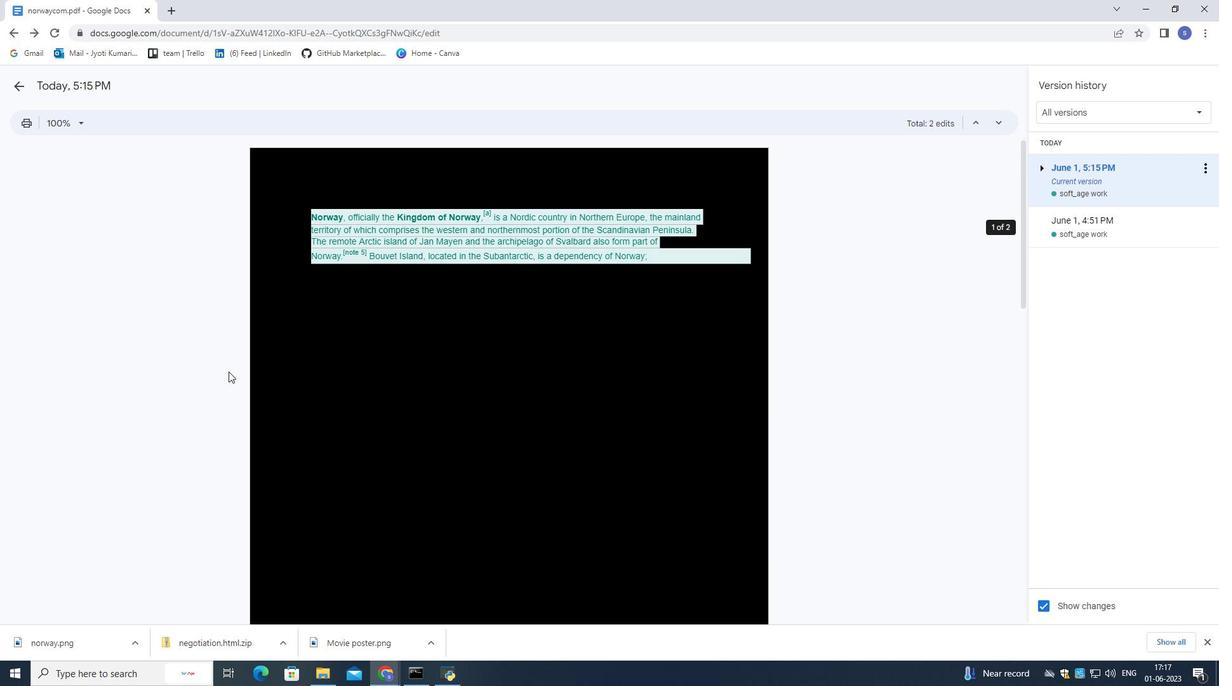 
Action: Mouse scrolled (228, 372) with delta (0, 0)
Screenshot: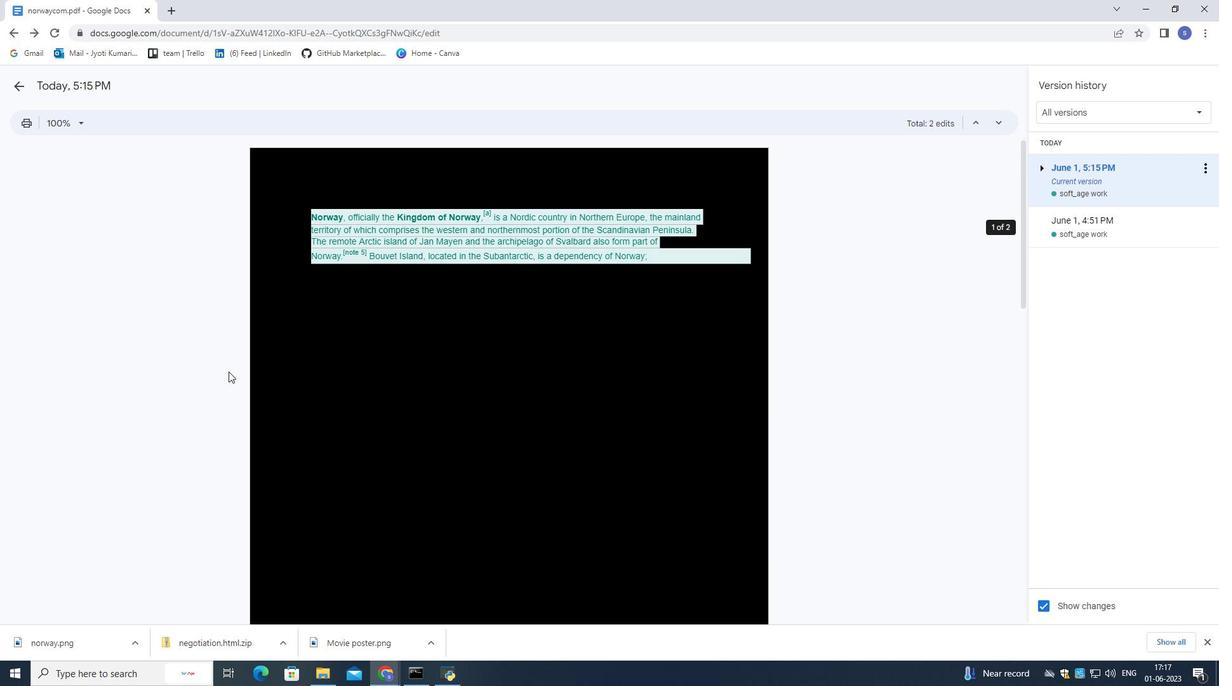 
Action: Mouse moved to (228, 371)
Screenshot: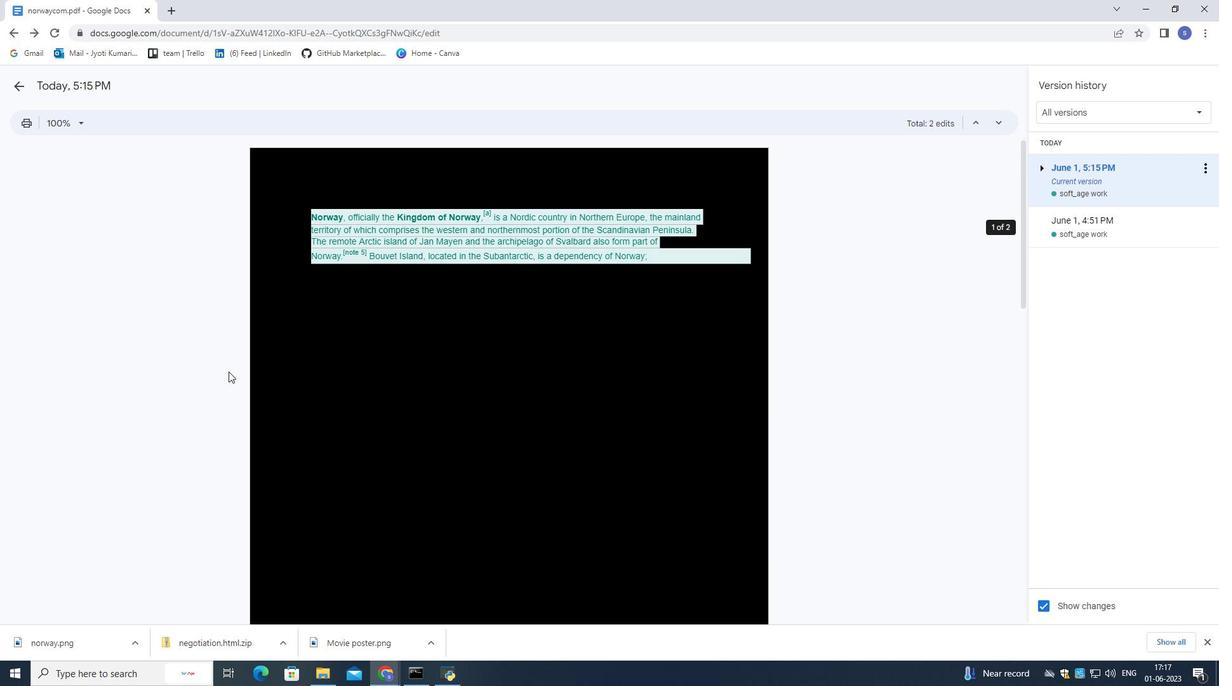 
Action: Mouse scrolled (228, 372) with delta (0, 0)
Screenshot: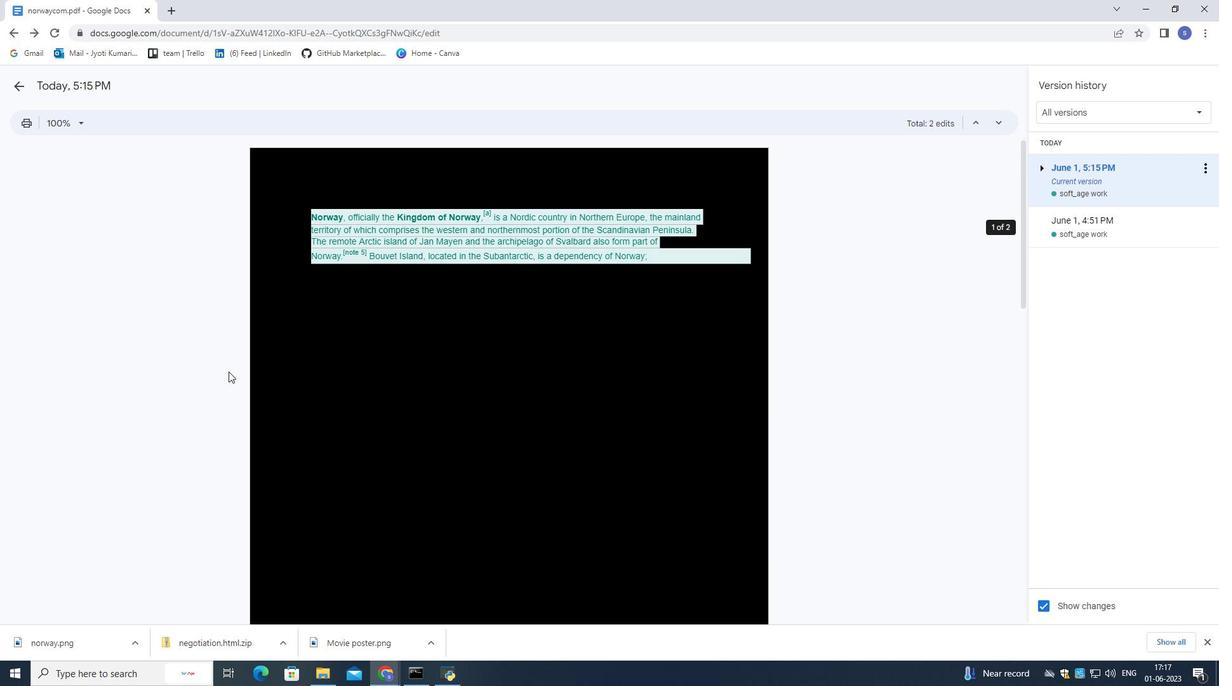 
Action: Mouse scrolled (228, 371) with delta (0, 0)
Screenshot: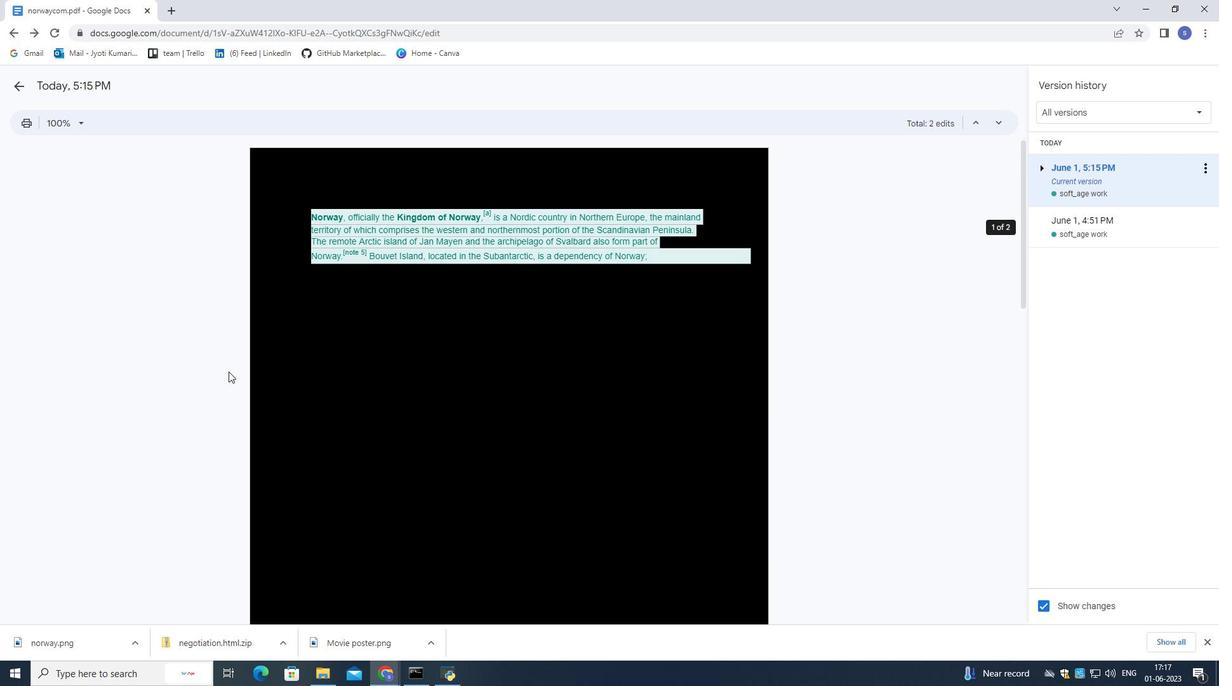 
Action: Mouse scrolled (228, 371) with delta (0, 0)
Screenshot: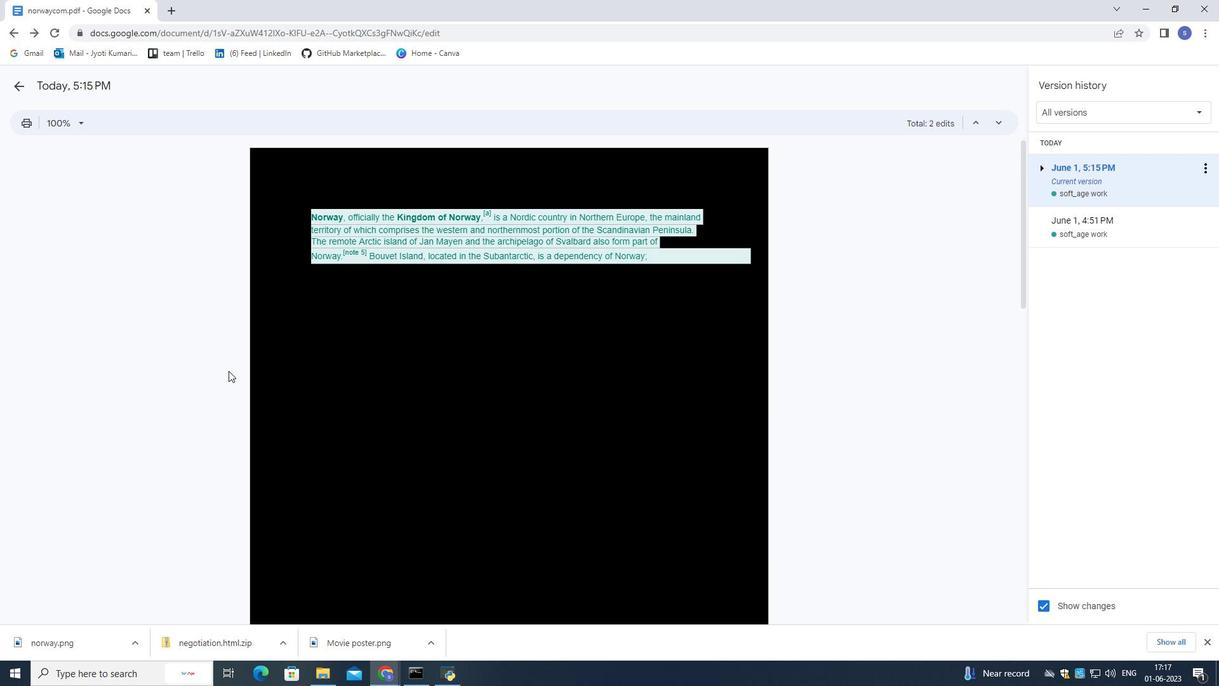 
Action: Mouse moved to (228, 369)
Screenshot: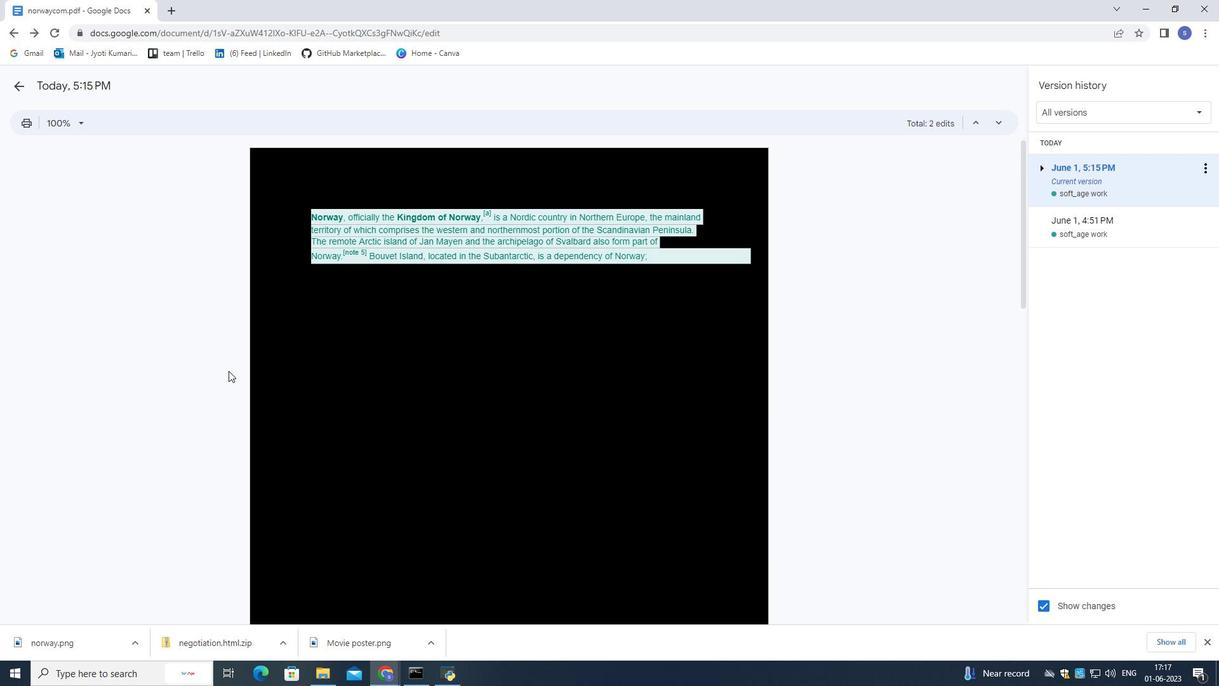 
Action: Mouse scrolled (228, 369) with delta (0, 0)
Screenshot: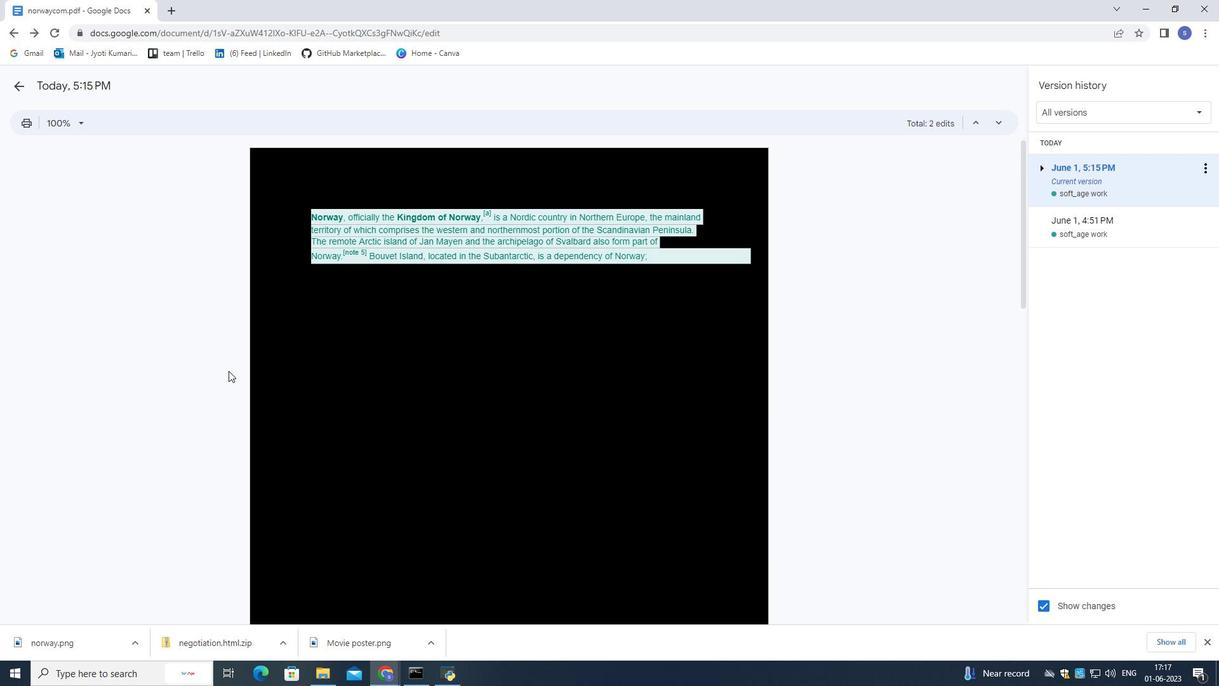 
Action: Mouse moved to (226, 351)
Screenshot: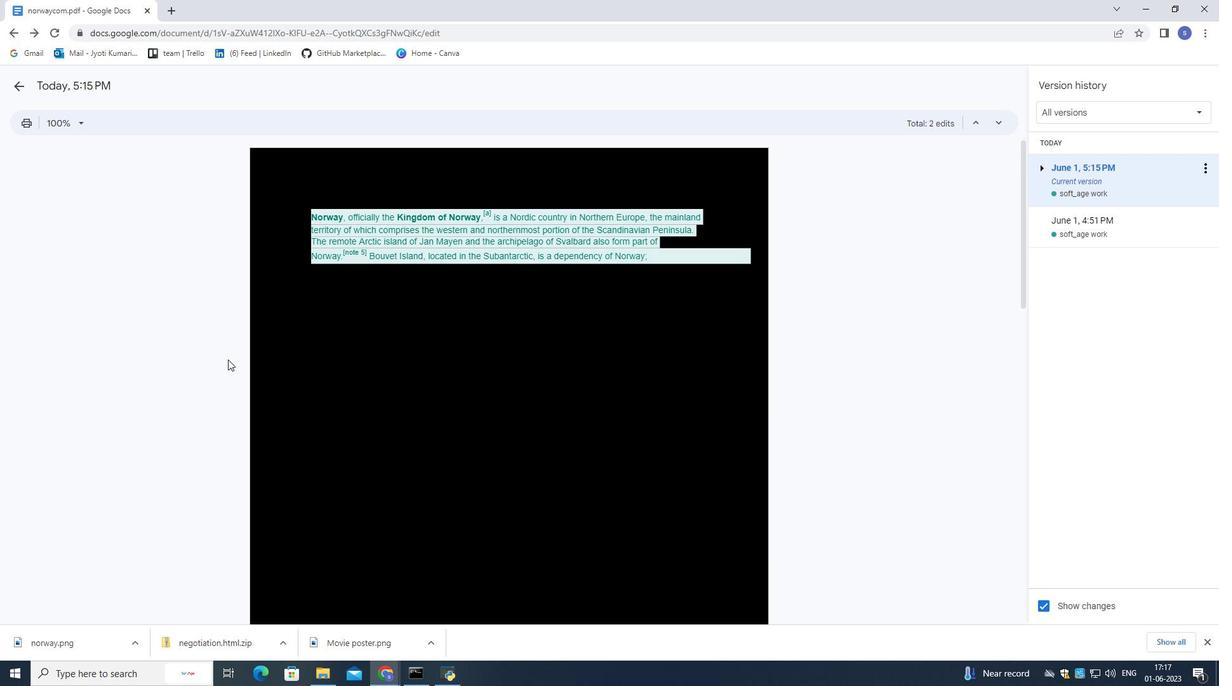 
